 Task: open an excel sheet and write heading  Money ManagerAdd Descriptions in a column and its values below  'Salary, Rent, Groceries, Utilities, Dining out, Transportation & Entertainment. 'Add Categories in next column and its values below  Income, Expense, Expense, Expense, Expense, Expense & Expense. Add Amount in next column and its values below  $2,500, $800, $200, $100, $50, $30 & $100Add Dates in next column and its values below  2023-05-01, 2023-05-05, 2023-05-10, 2023-05-15, 2023-05-20, 2023-05-25 & 2023-05-31Save page FinDashboard
Action: Mouse moved to (57, 135)
Screenshot: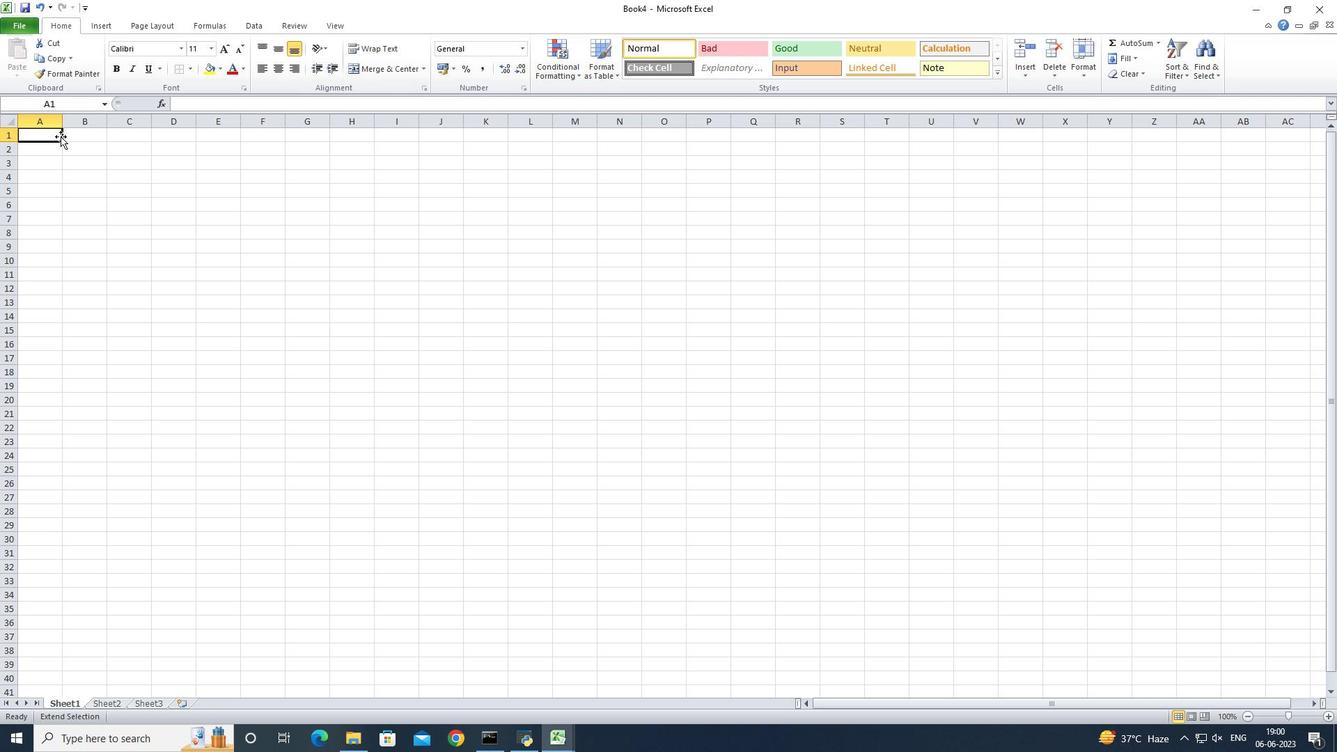
Action: Mouse pressed left at (57, 135)
Screenshot: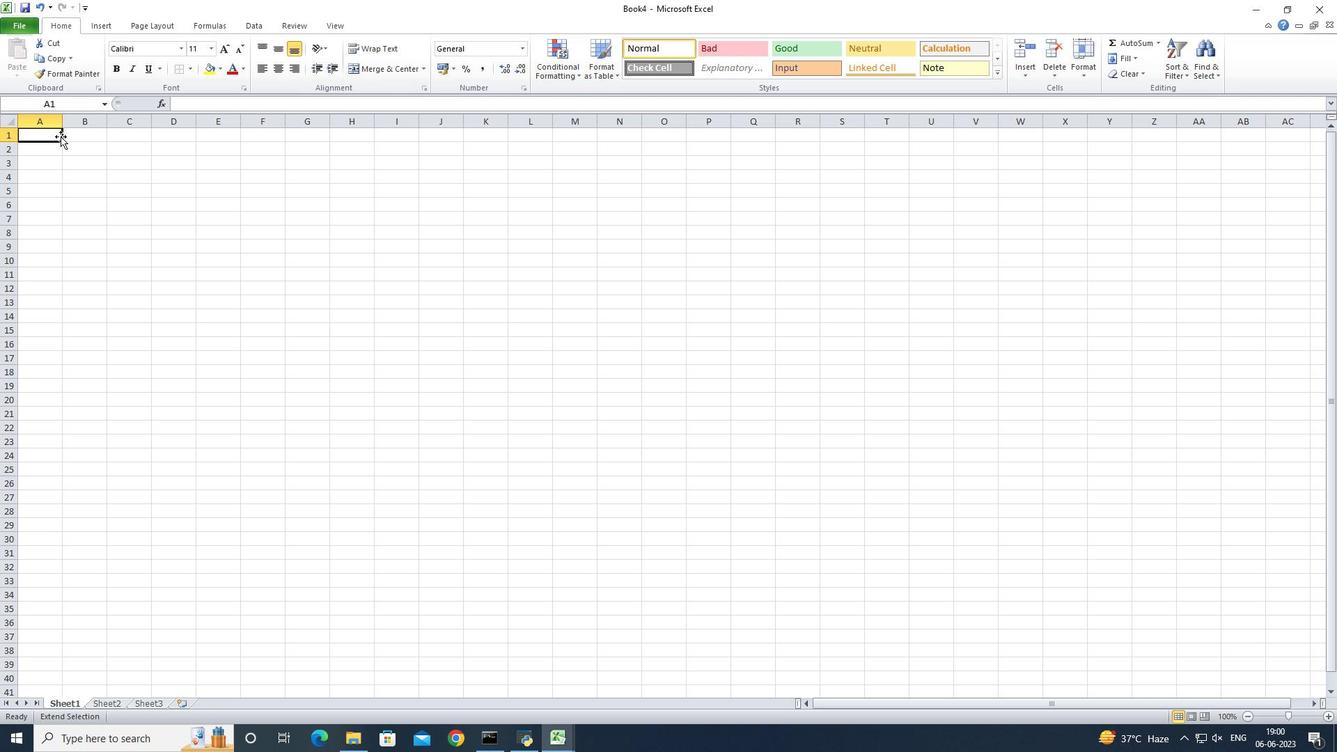 
Action: Key pressed <Key.shift>Money<Key.space><Key.shift>Manager<Key.enter><Key.shift>Descripto<Key.backspace>ions<Key.enter><Key.shift>Salary<Key.enter><Key.shift>Rent<Key.enter><Key.shift><Key.shift>Groceries<Key.enter><Key.shift><Key.shift><Key.shift><Key.shift><Key.shift><Key.shift><Key.shift>Utilities<Key.enter><Key.shift>Dining<Key.space>out<Key.enter><Key.shift>Transportation<Key.enter><Key.shift>Entertainment
Screenshot: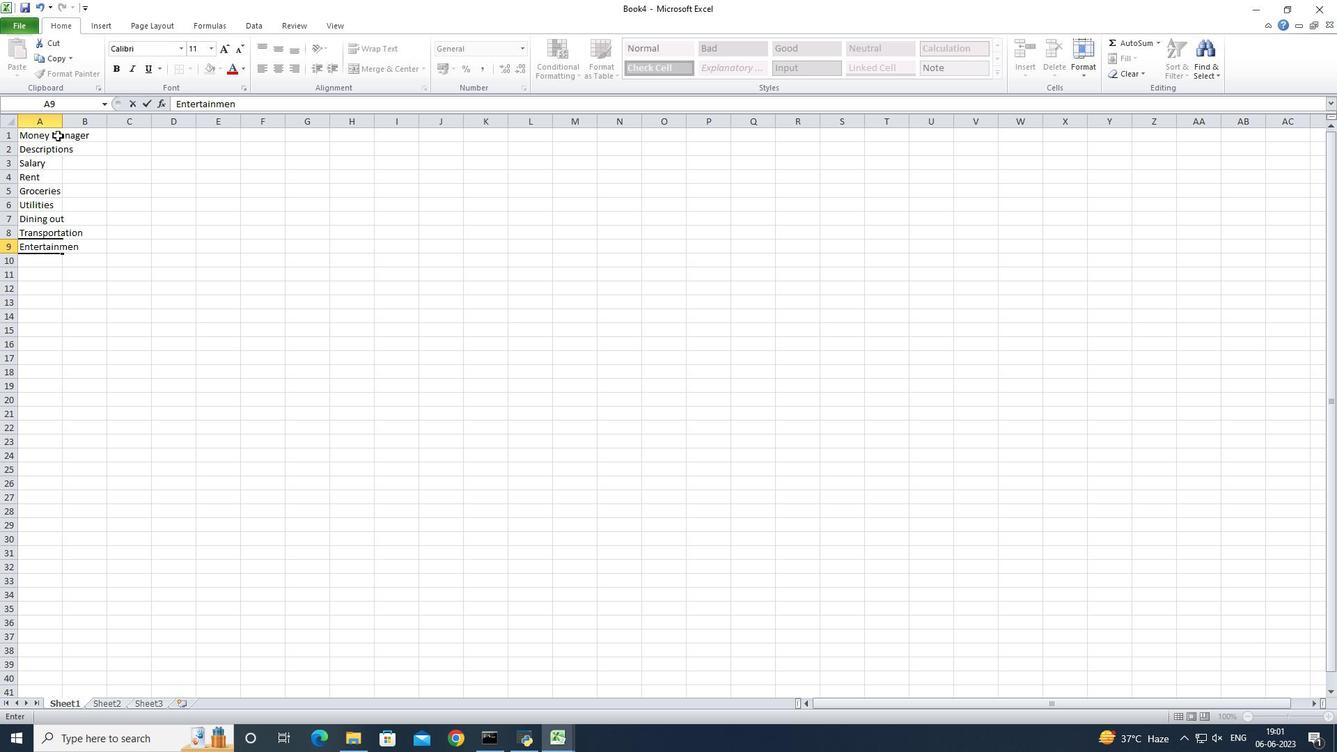 
Action: Mouse moved to (59, 115)
Screenshot: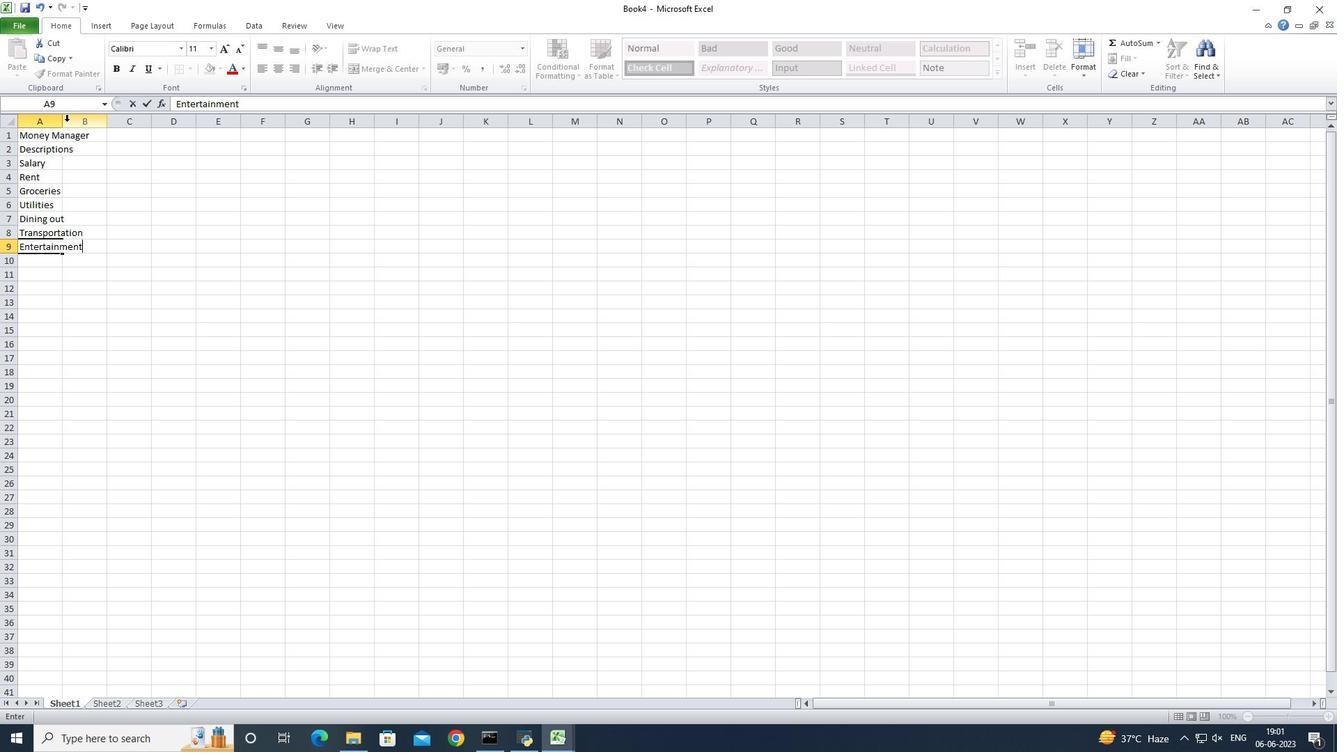 
Action: Mouse pressed left at (59, 115)
Screenshot: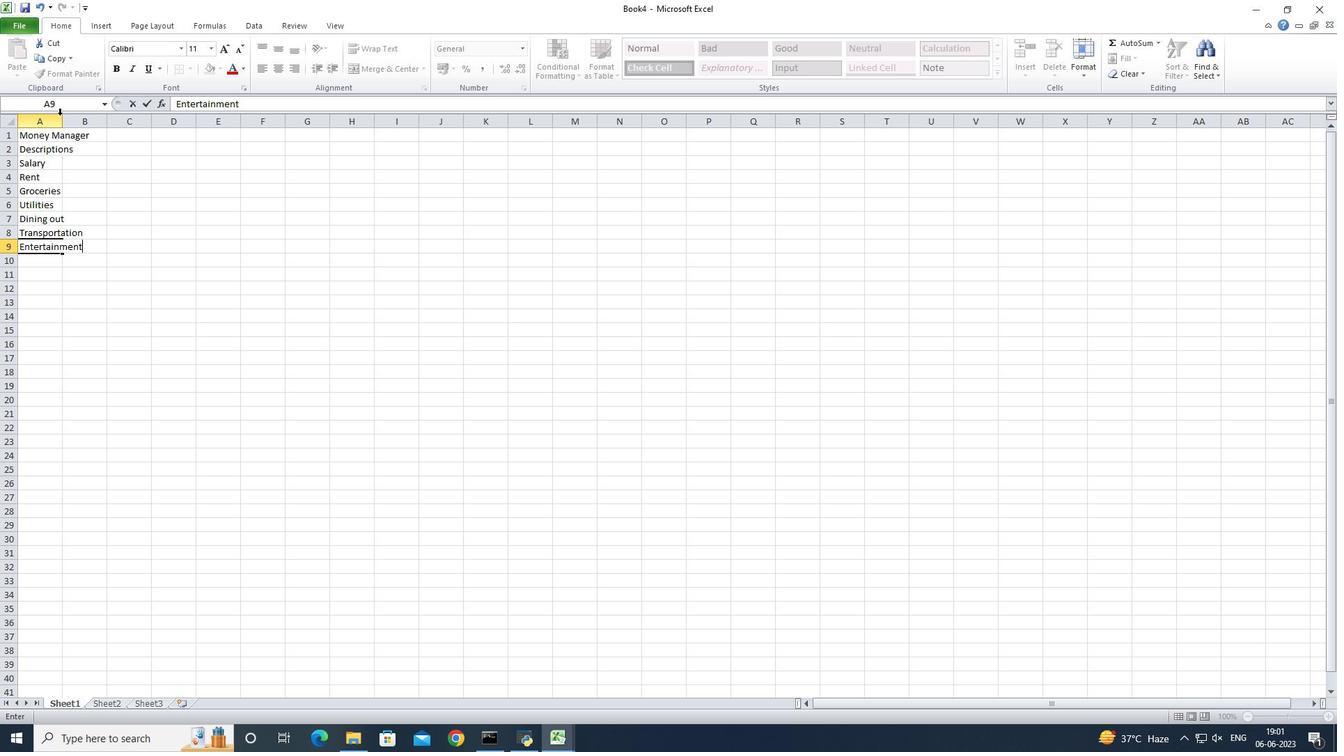 
Action: Mouse moved to (61, 119)
Screenshot: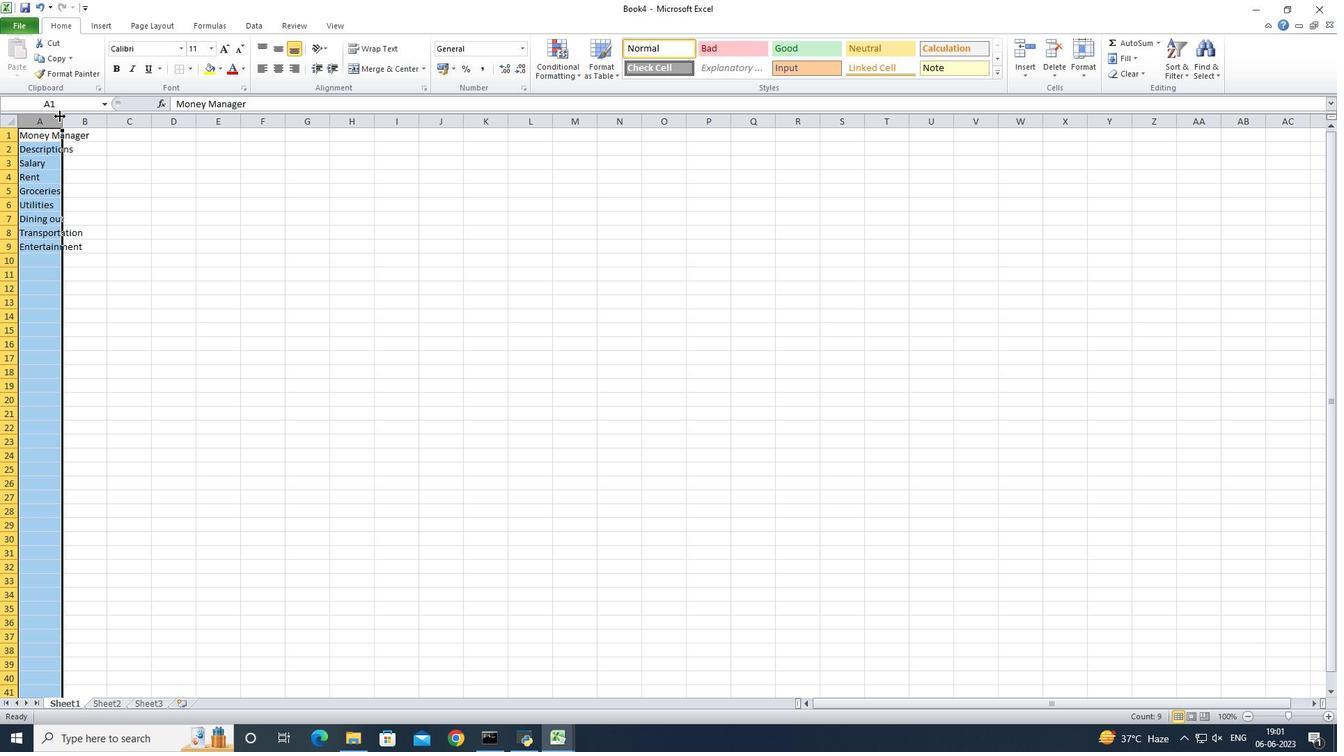 
Action: Mouse pressed left at (61, 119)
Screenshot: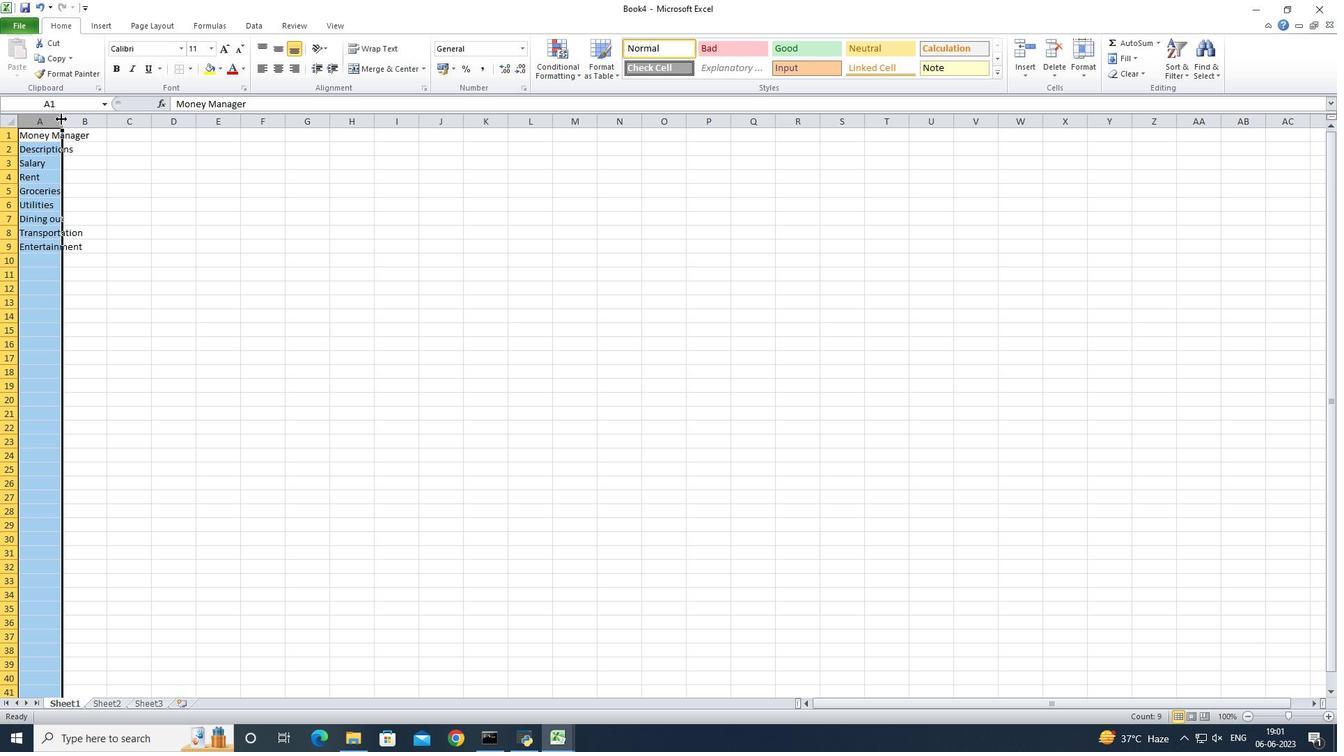 
Action: Mouse pressed left at (61, 119)
Screenshot: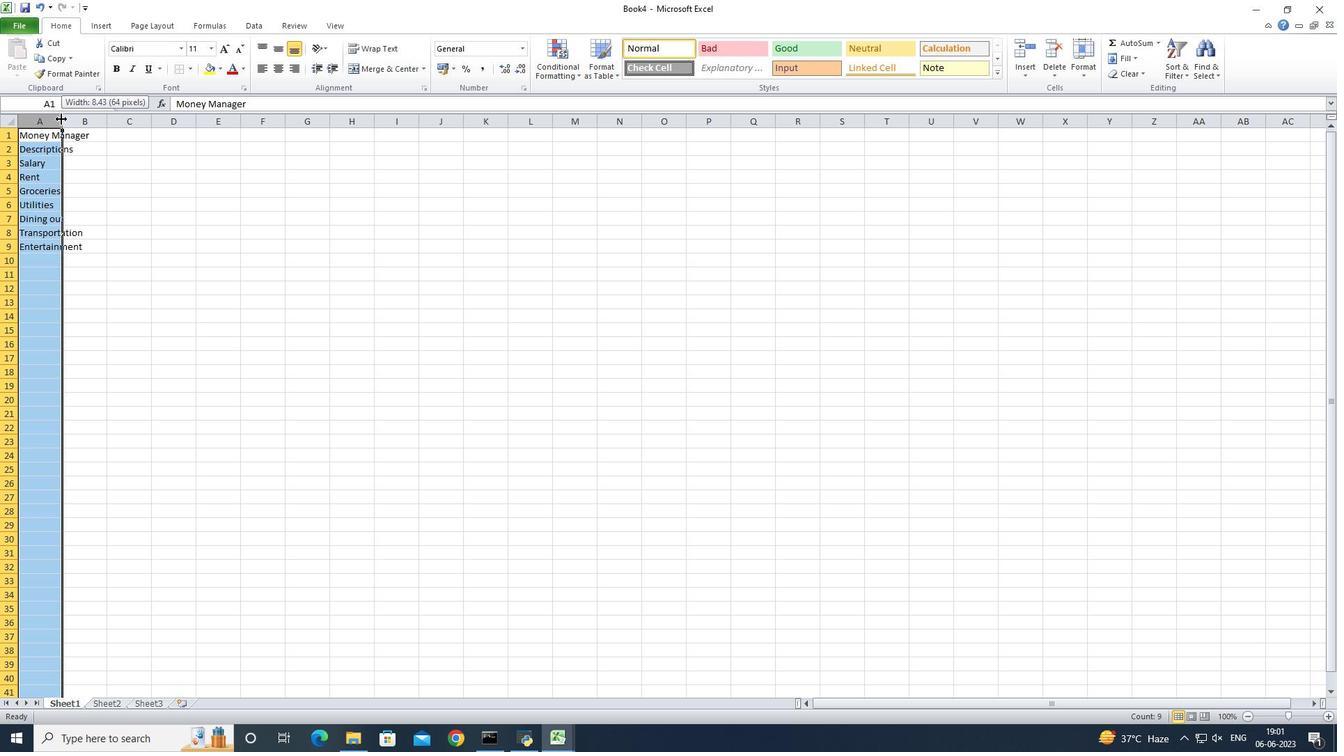 
Action: Mouse moved to (101, 150)
Screenshot: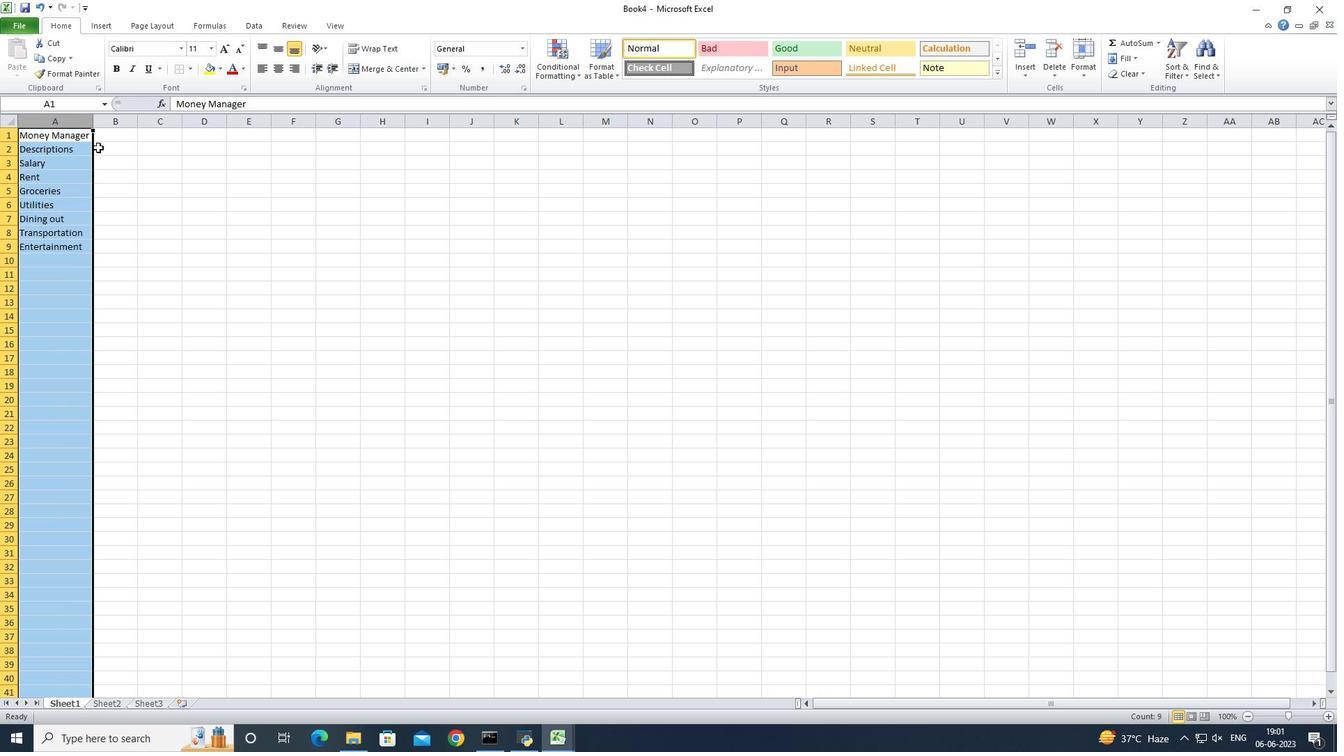 
Action: Mouse pressed left at (101, 150)
Screenshot: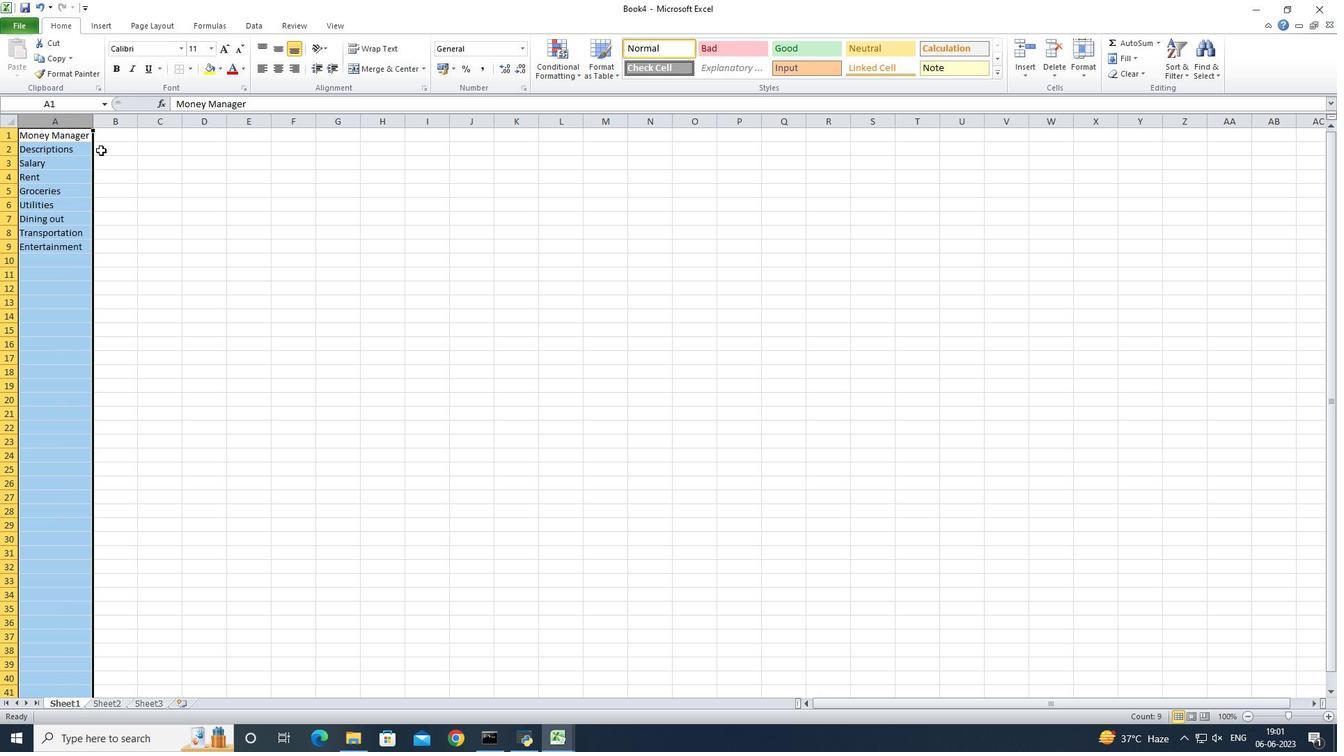 
Action: Mouse pressed left at (101, 150)
Screenshot: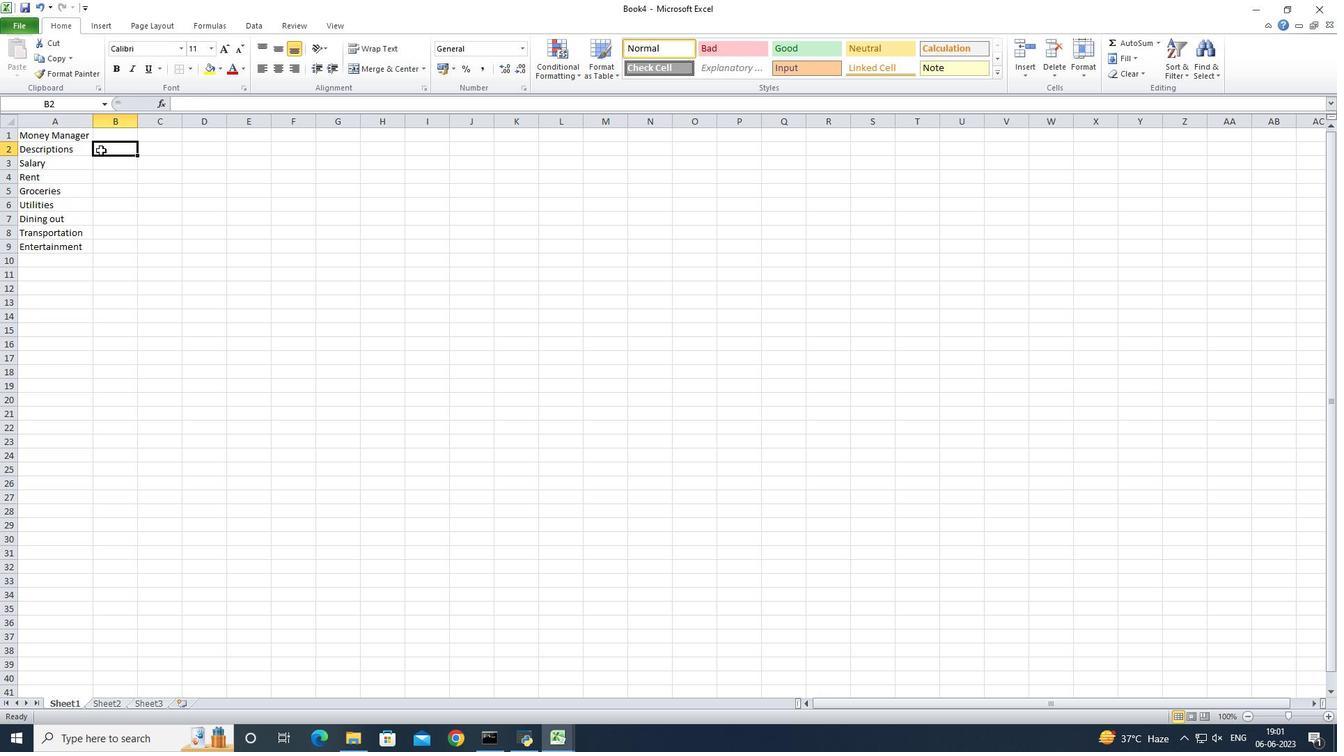 
Action: Key pressed <Key.shift><Key.shift><Key.shift><Key.shift><Key.shift><Key.shift><Key.shift><Key.shift><Key.shift><Key.shift><Key.shift><Key.shift><Key.shift><Key.shift><Key.shift><Key.shift><Key.shift><Key.shift><Key.shift><Key.shift><Key.shift><Key.shift><Key.shift><Key.shift><Key.shift><Key.shift><Key.shift><Key.shift><Key.shift><Key.shift><Key.shift><Key.shift><Key.shift><Key.shift><Key.shift><Key.shift><Key.shift><Key.shift><Key.shift><Key.shift><Key.shift>XC<Key.backspace><Key.backspace><Key.shift>Categories<Key.enter><Key.shift>Income<Key.enter><Key.shift><Key.shift><Key.shift><Key.shift><Key.shift><Key.shift><Key.shift><Key.shift>Expense<Key.enter><Key.shift>Expense<Key.enter><Key.shift>Expense<Key.enter><Key.shift>Expense<Key.enter><Key.shift>Expense<Key.enter><Key.shift>Expense<Key.enter><Key.right><Key.up><Key.up><Key.up><Key.up><Key.up><Key.up><Key.up><Key.up><Key.shift>Amount<Key.enter>2500<Key.enter>800<Key.enter>5<Key.backspace>200<Key.enter>100<Key.enter>50<Key.enter>30<Key.enter>100<Key.right><Key.up><Key.up><Key.up><Key.up><Key.up><Key.up><Key.up><Key.shift>Dar<Key.backspace>tes<Key.enter>2023-01<Key.backspace>5-01<Key.enter>2023-05-05<Key.enter>2023-05-10-<Key.backspace><Key.enter>2023-05-15<Key.enter>2023-05-20<Key.enter>2023-05-25<Key.enter>2023-05-13<Key.backspace><Key.backspace>31
Screenshot: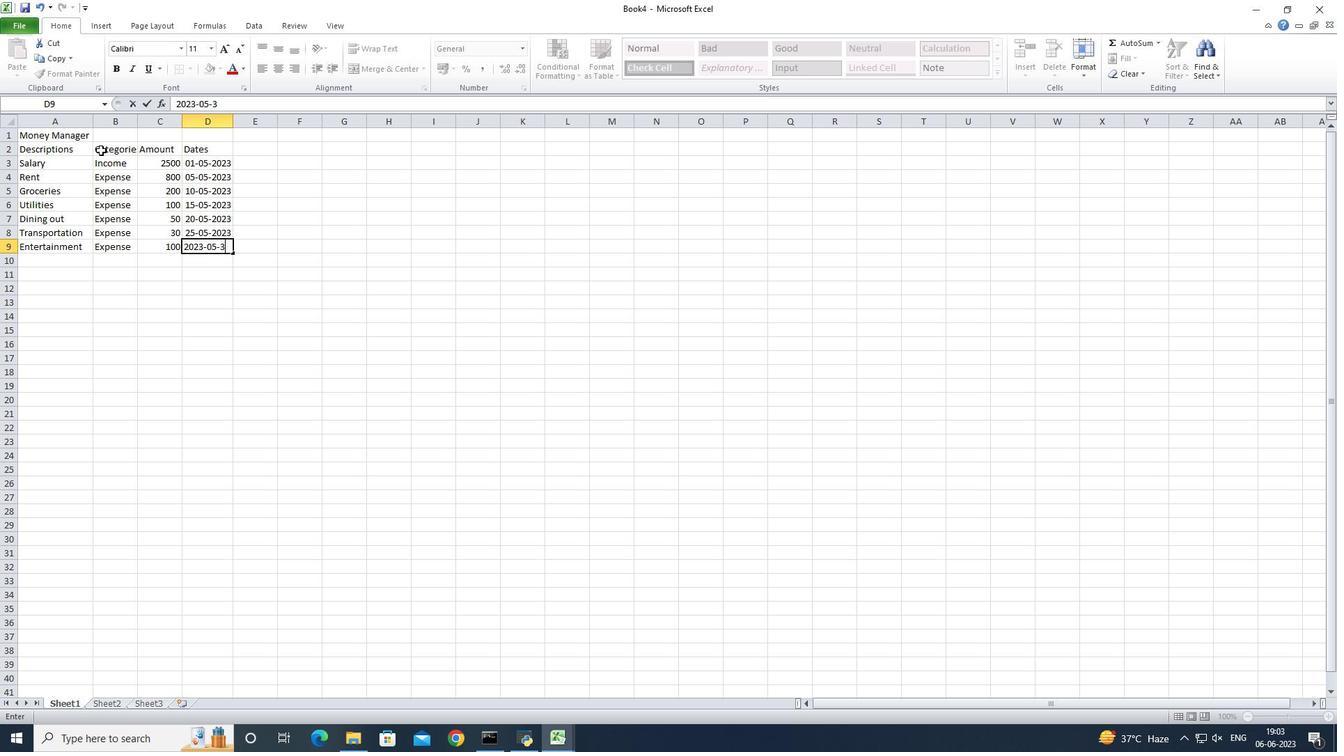 
Action: Mouse moved to (225, 158)
Screenshot: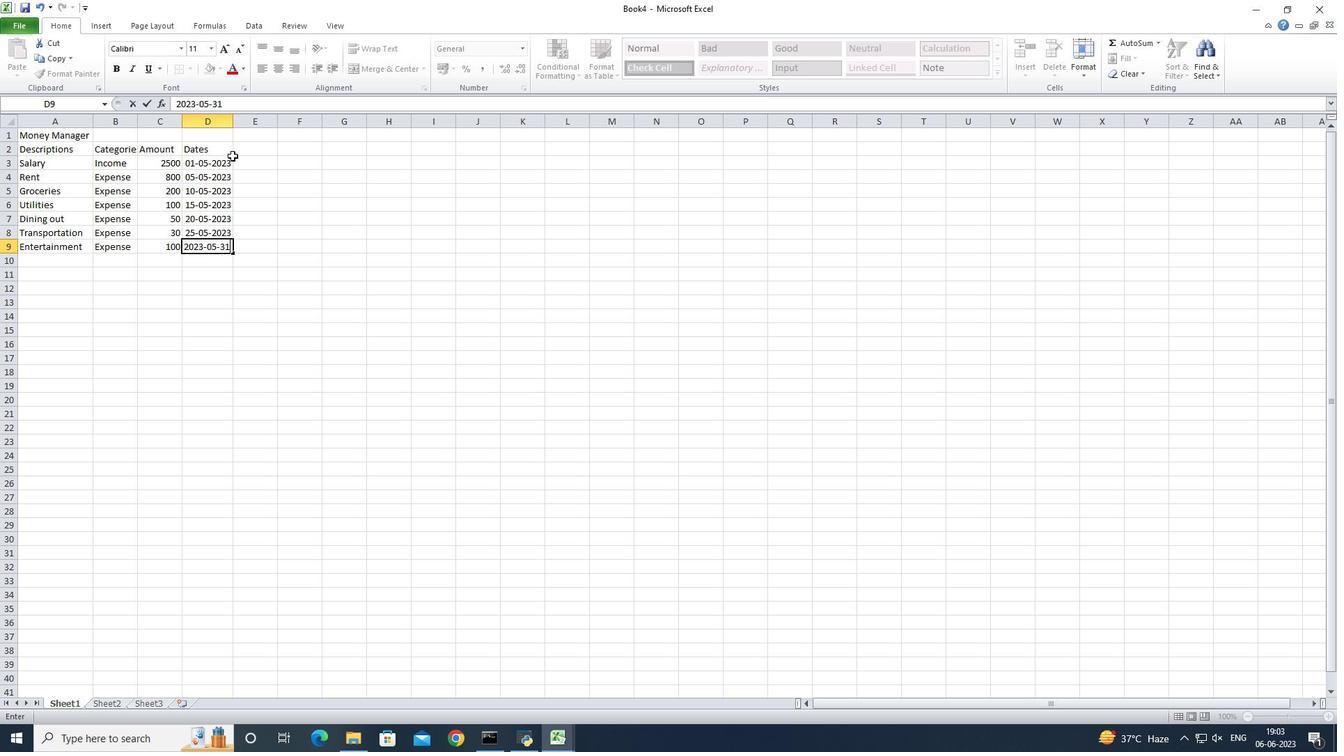 
Action: Mouse pressed left at (225, 158)
Screenshot: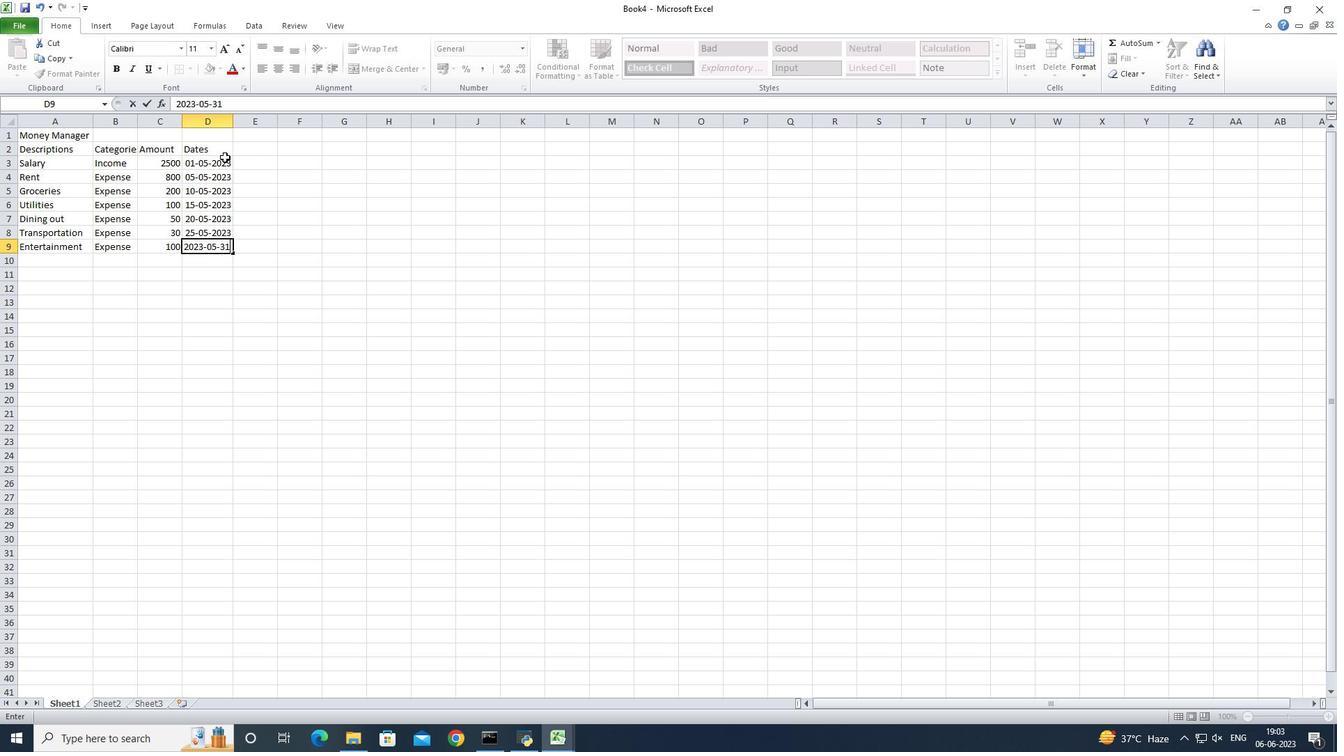 
Action: Mouse moved to (225, 162)
Screenshot: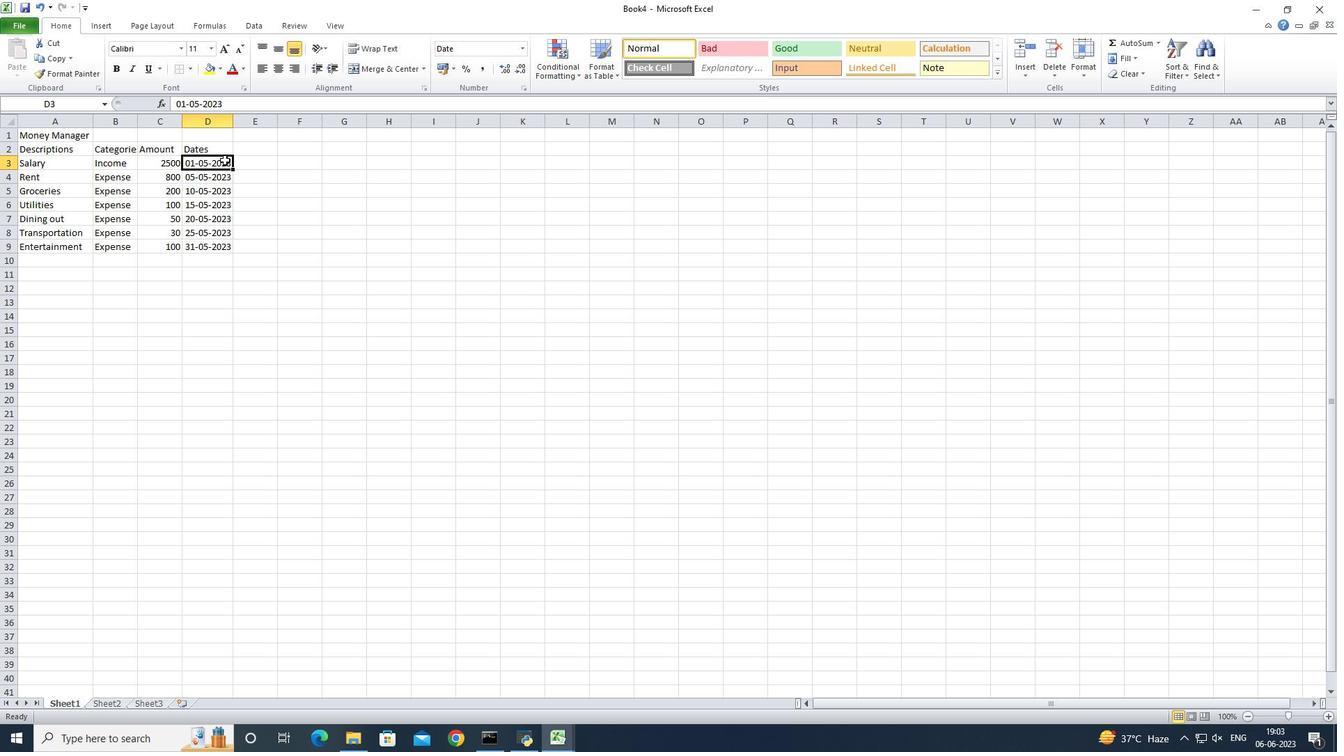 
Action: Mouse pressed left at (225, 162)
Screenshot: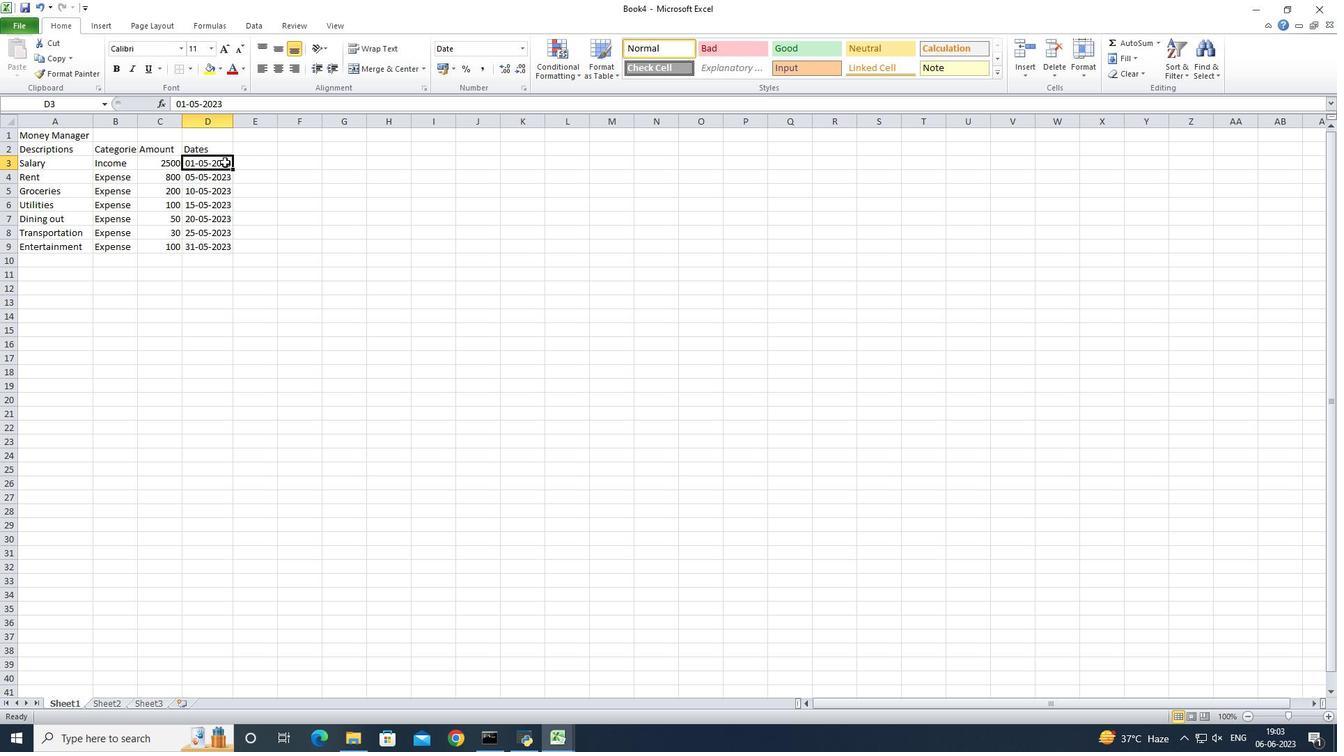 
Action: Mouse moved to (523, 52)
Screenshot: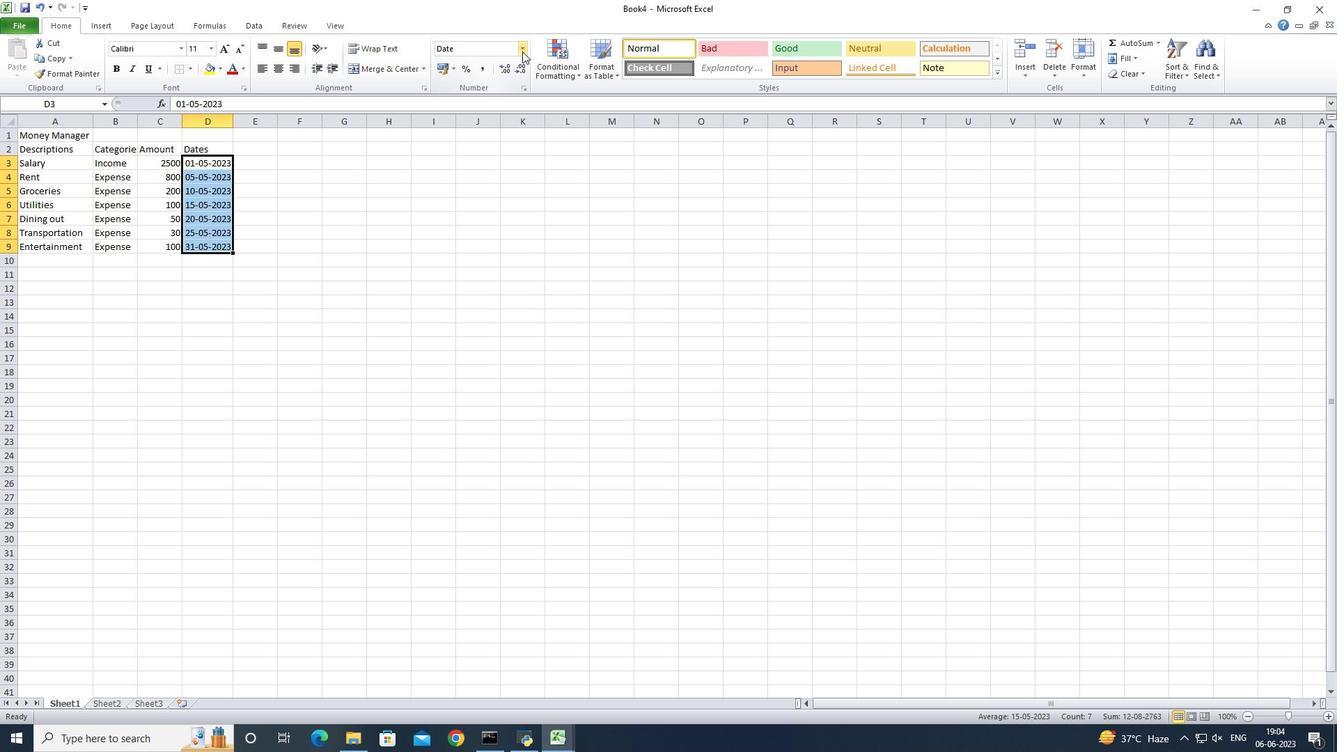 
Action: Mouse pressed left at (523, 52)
Screenshot: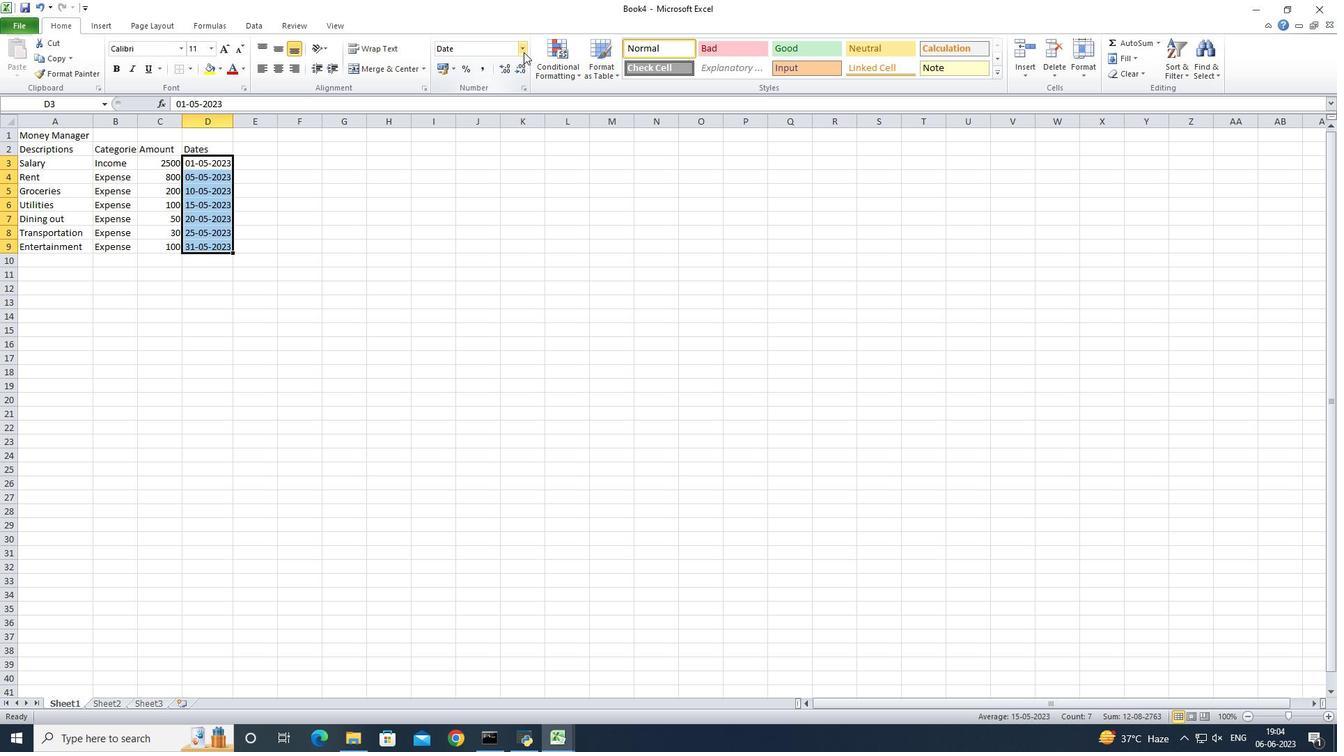 
Action: Mouse moved to (509, 403)
Screenshot: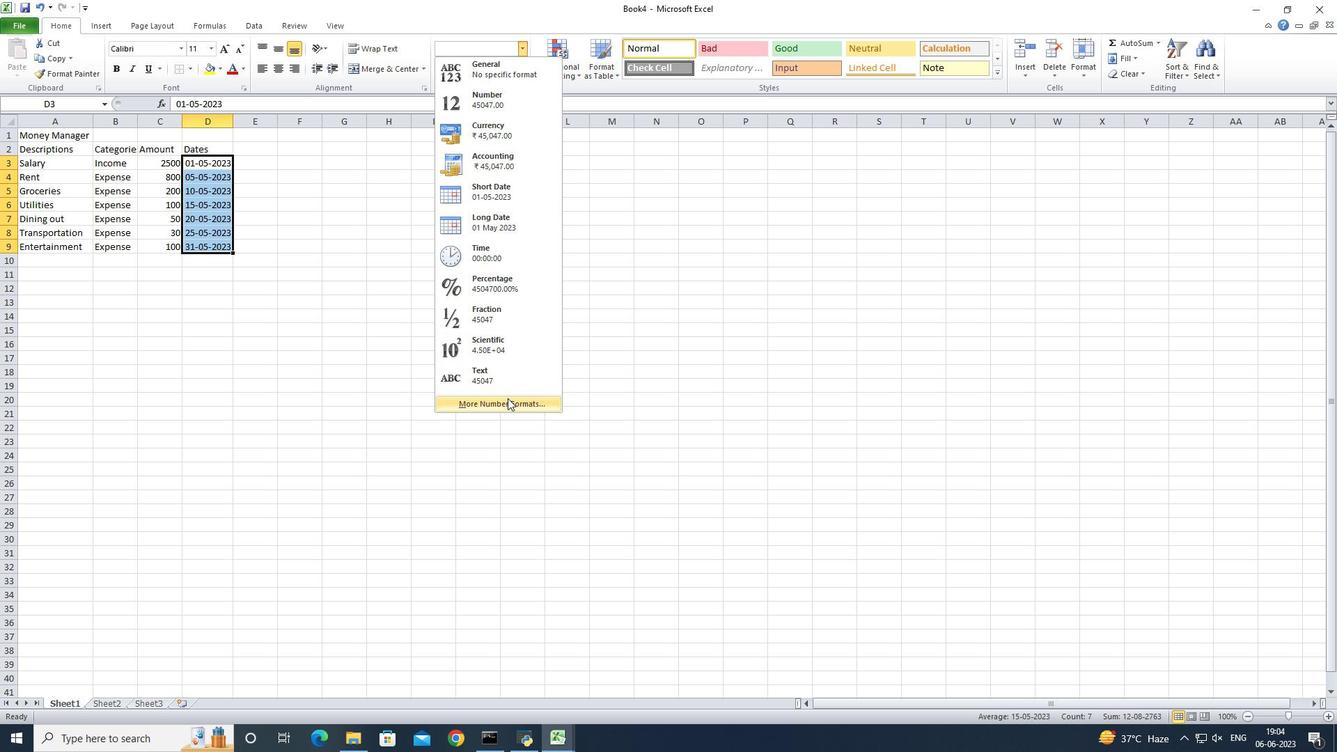 
Action: Mouse pressed left at (509, 403)
Screenshot: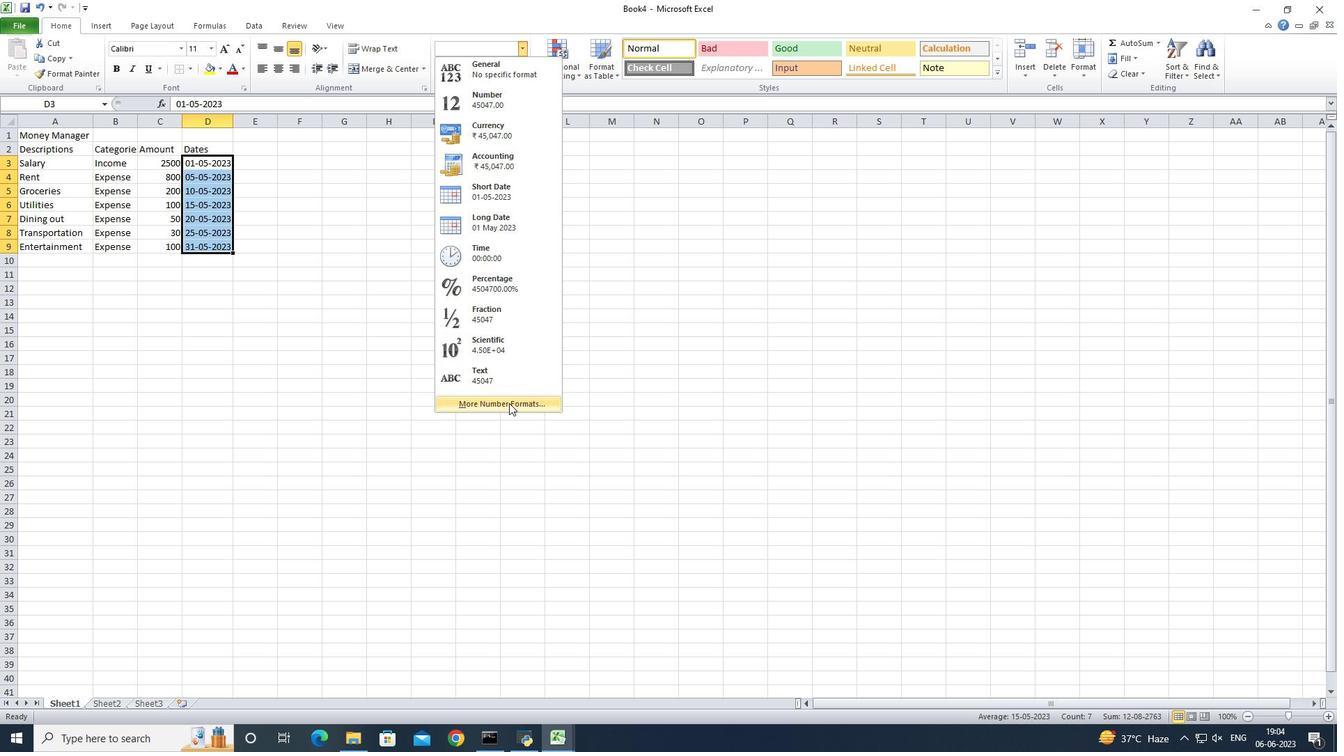 
Action: Mouse moved to (298, 336)
Screenshot: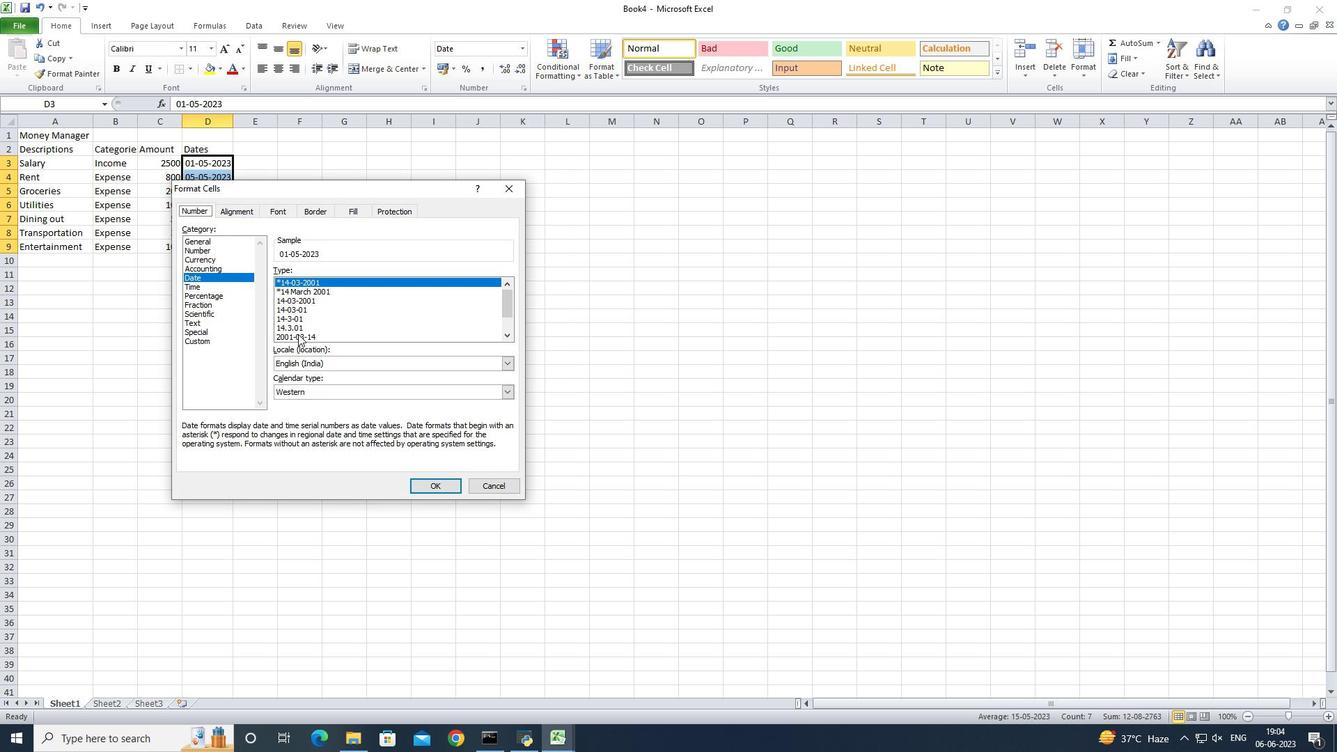 
Action: Mouse pressed left at (298, 336)
Screenshot: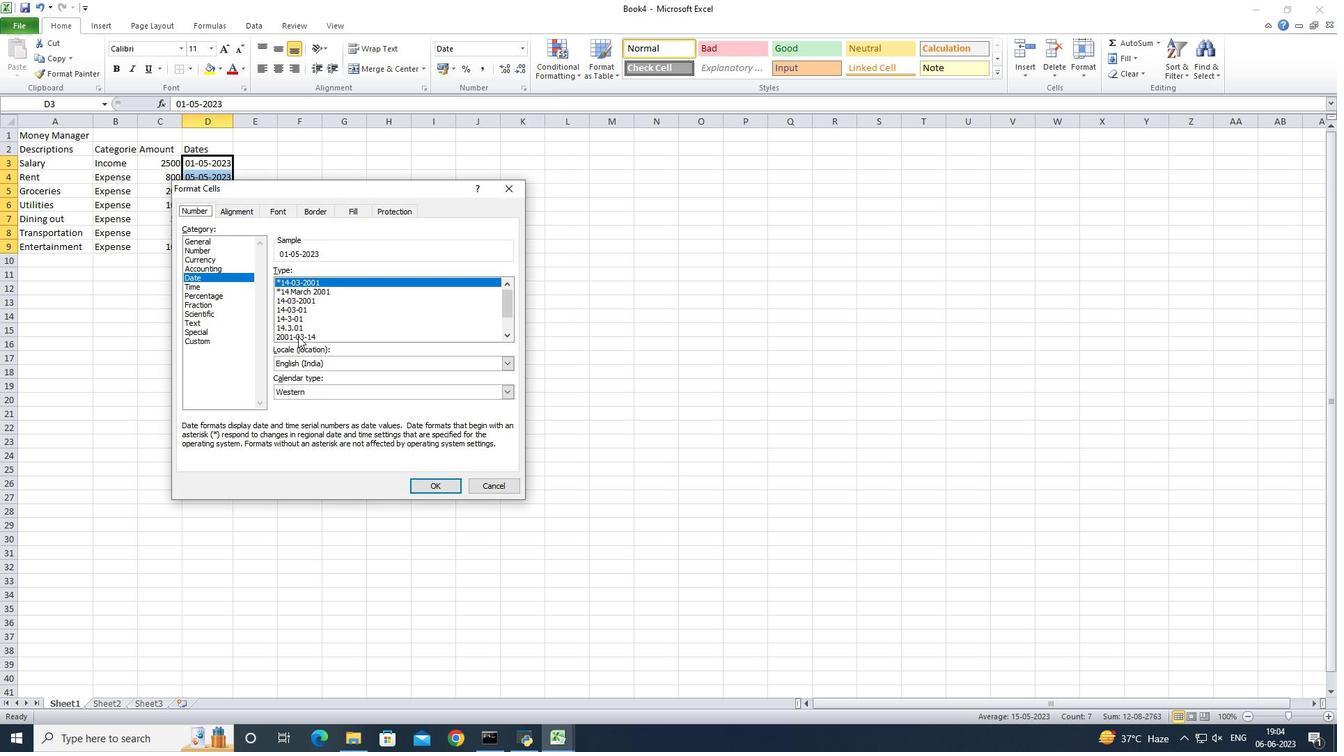 
Action: Mouse moved to (427, 480)
Screenshot: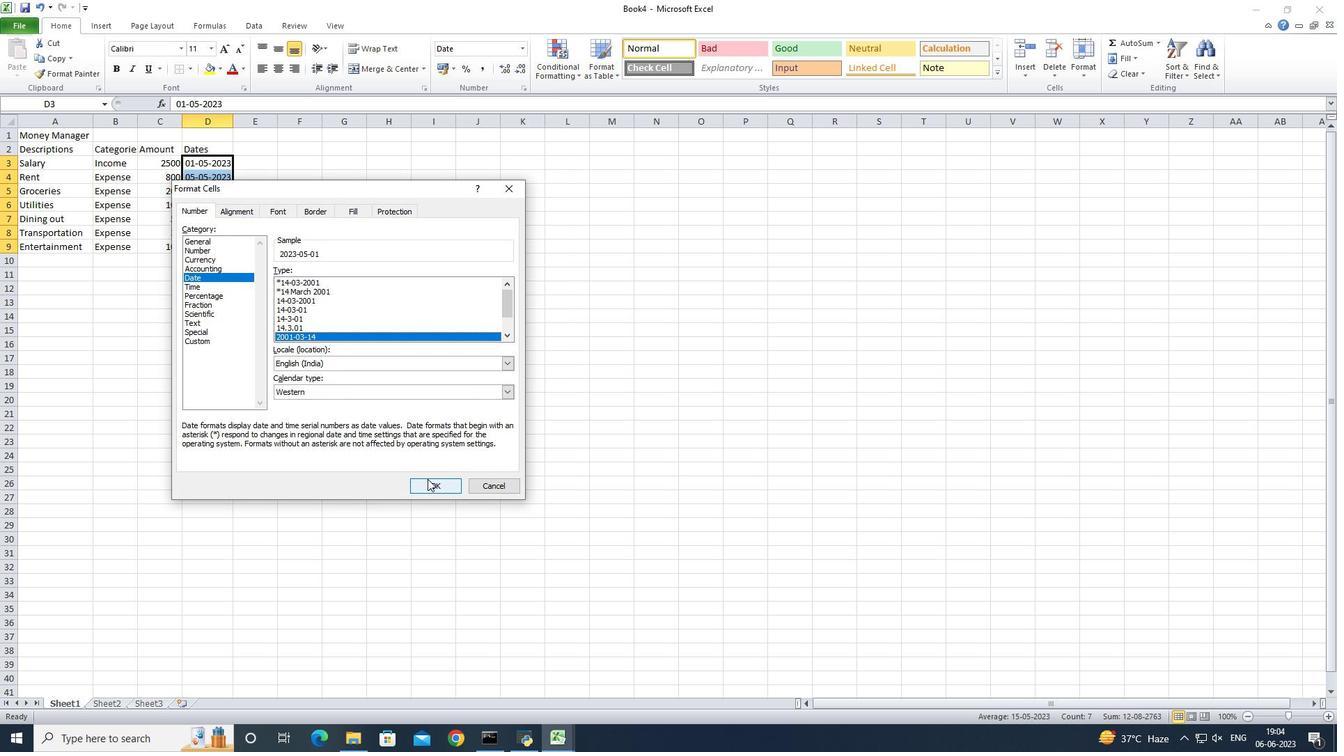 
Action: Mouse pressed left at (427, 480)
Screenshot: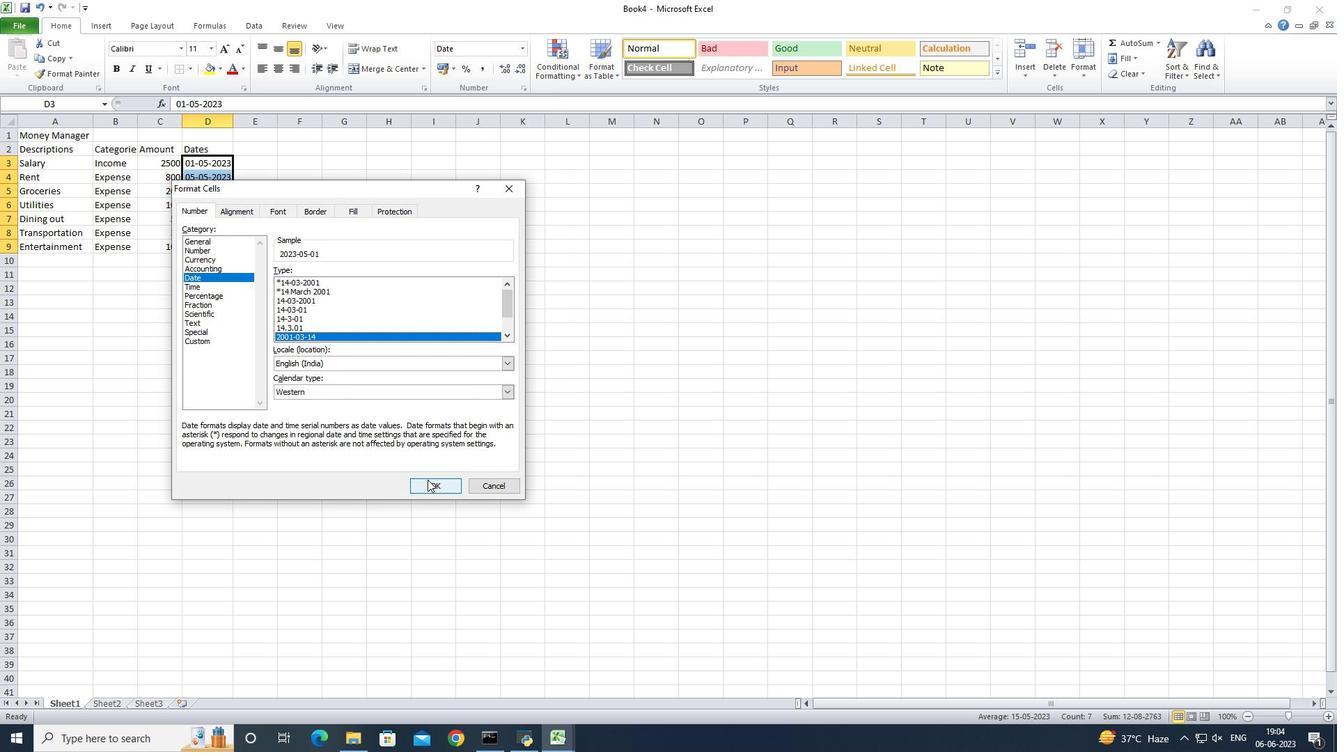 
Action: Mouse moved to (158, 166)
Screenshot: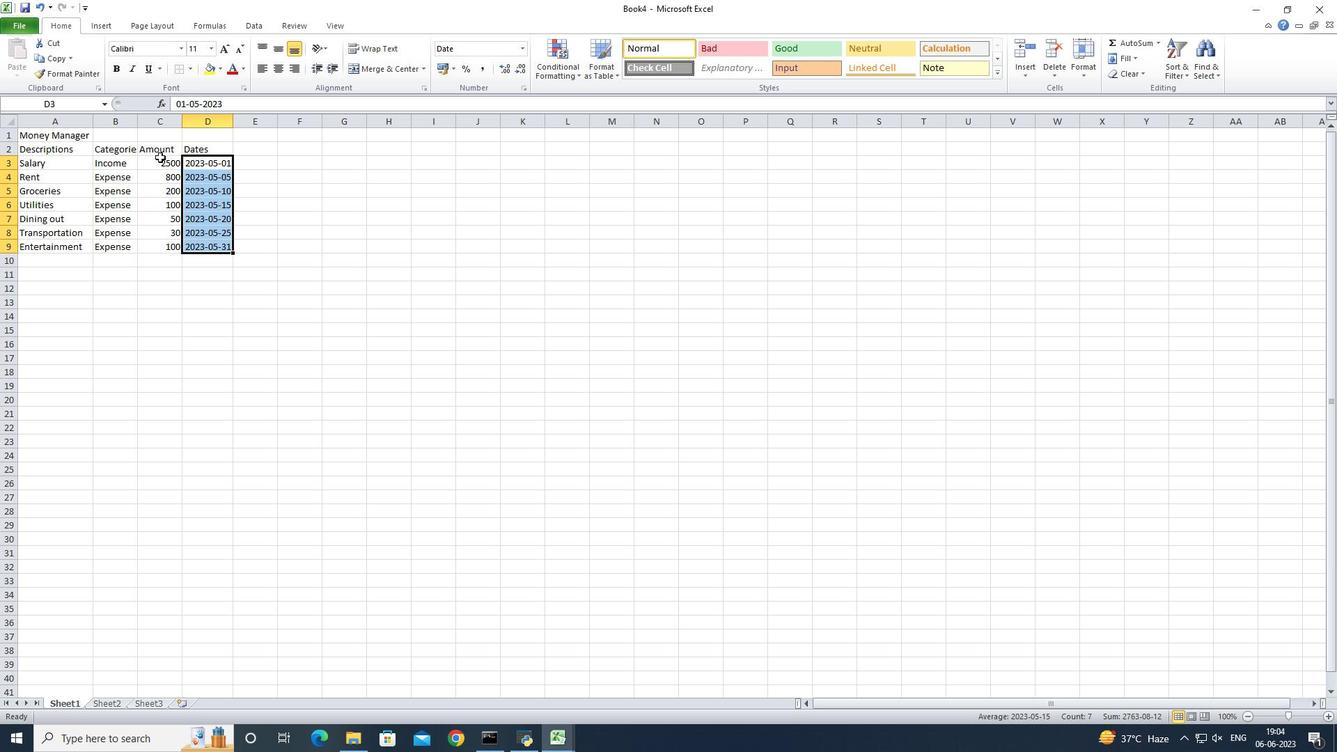 
Action: Mouse pressed left at (158, 166)
Screenshot: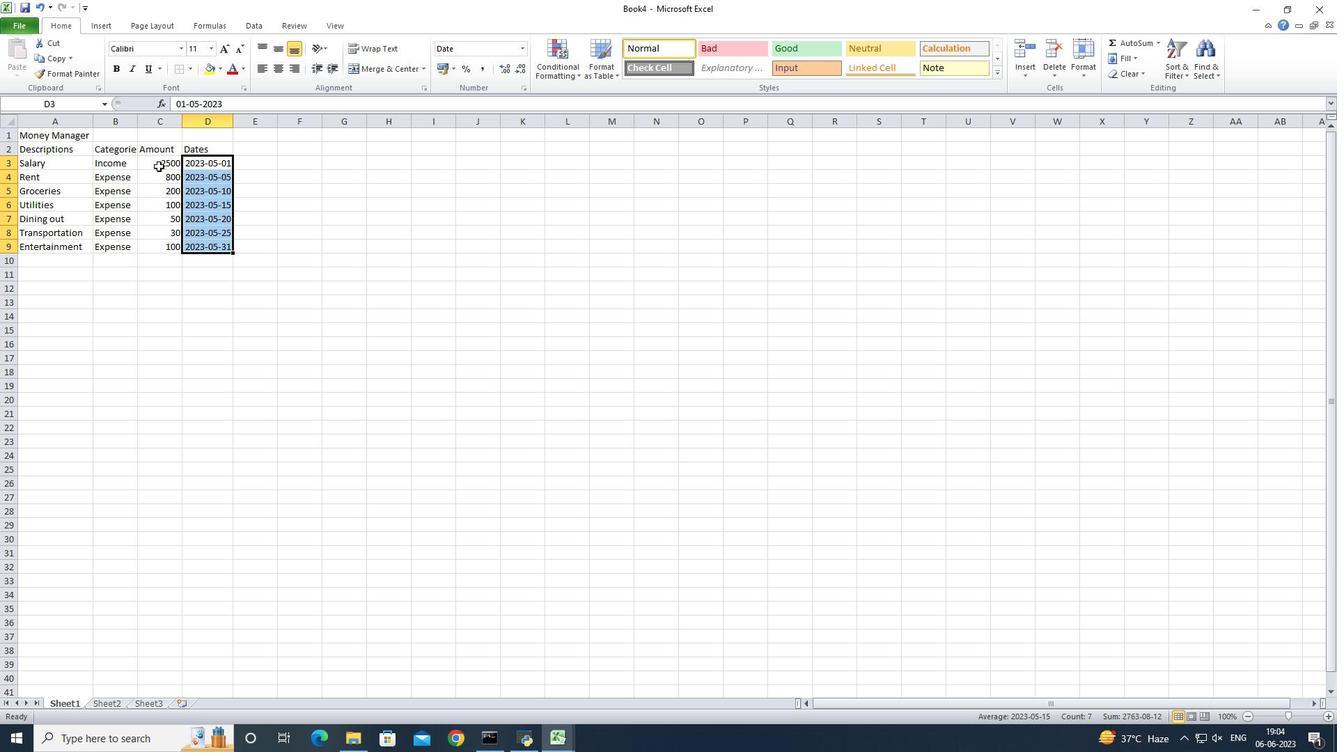 
Action: Mouse moved to (523, 52)
Screenshot: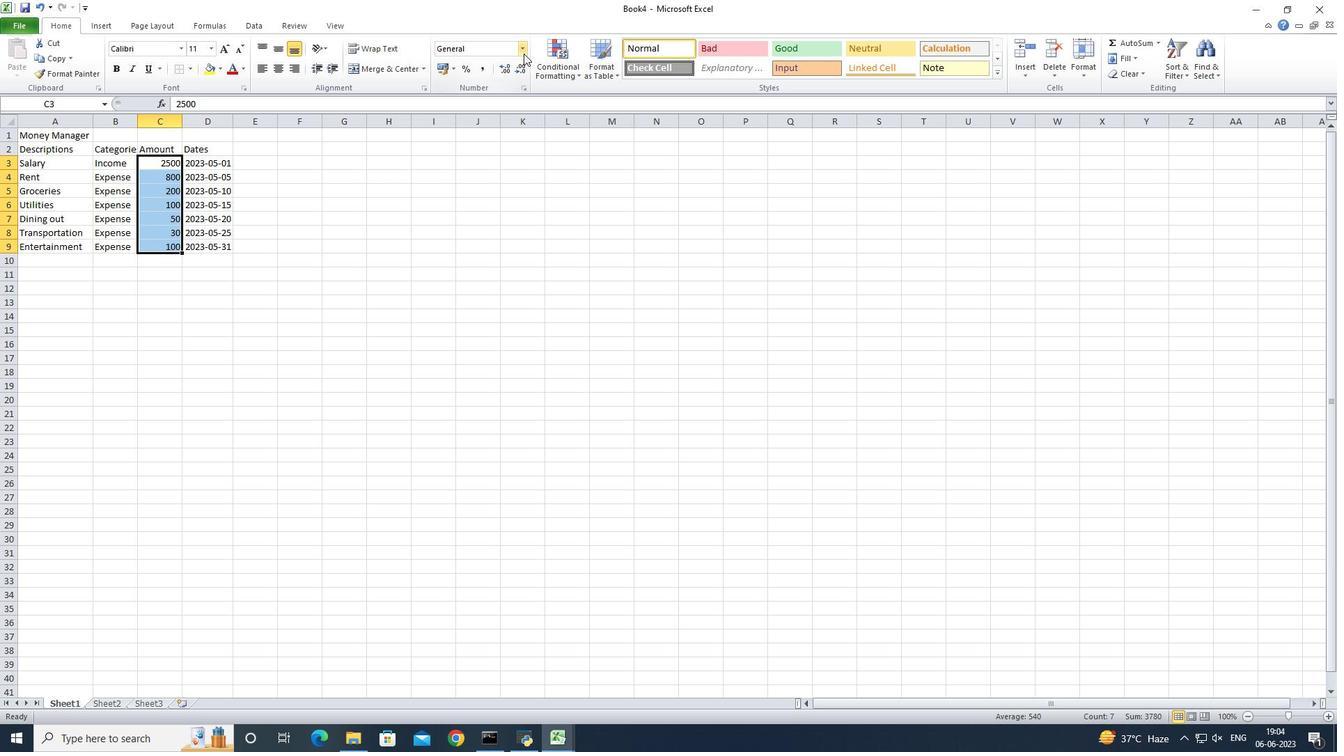 
Action: Mouse pressed left at (523, 52)
Screenshot: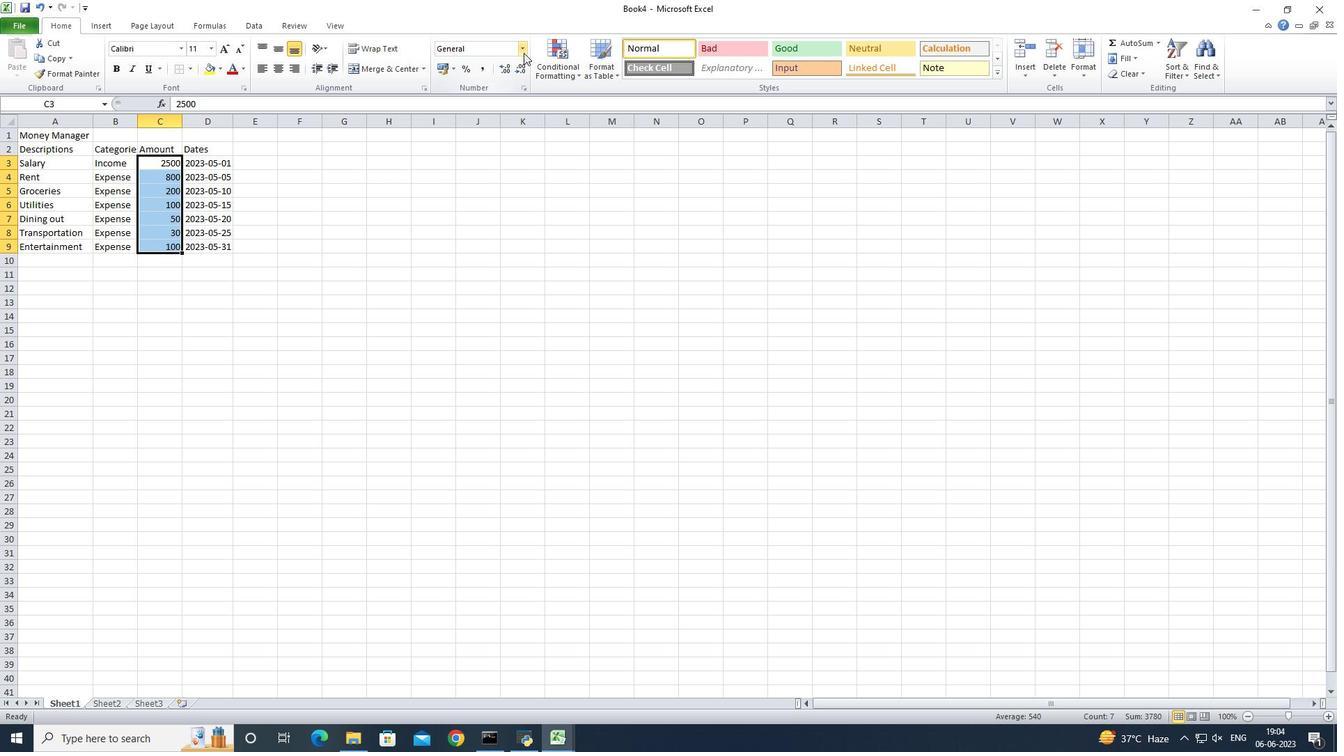 
Action: Mouse moved to (514, 401)
Screenshot: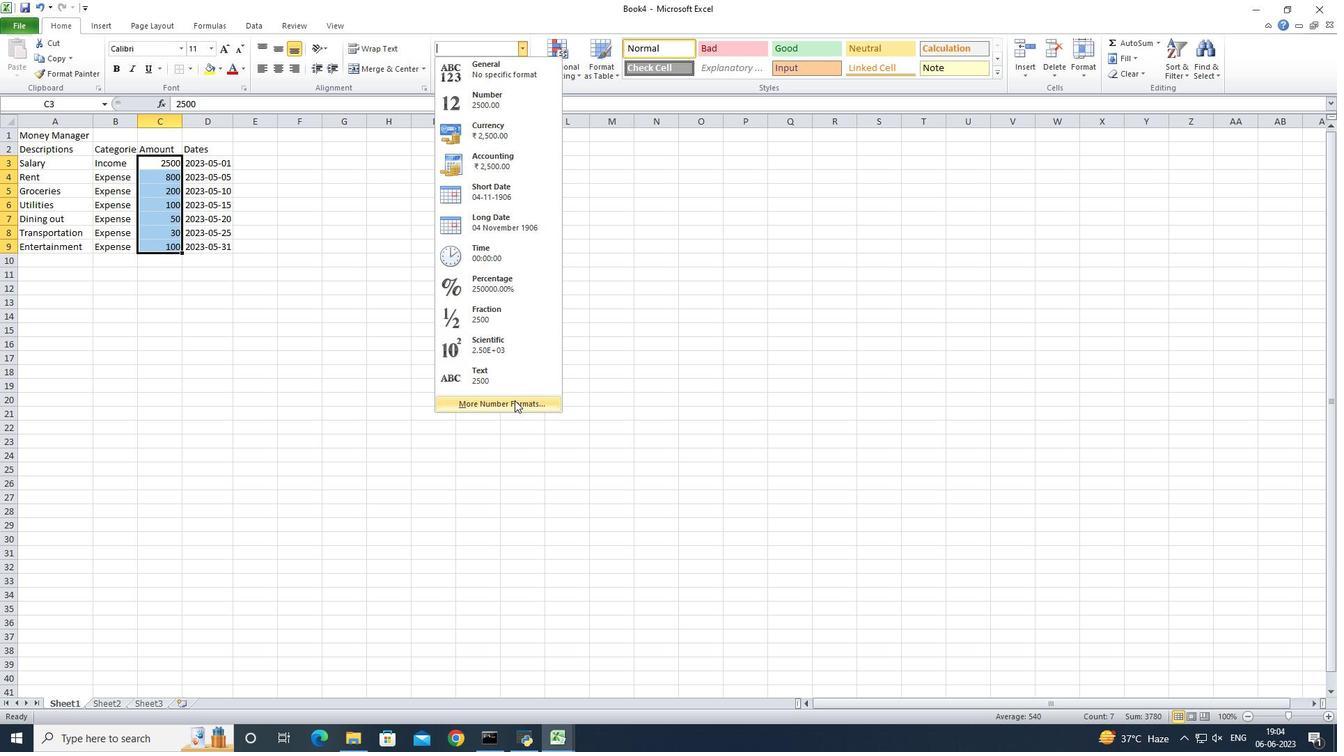 
Action: Mouse pressed left at (514, 401)
Screenshot: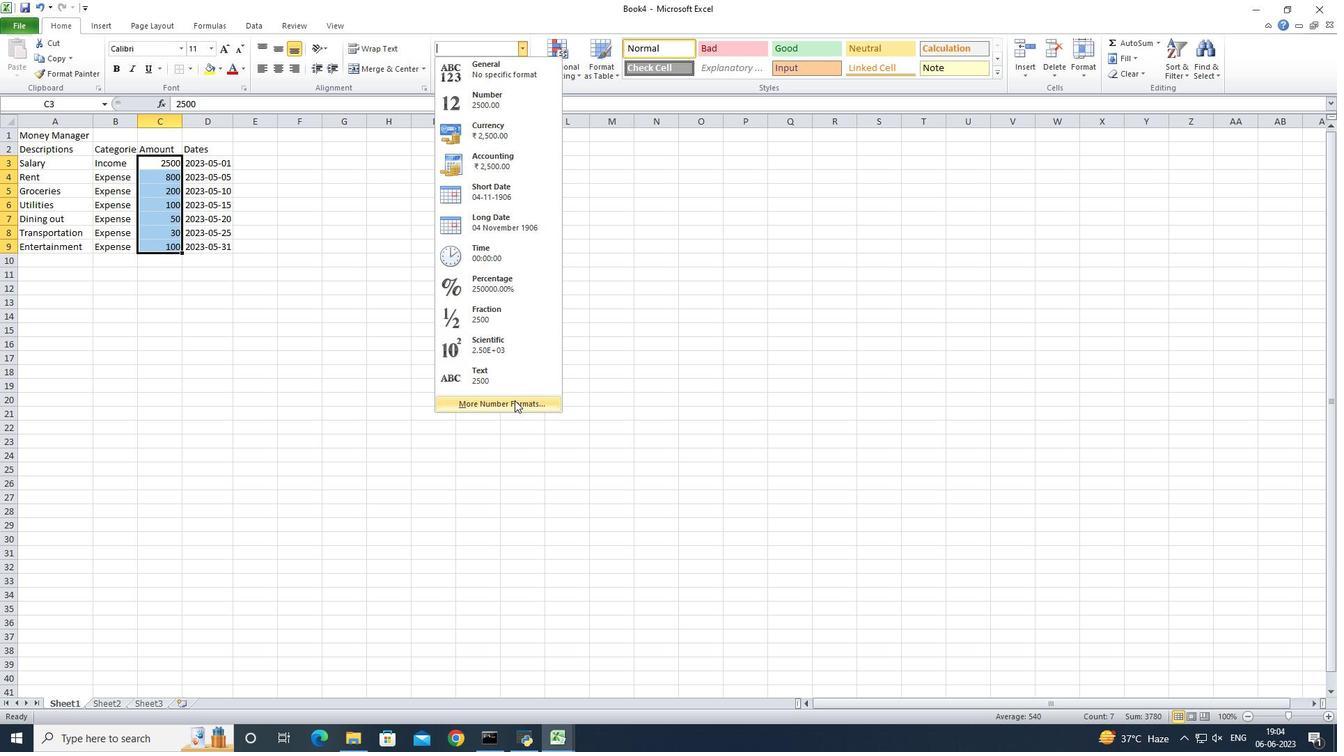 
Action: Mouse moved to (206, 262)
Screenshot: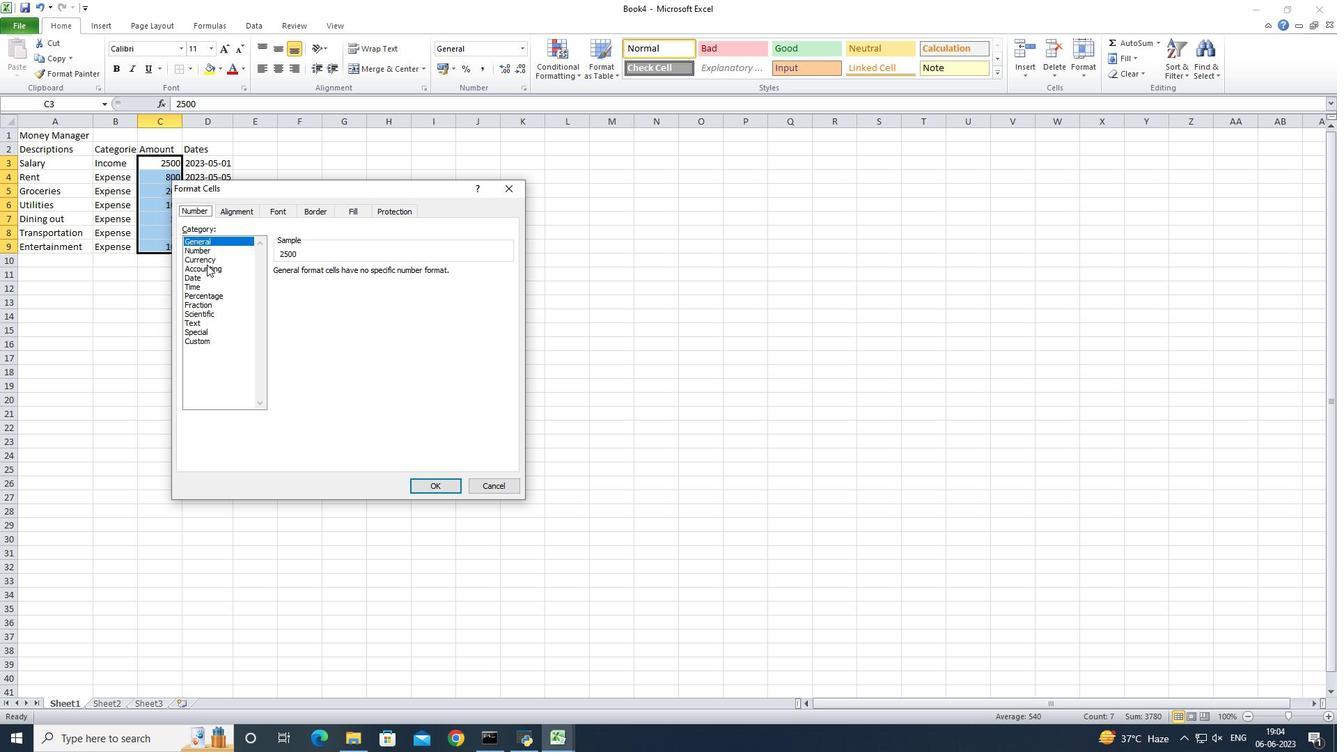 
Action: Mouse pressed left at (206, 262)
Screenshot: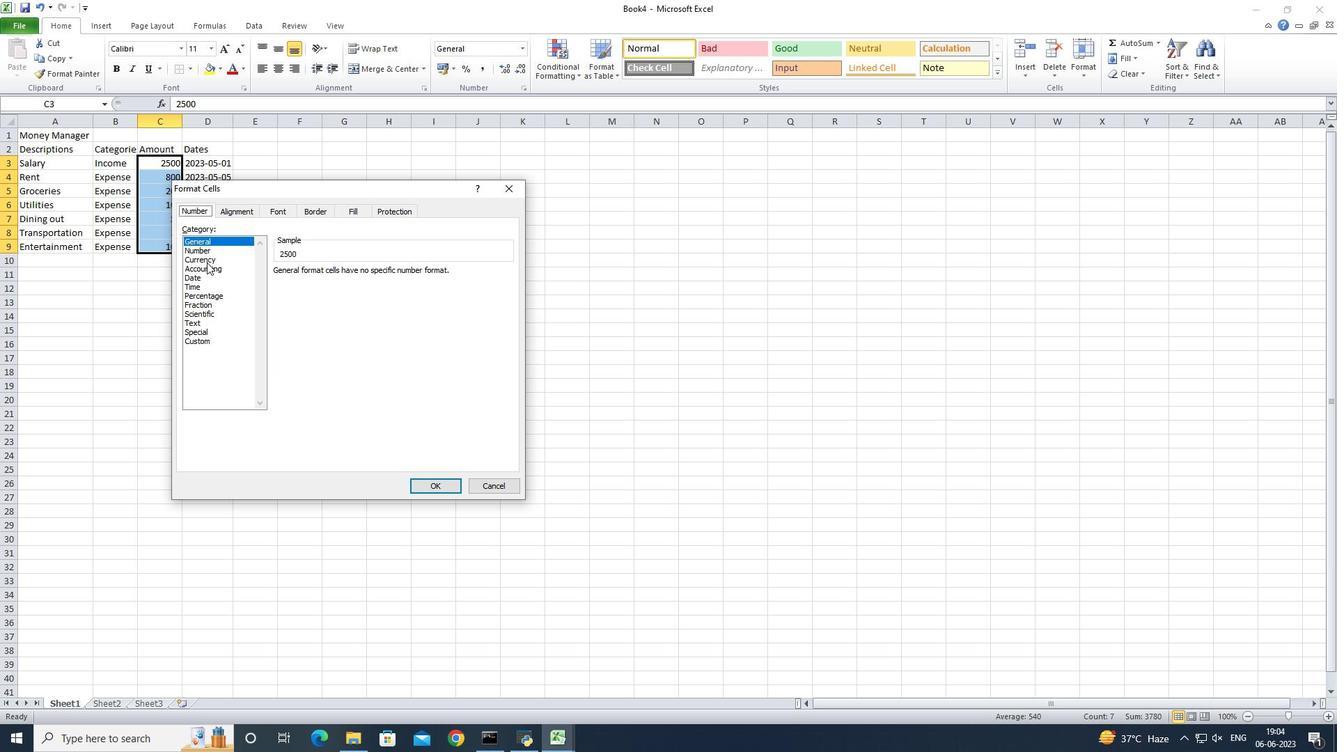 
Action: Mouse moved to (323, 293)
Screenshot: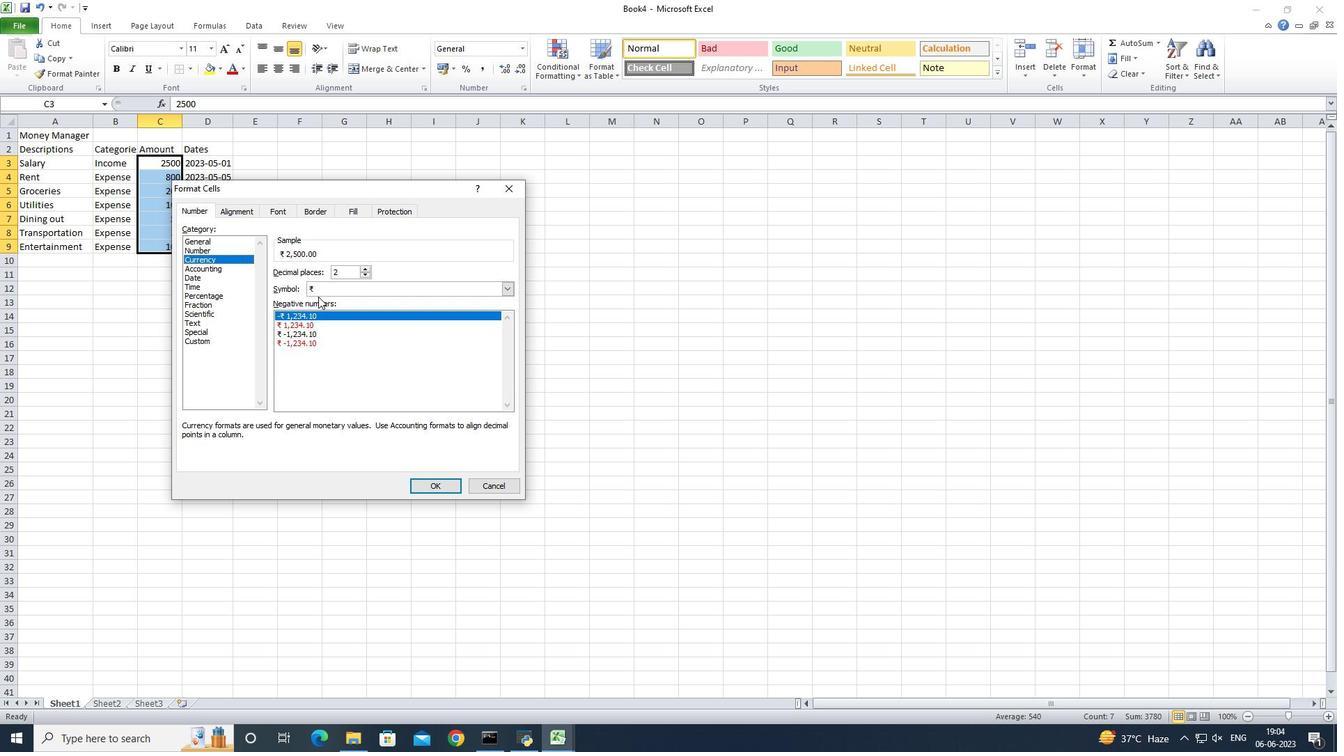 
Action: Mouse pressed left at (323, 293)
Screenshot: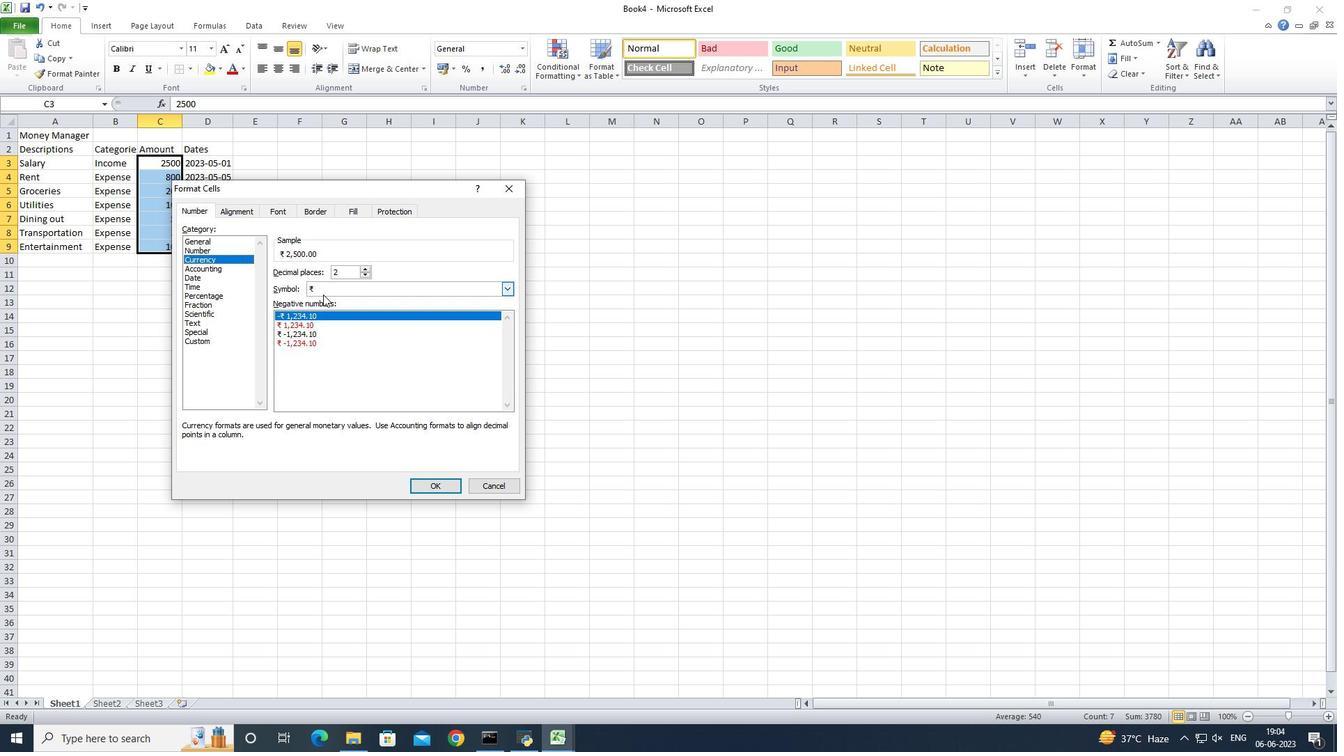 
Action: Mouse moved to (323, 313)
Screenshot: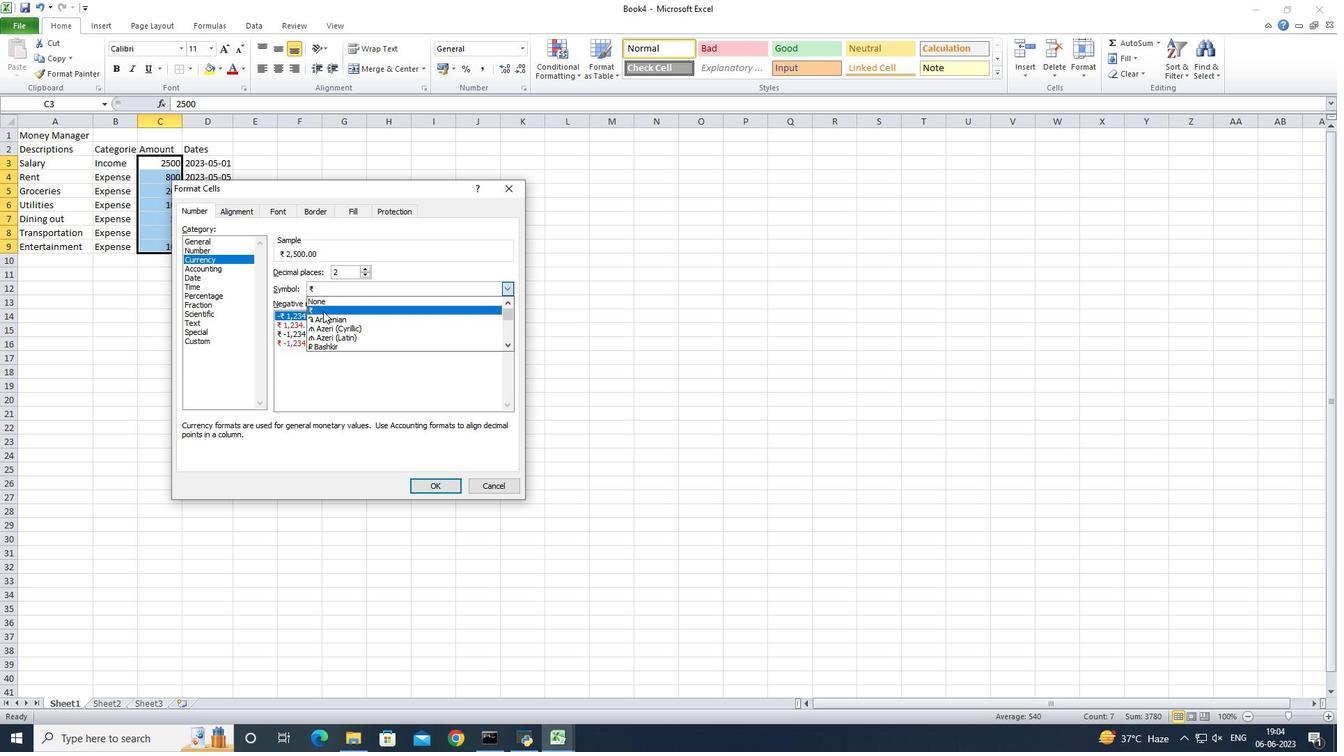 
Action: Mouse scrolled (323, 312) with delta (0, 0)
Screenshot: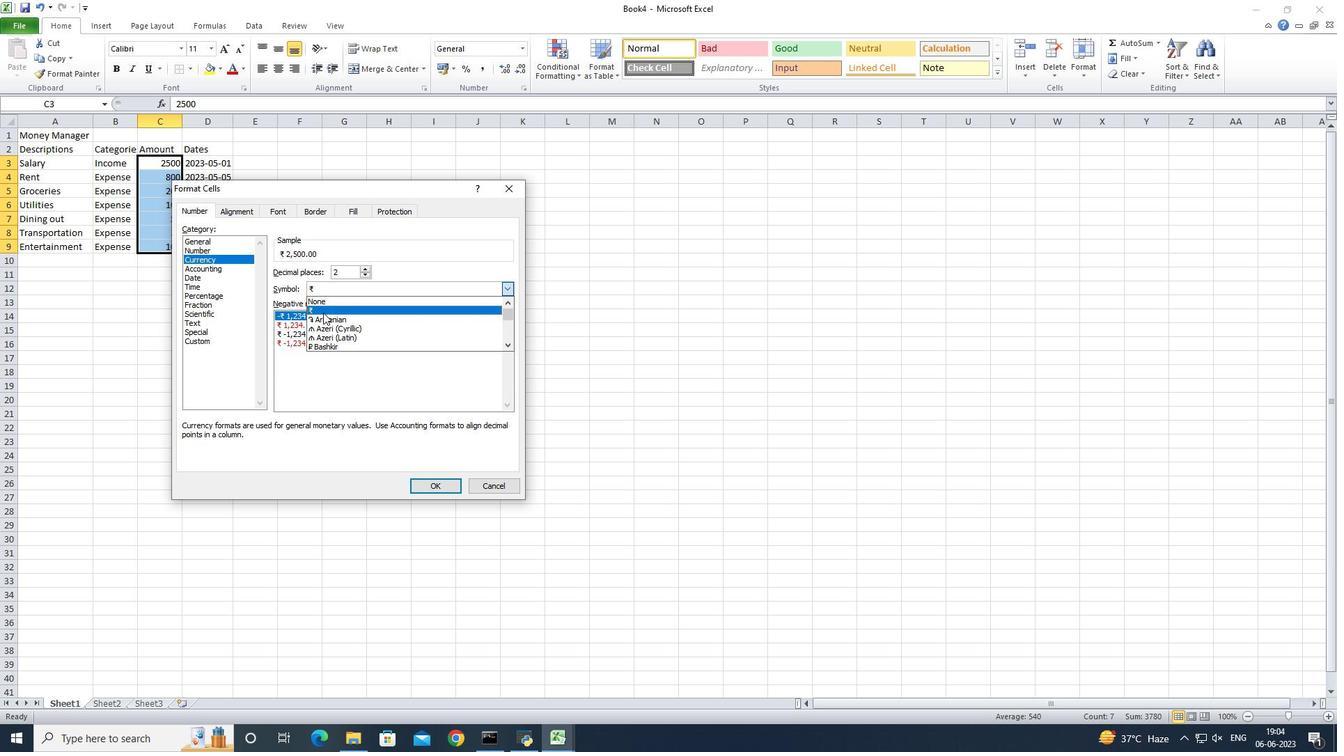 
Action: Mouse scrolled (323, 312) with delta (0, 0)
Screenshot: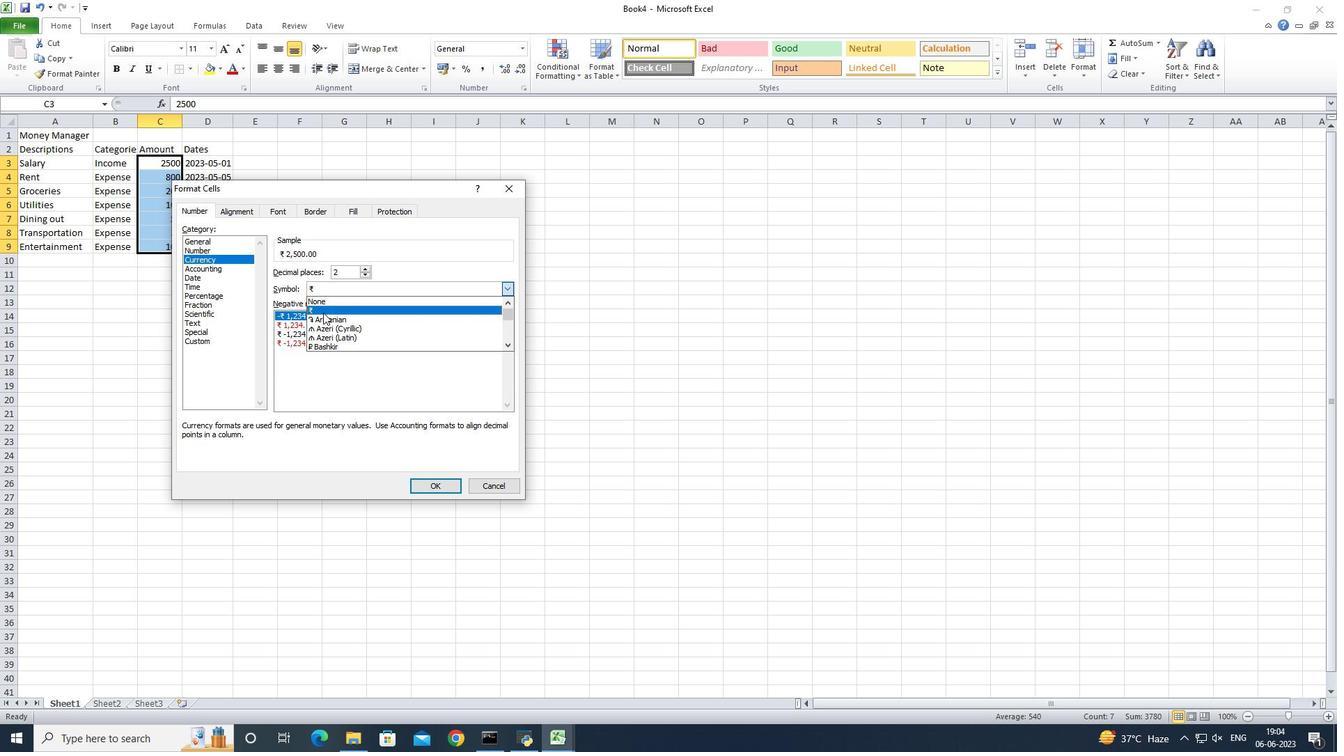 
Action: Mouse scrolled (323, 312) with delta (0, 0)
Screenshot: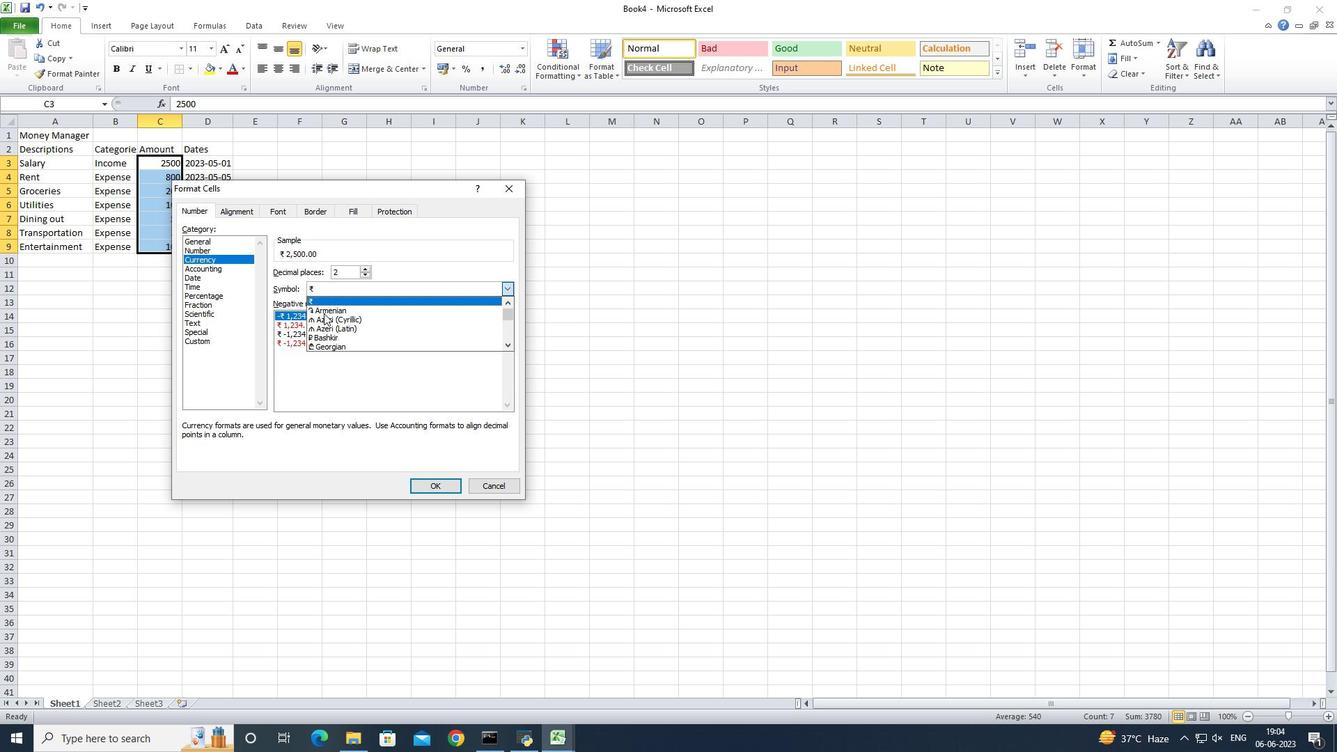 
Action: Mouse scrolled (323, 312) with delta (0, 0)
Screenshot: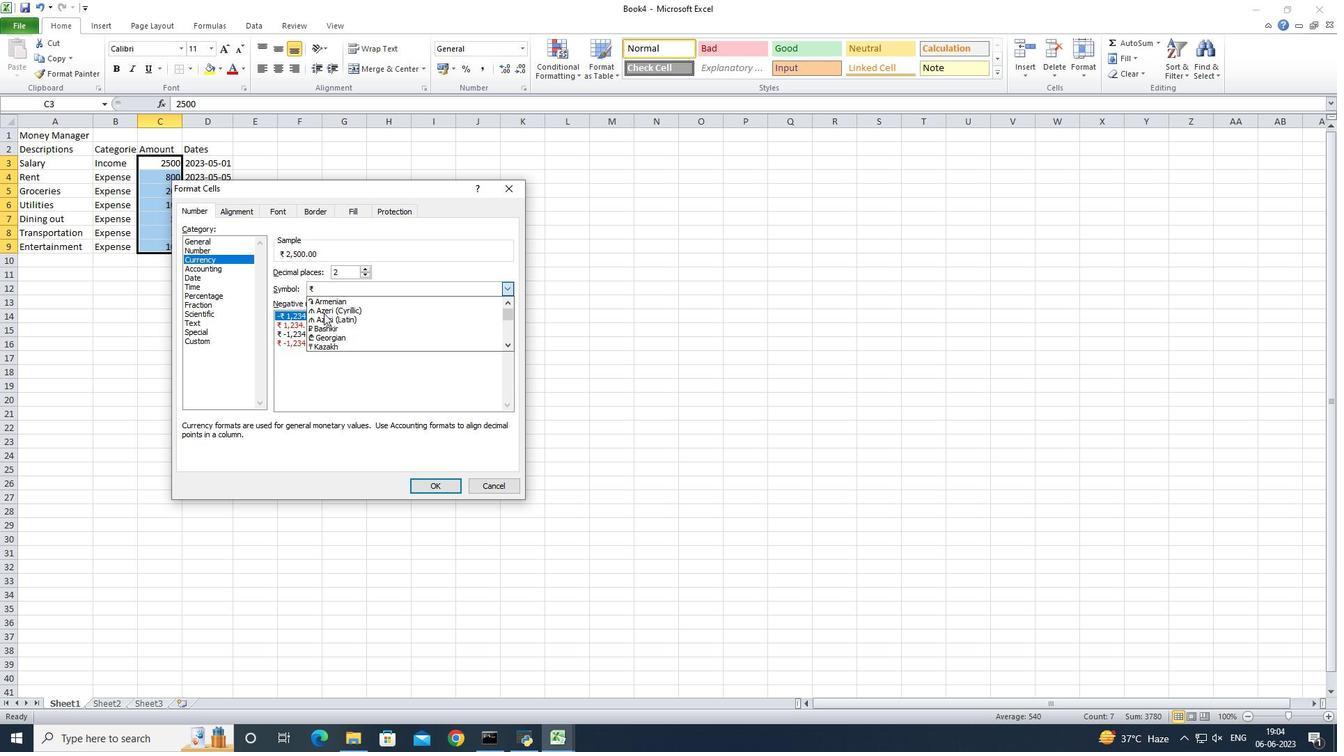 
Action: Mouse scrolled (323, 312) with delta (0, 0)
Screenshot: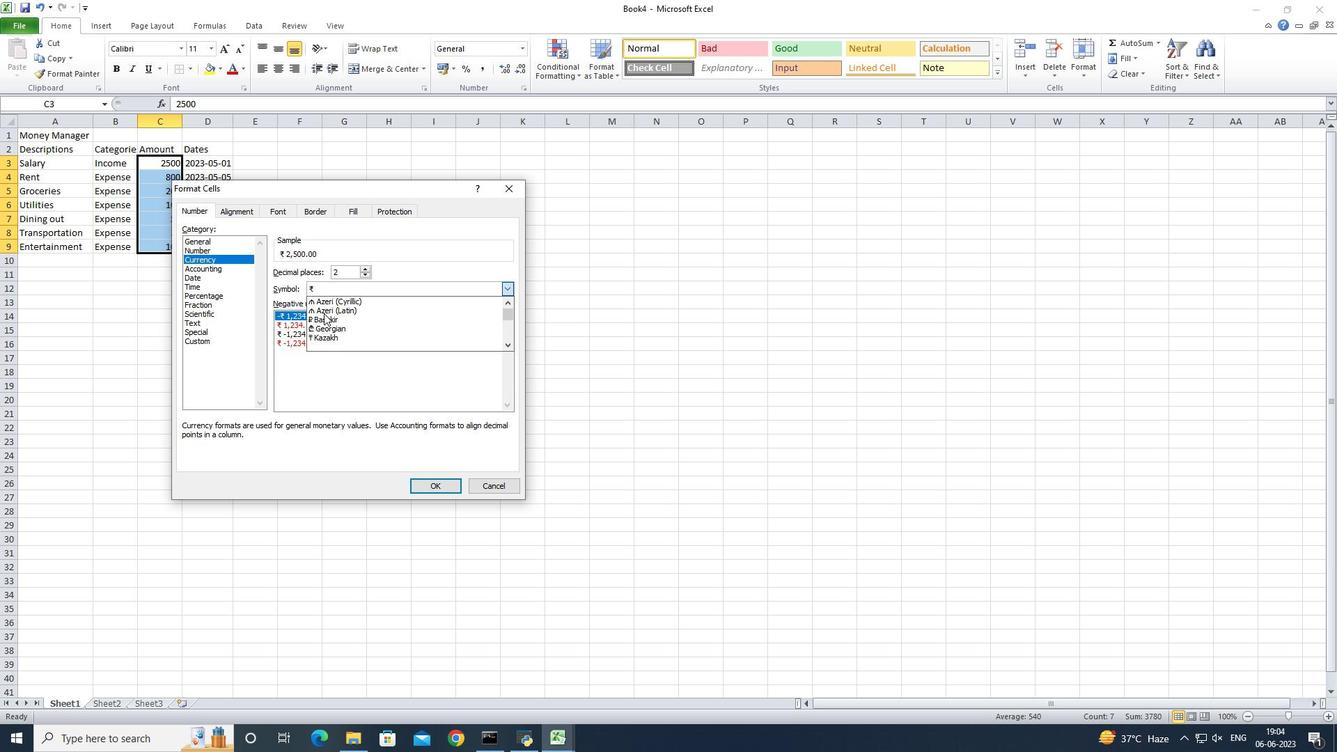 
Action: Mouse scrolled (323, 312) with delta (0, 0)
Screenshot: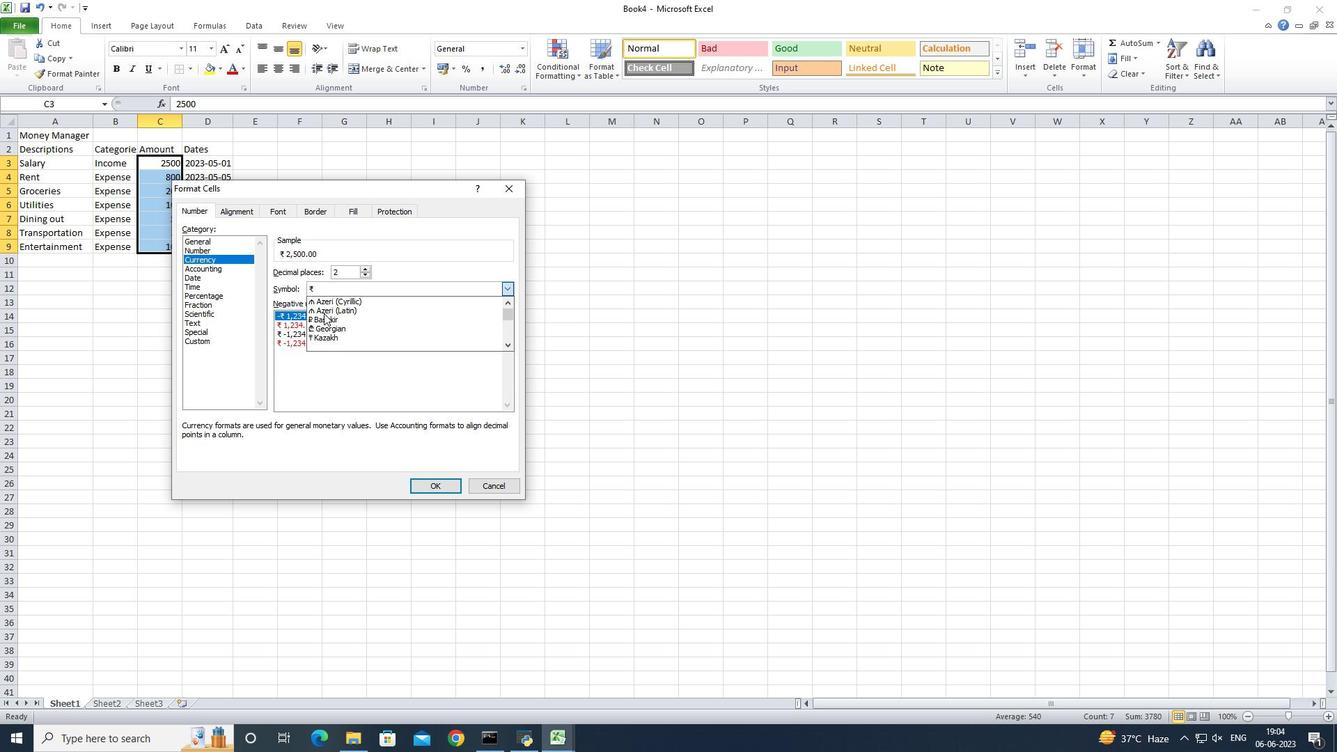 
Action: Mouse moved to (324, 313)
Screenshot: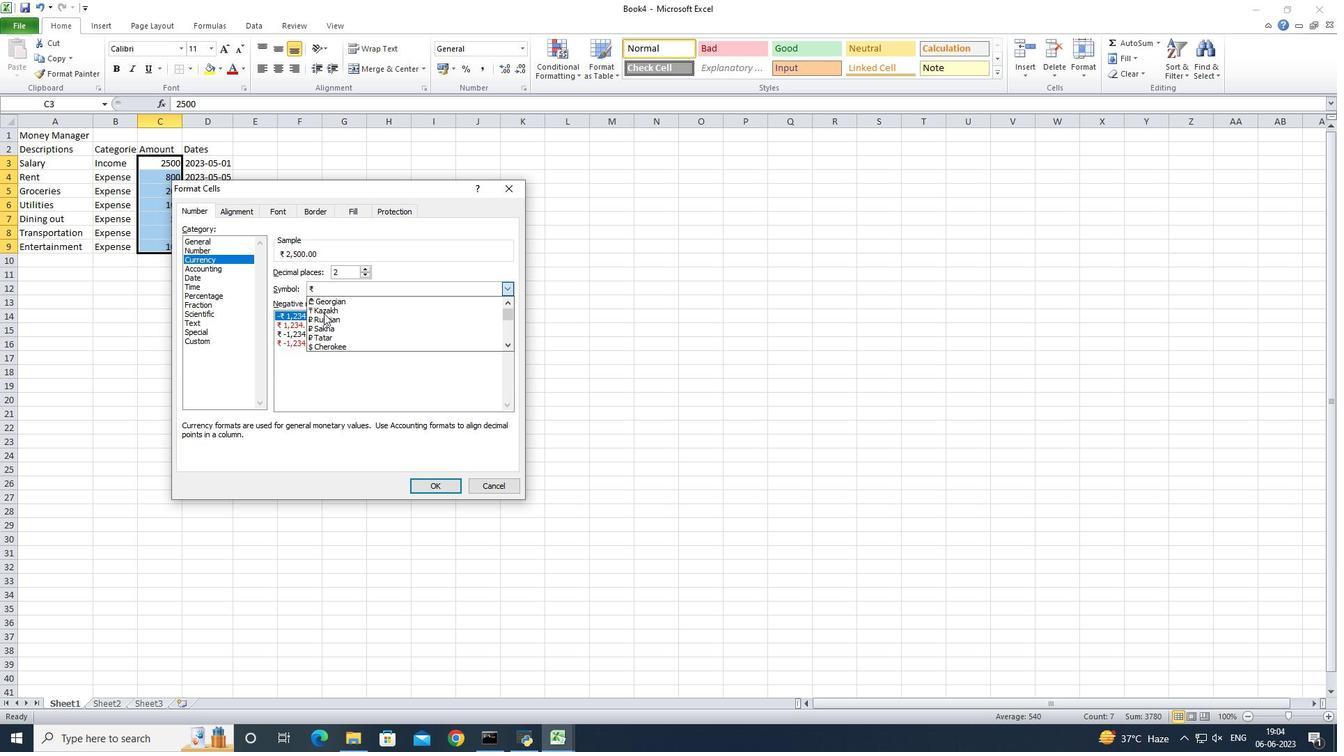 
Action: Mouse scrolled (324, 312) with delta (0, 0)
Screenshot: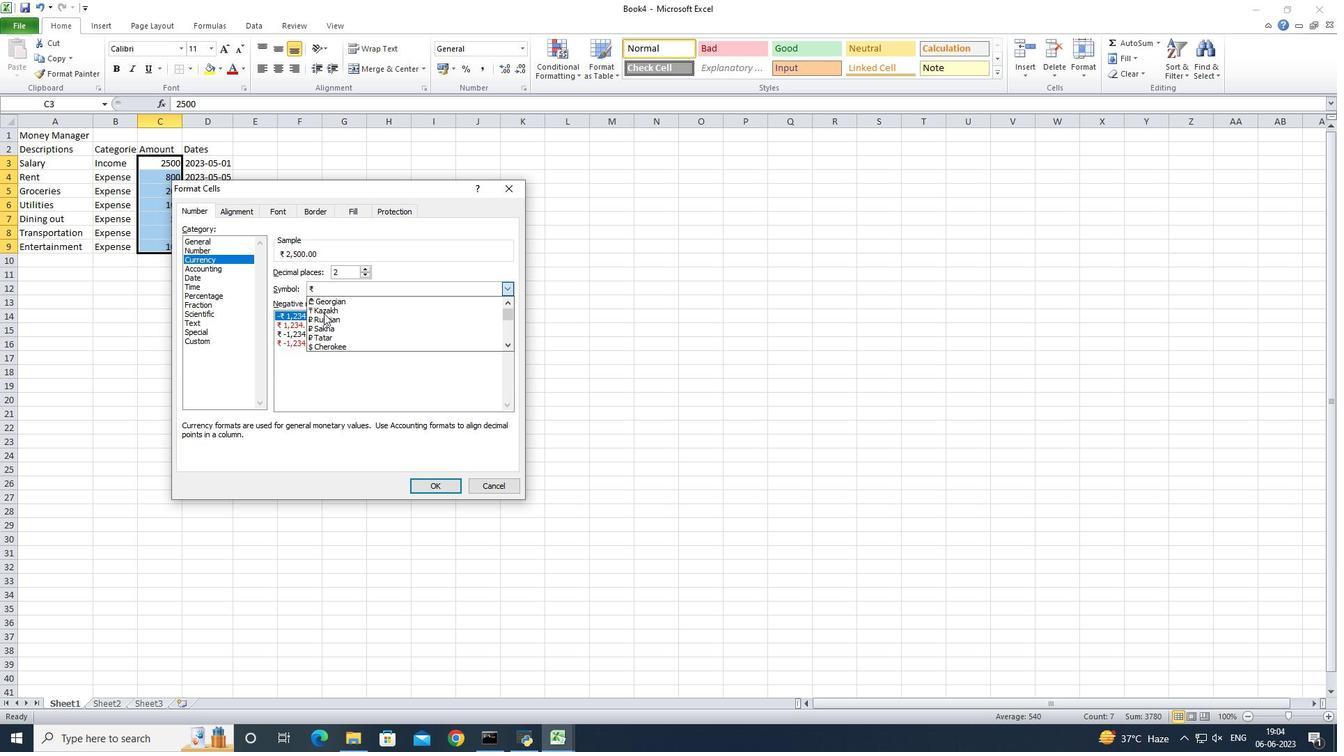 
Action: Mouse moved to (326, 313)
Screenshot: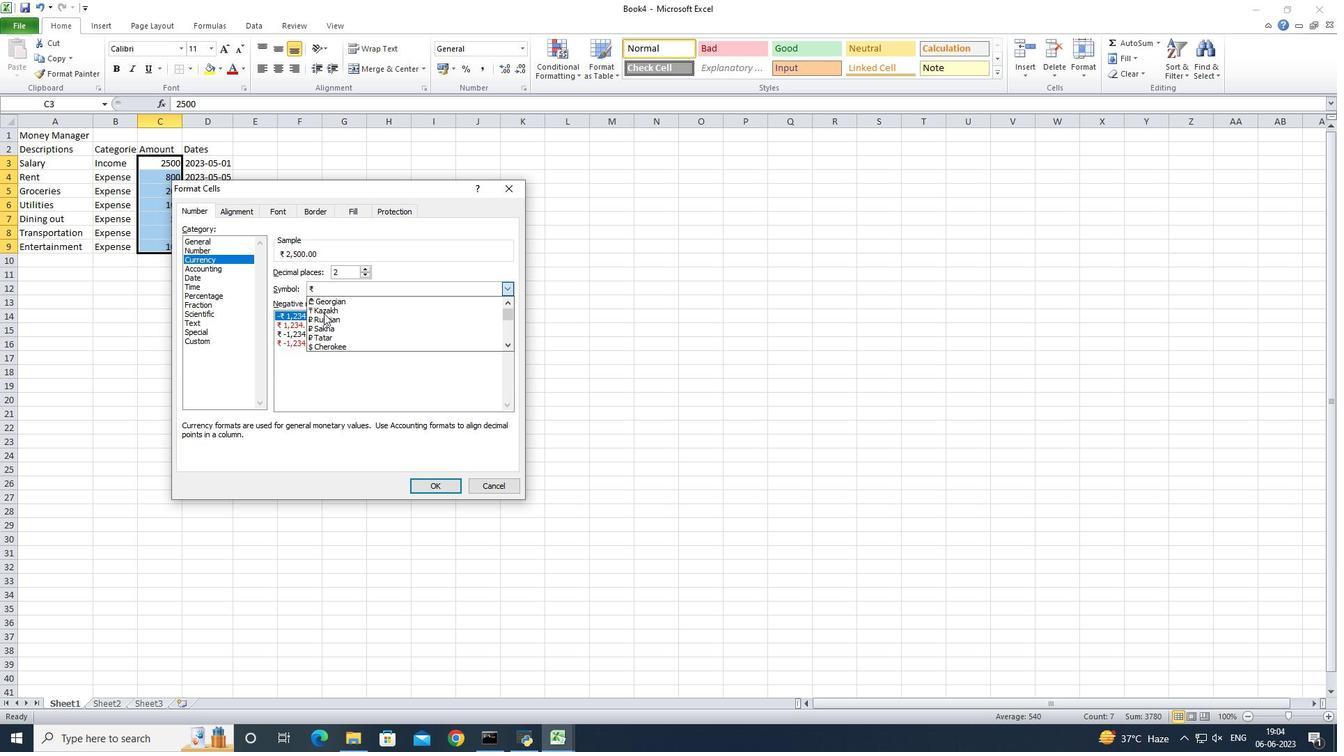 
Action: Mouse scrolled (326, 312) with delta (0, 0)
Screenshot: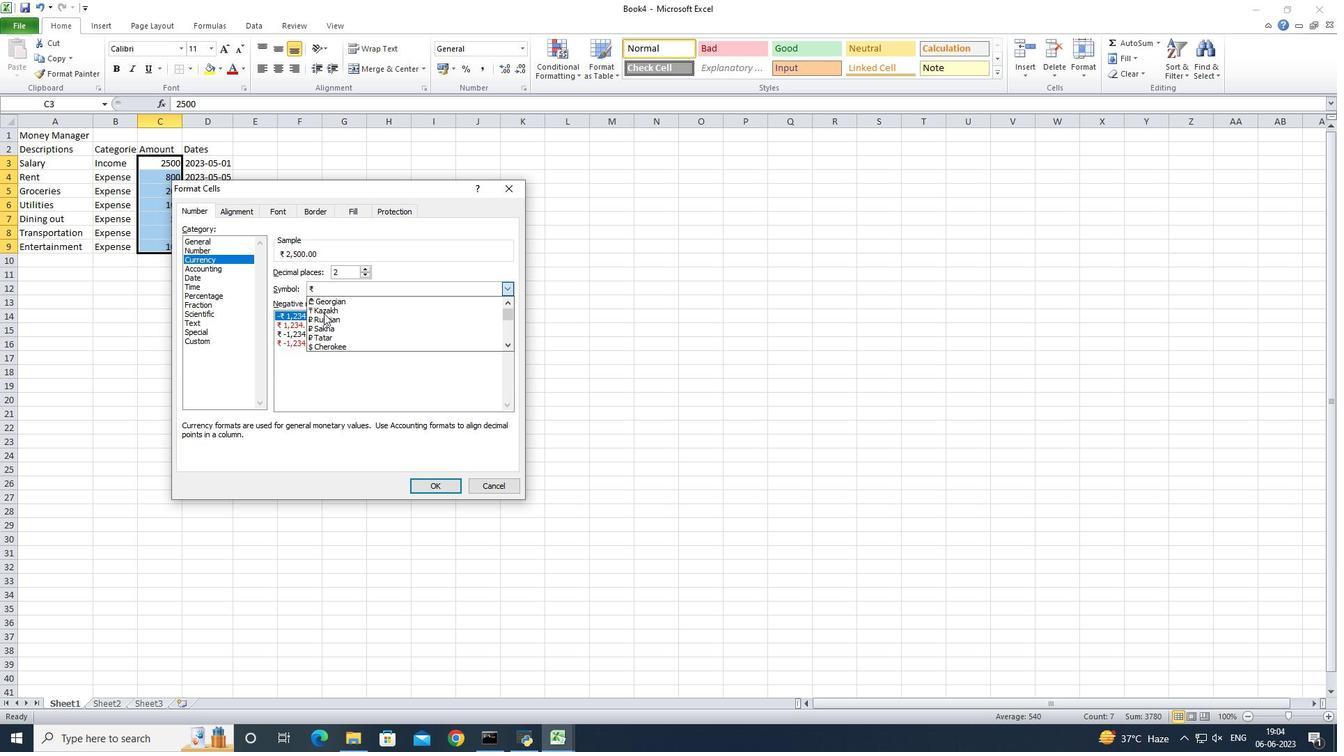 
Action: Mouse scrolled (326, 312) with delta (0, 0)
Screenshot: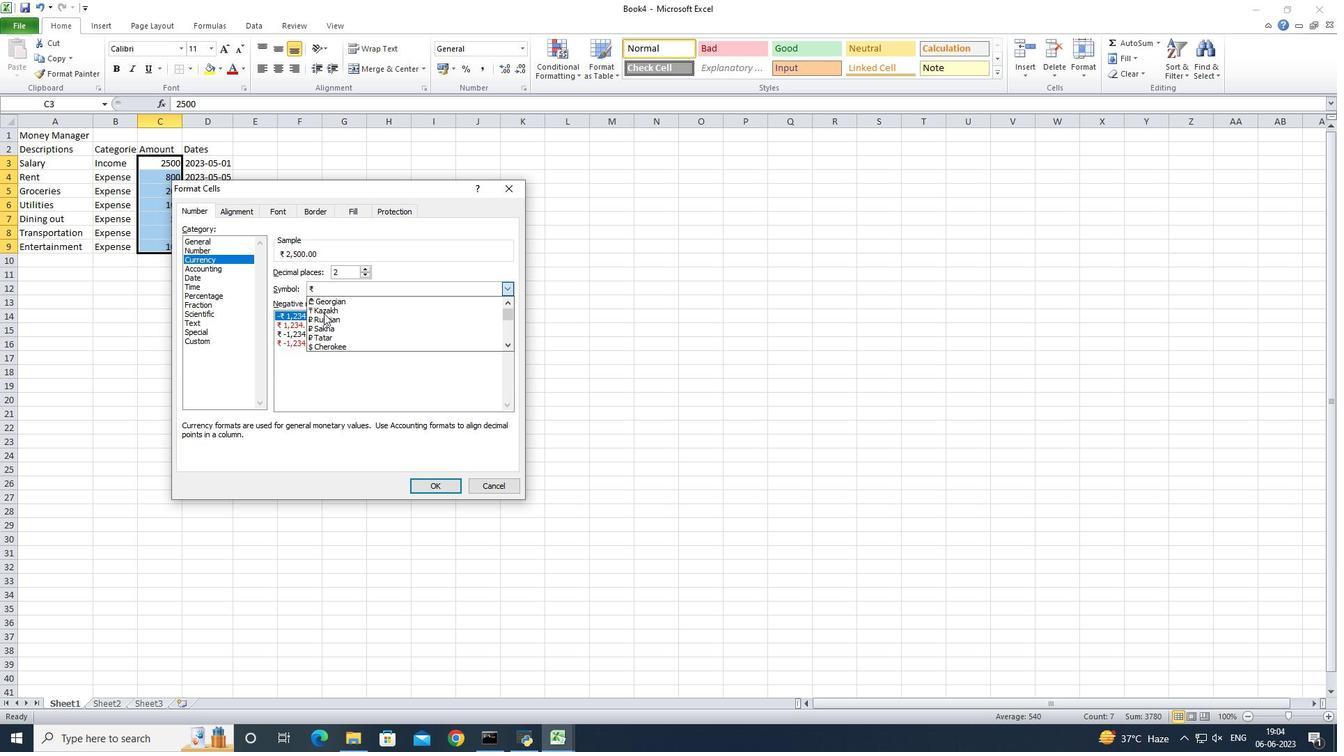 
Action: Mouse scrolled (326, 312) with delta (0, 0)
Screenshot: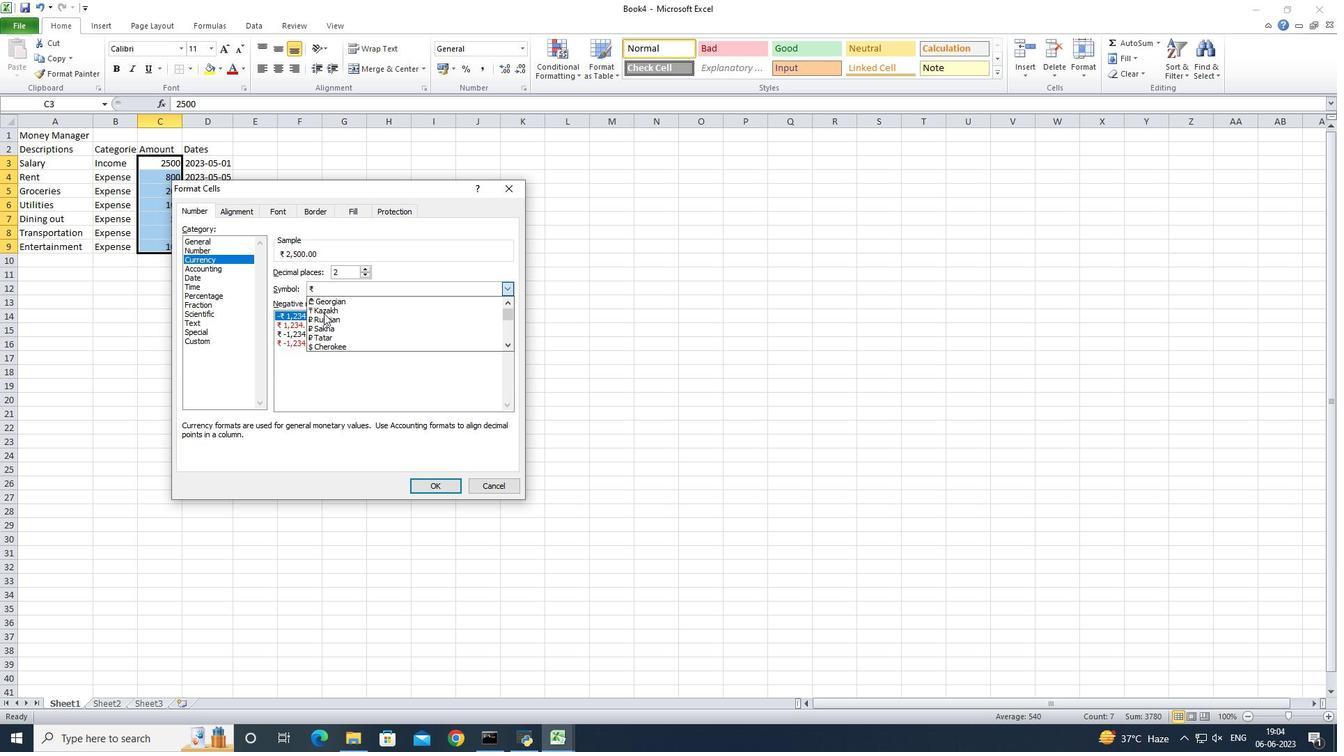 
Action: Mouse scrolled (326, 312) with delta (0, 0)
Screenshot: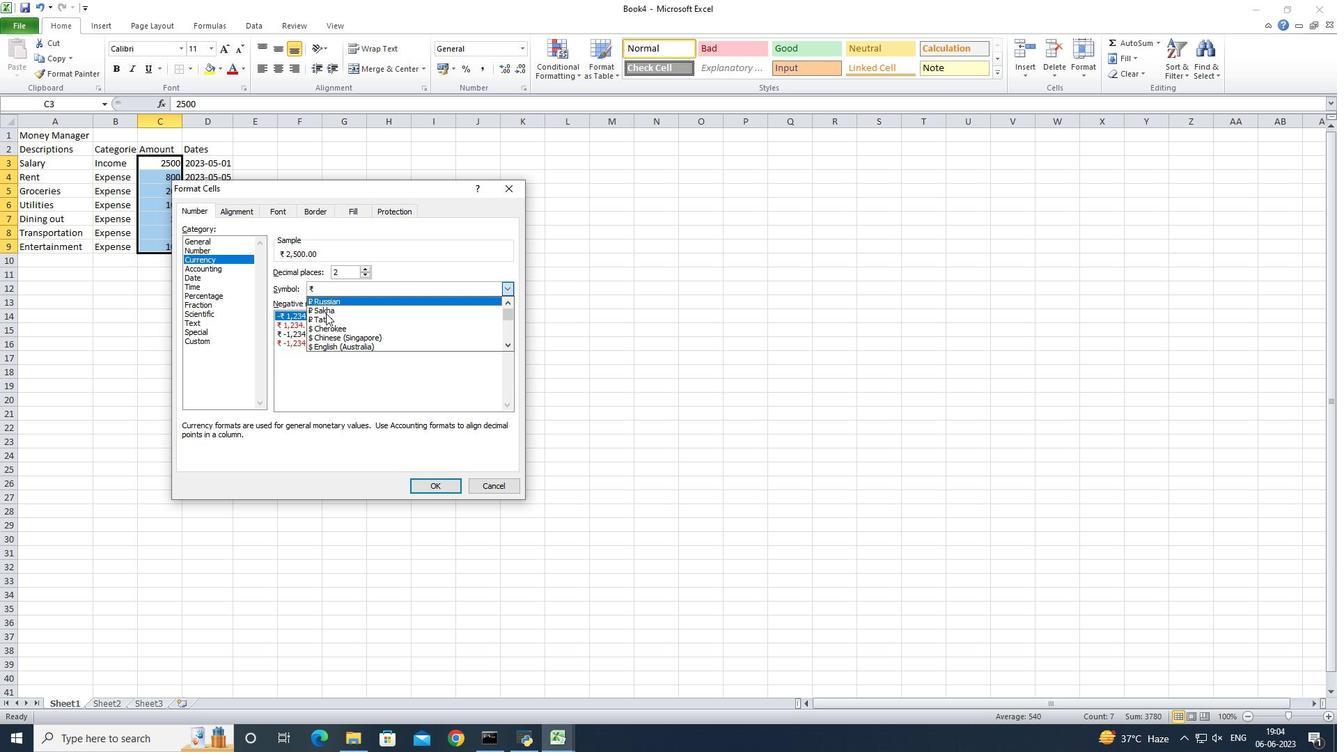 
Action: Mouse scrolled (326, 312) with delta (0, 0)
Screenshot: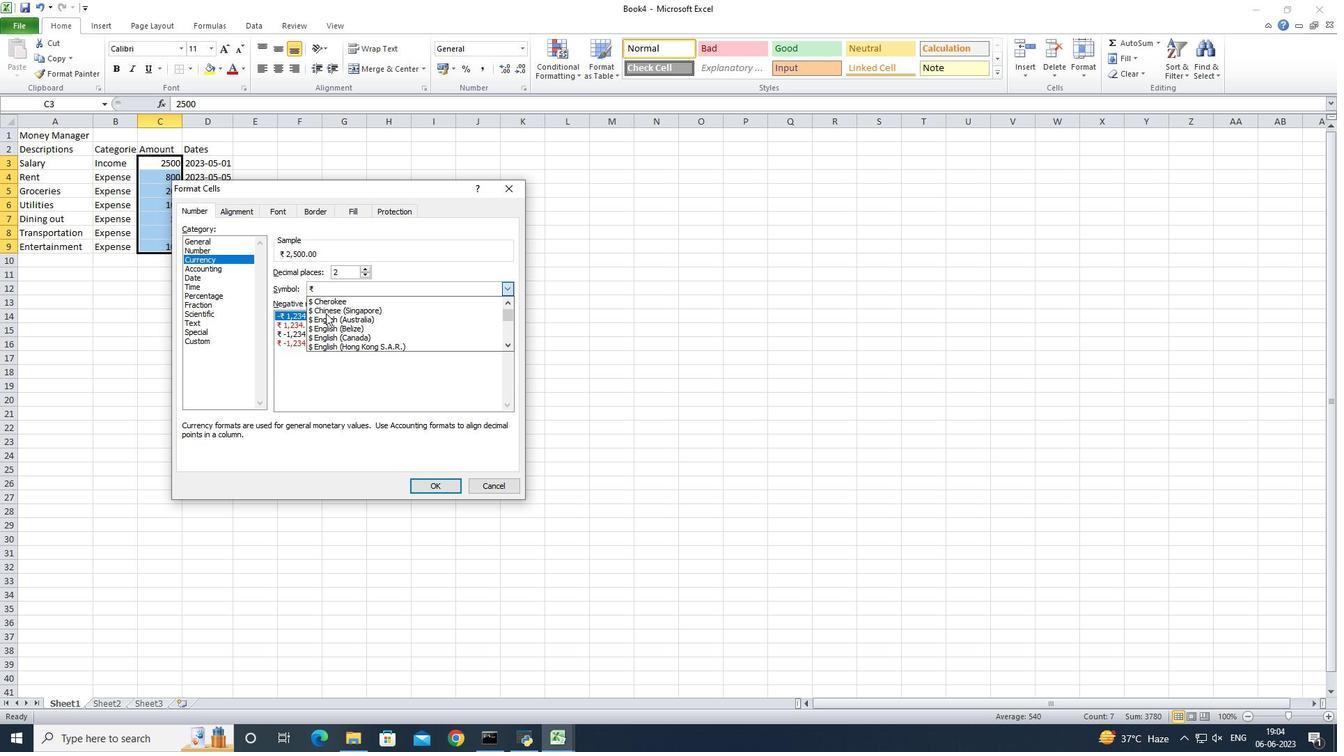 
Action: Mouse scrolled (326, 312) with delta (0, 0)
Screenshot: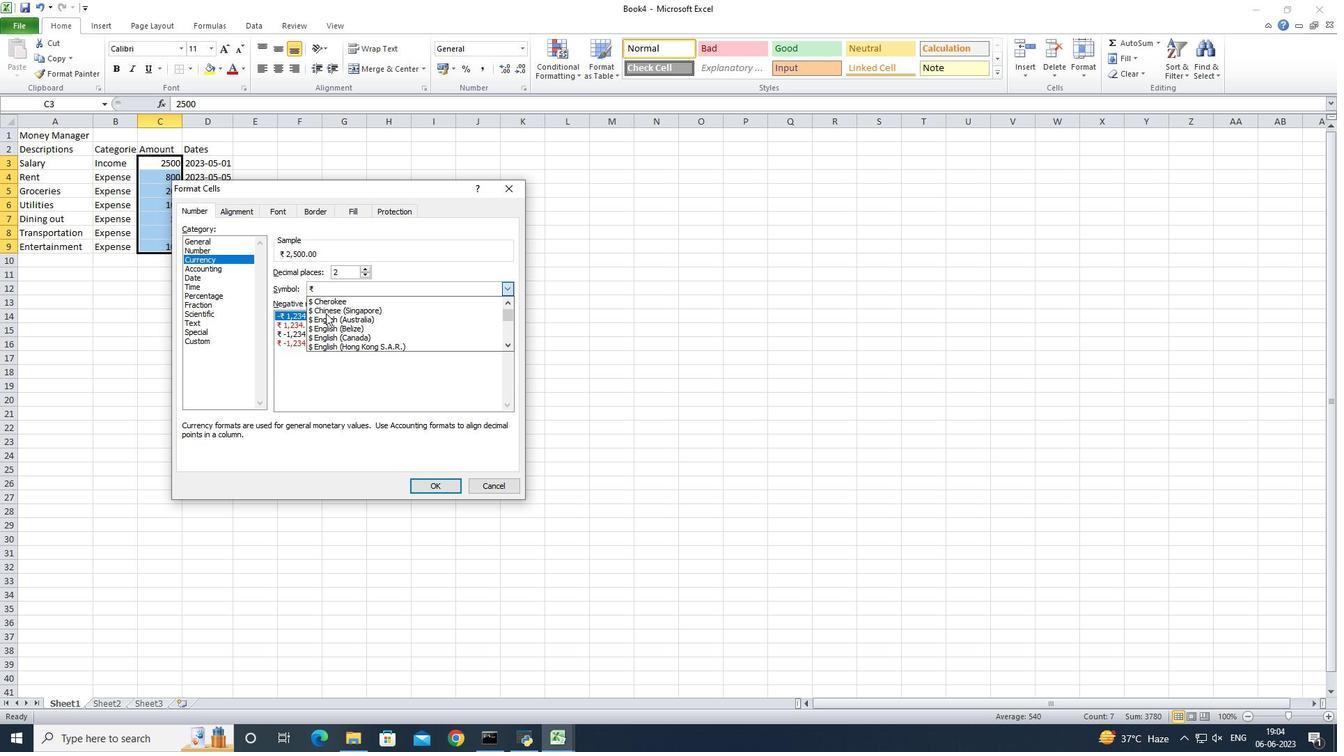 
Action: Mouse scrolled (326, 312) with delta (0, 0)
Screenshot: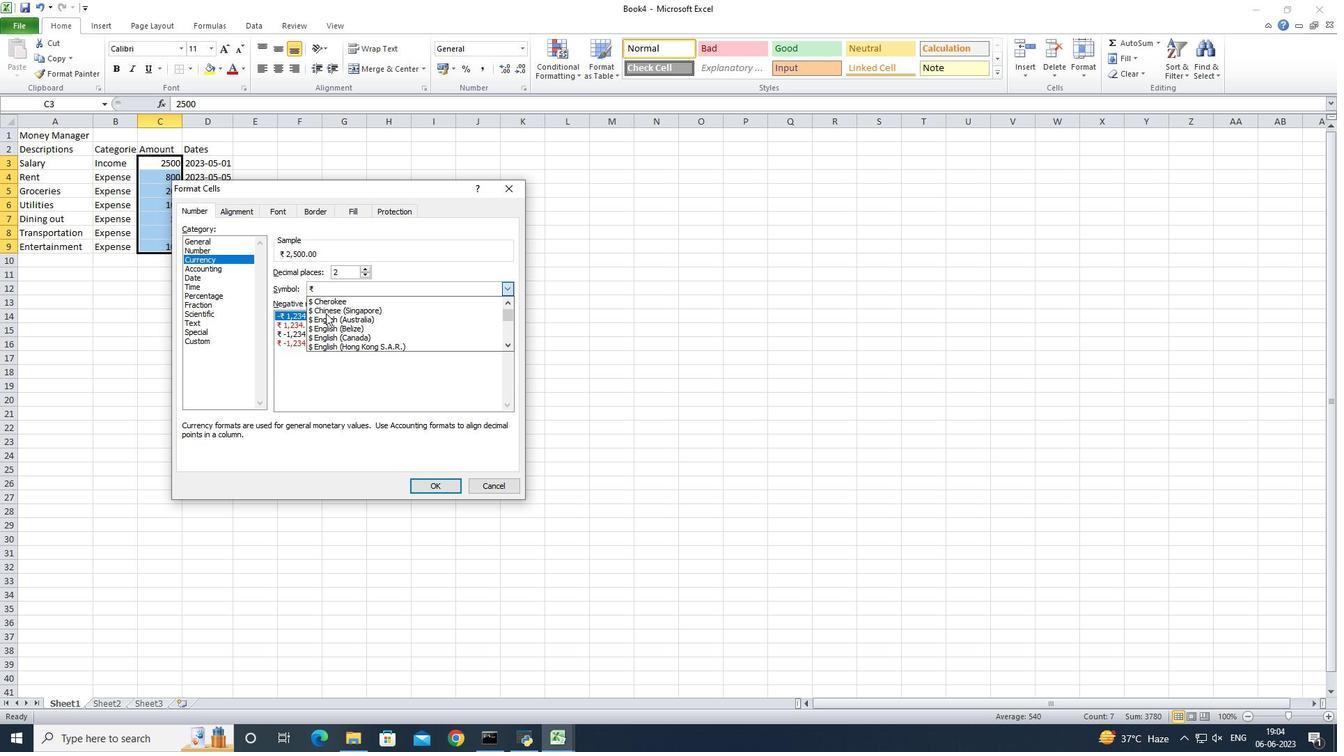 
Action: Mouse scrolled (326, 312) with delta (0, 0)
Screenshot: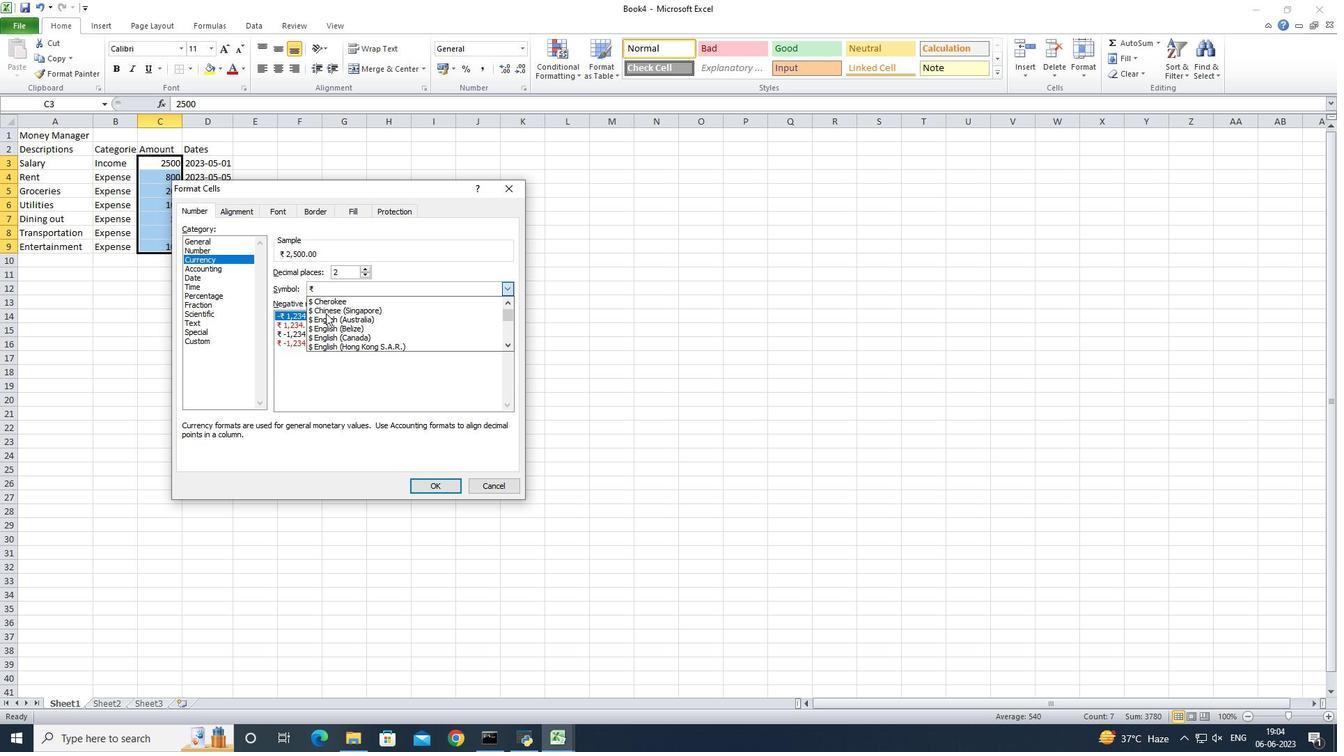 
Action: Mouse scrolled (326, 312) with delta (0, 0)
Screenshot: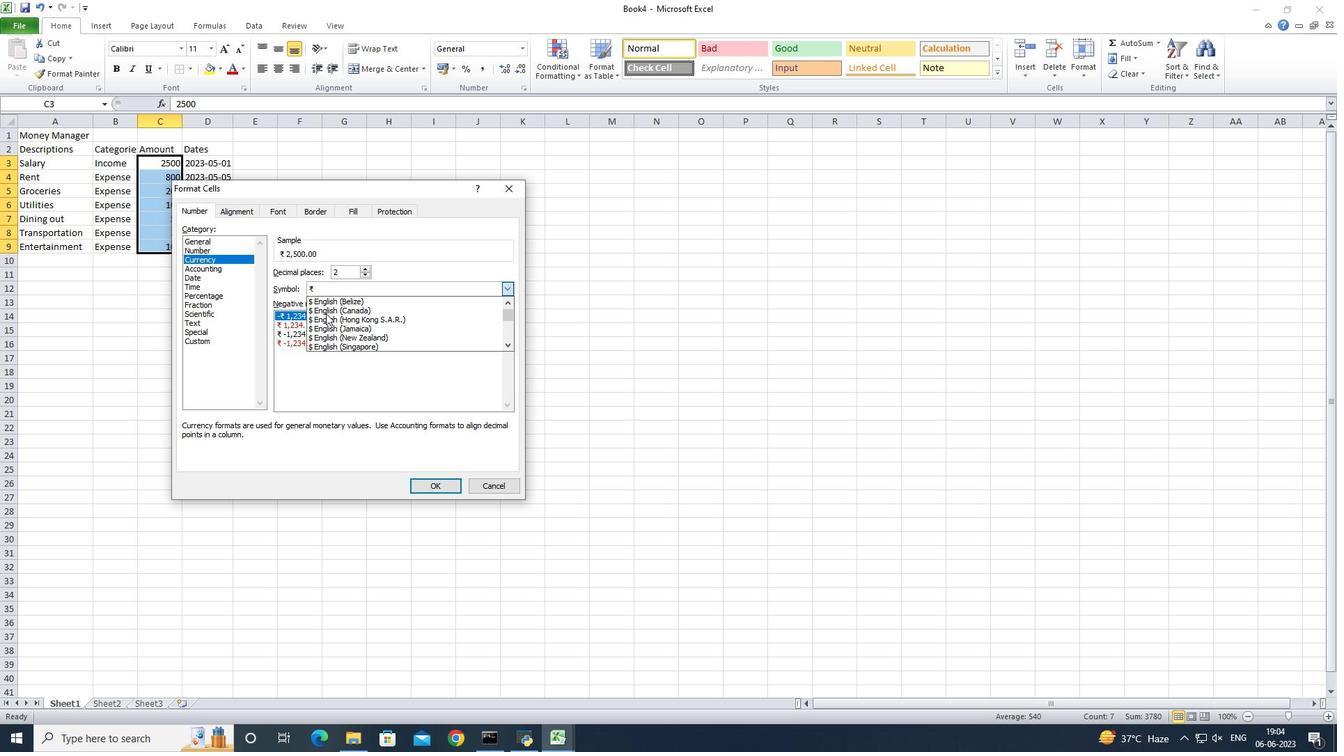 
Action: Mouse scrolled (326, 312) with delta (0, 0)
Screenshot: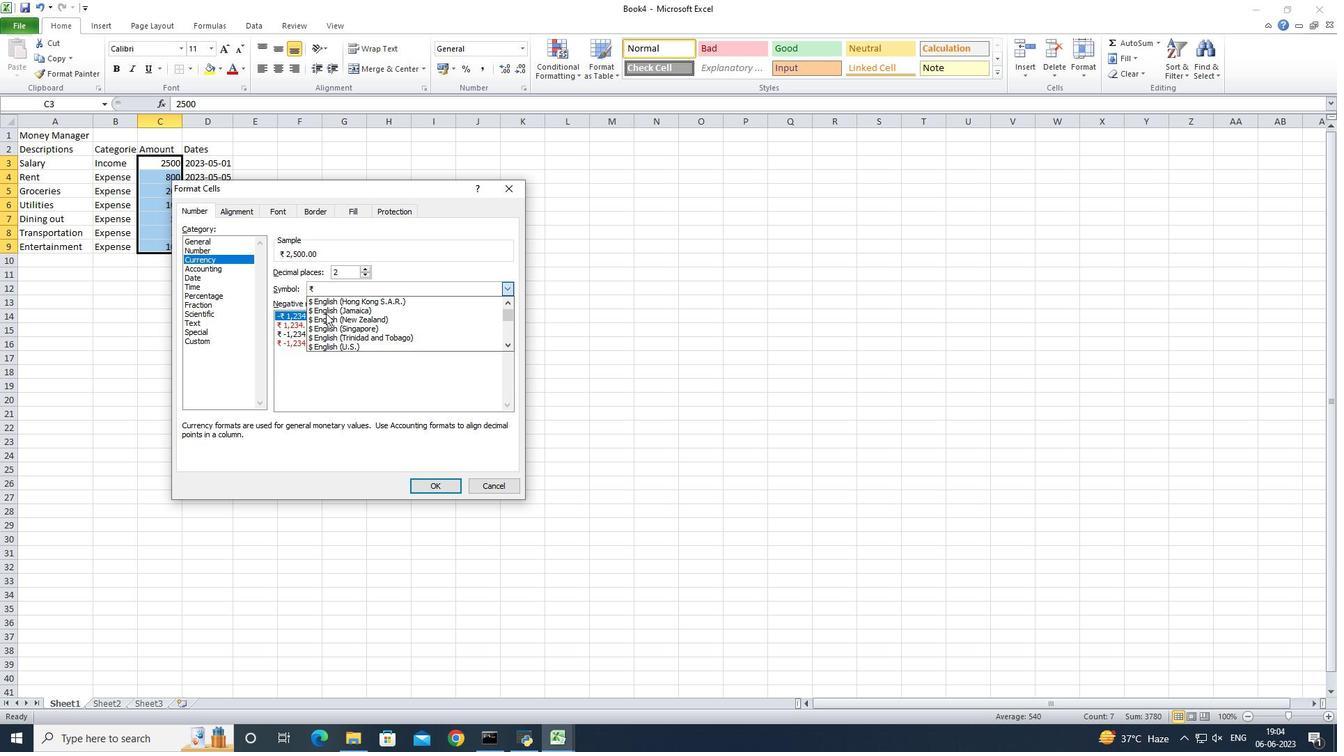 
Action: Mouse scrolled (326, 312) with delta (0, 0)
Screenshot: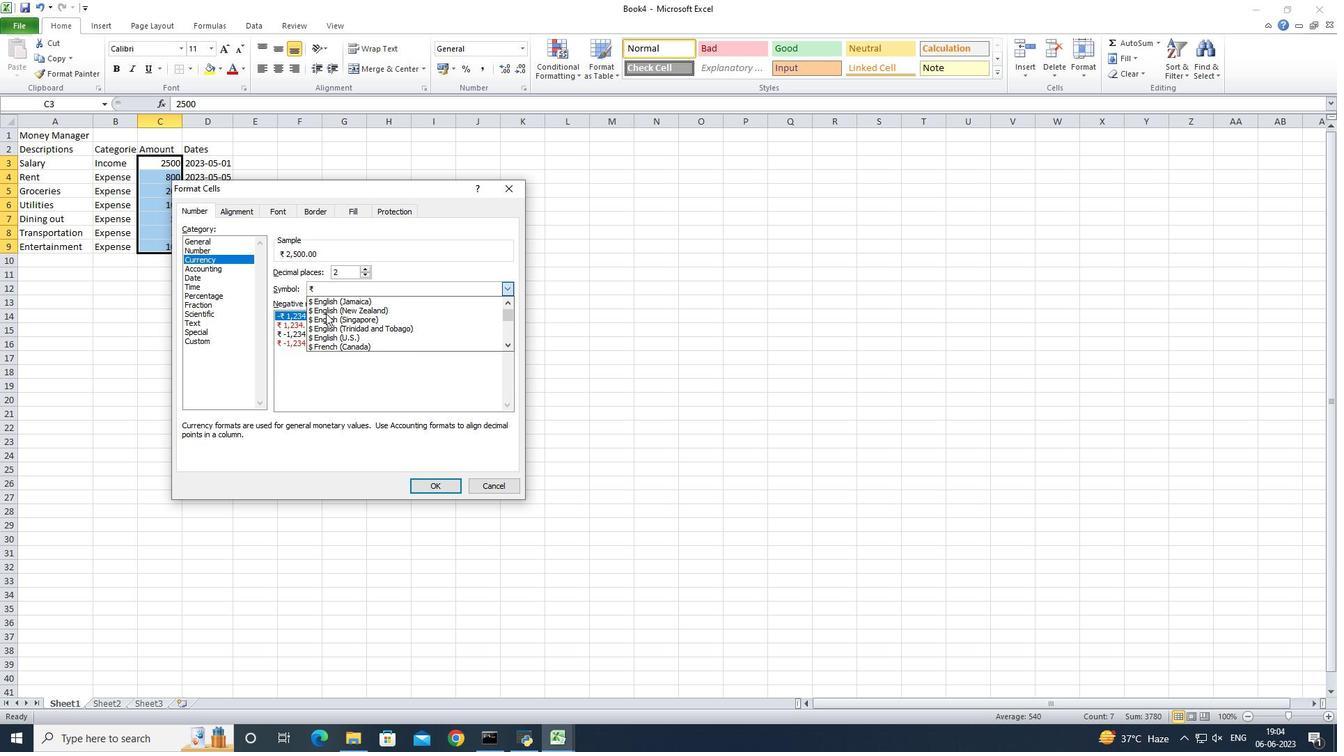 
Action: Mouse scrolled (326, 312) with delta (0, 0)
Screenshot: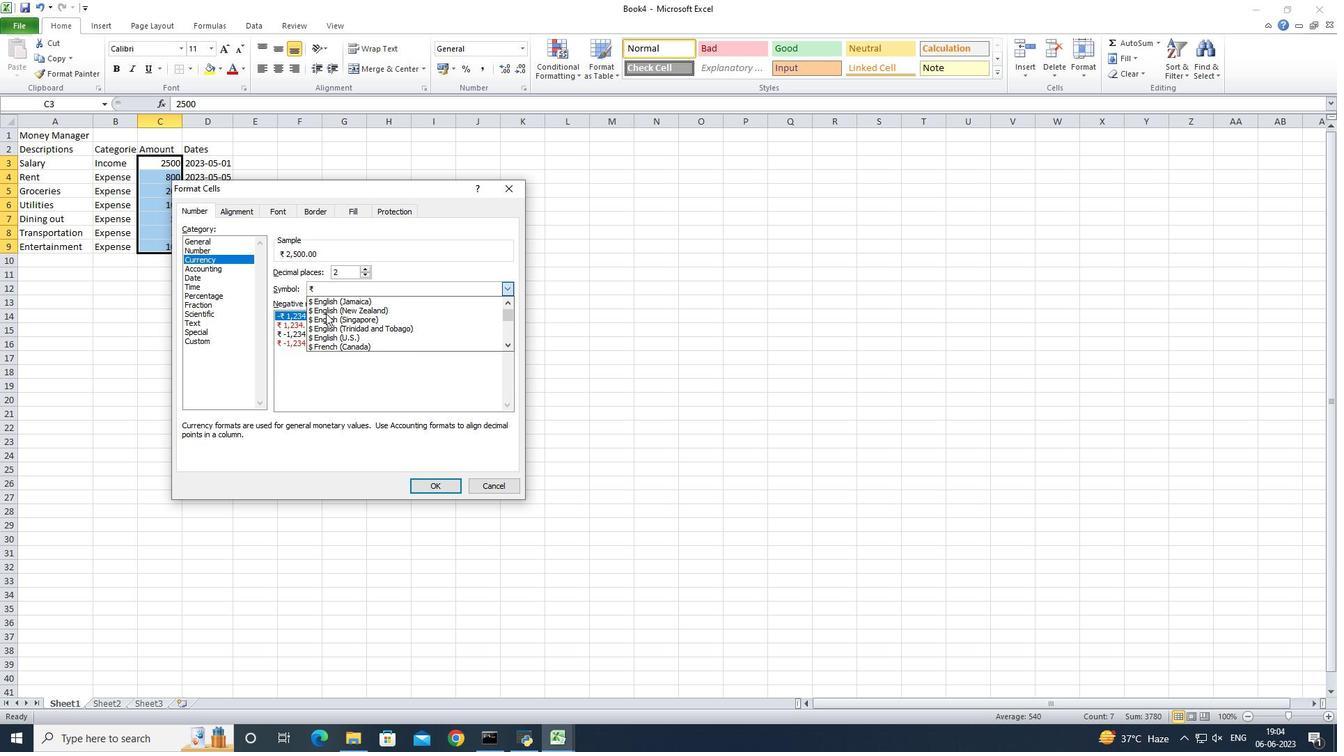 
Action: Mouse moved to (328, 321)
Screenshot: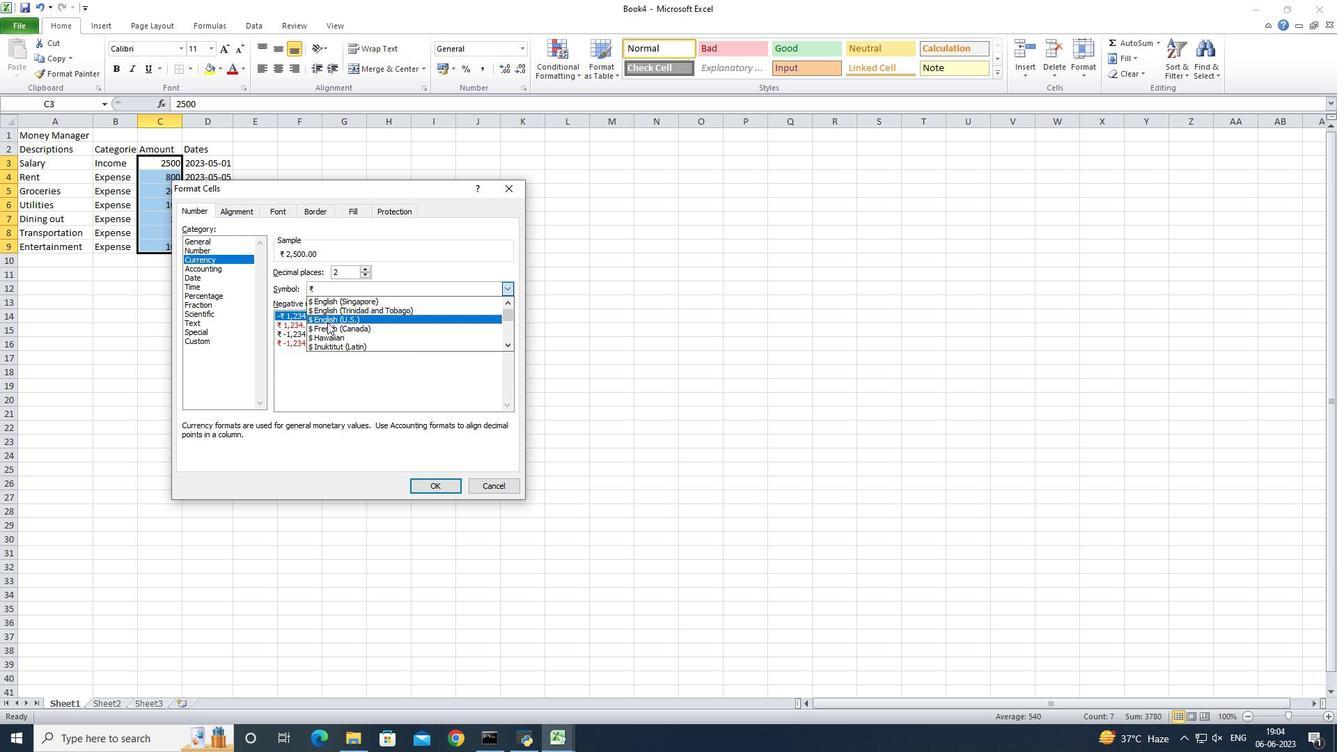 
Action: Mouse pressed left at (328, 321)
Screenshot: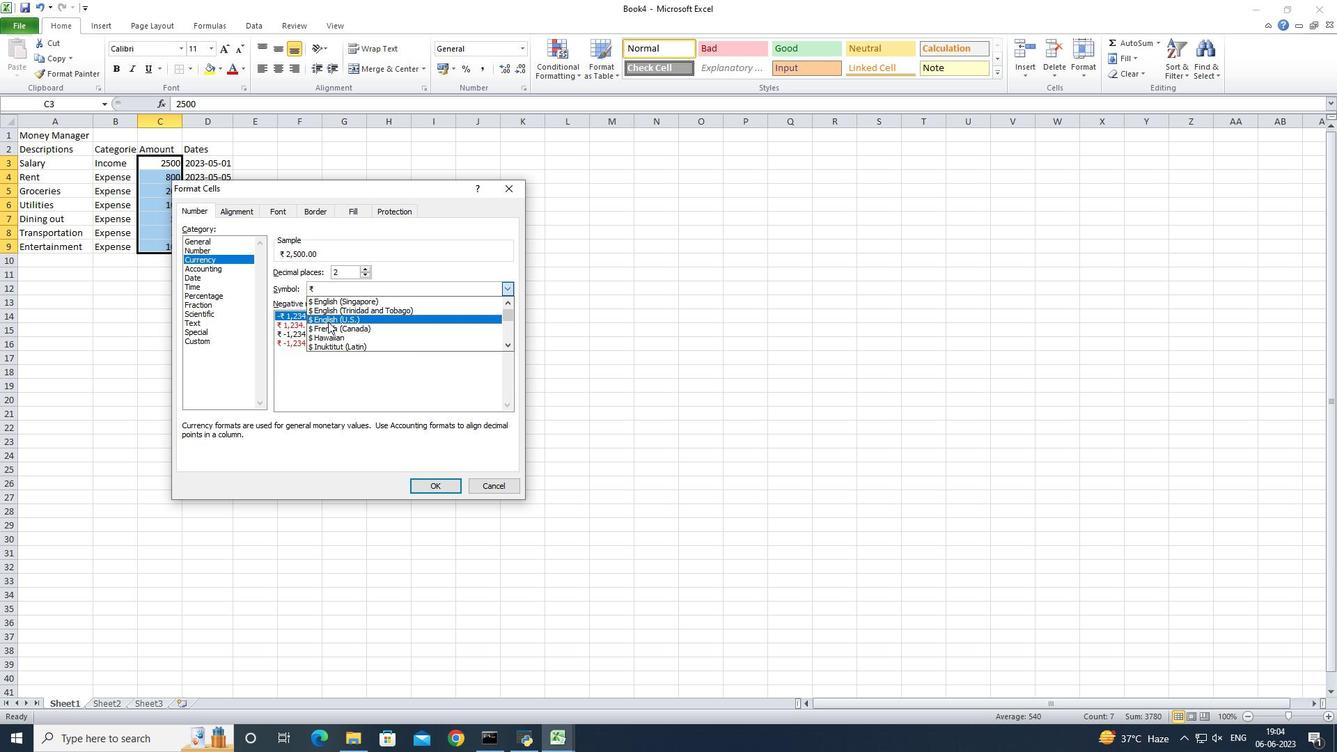 
Action: Mouse moved to (442, 486)
Screenshot: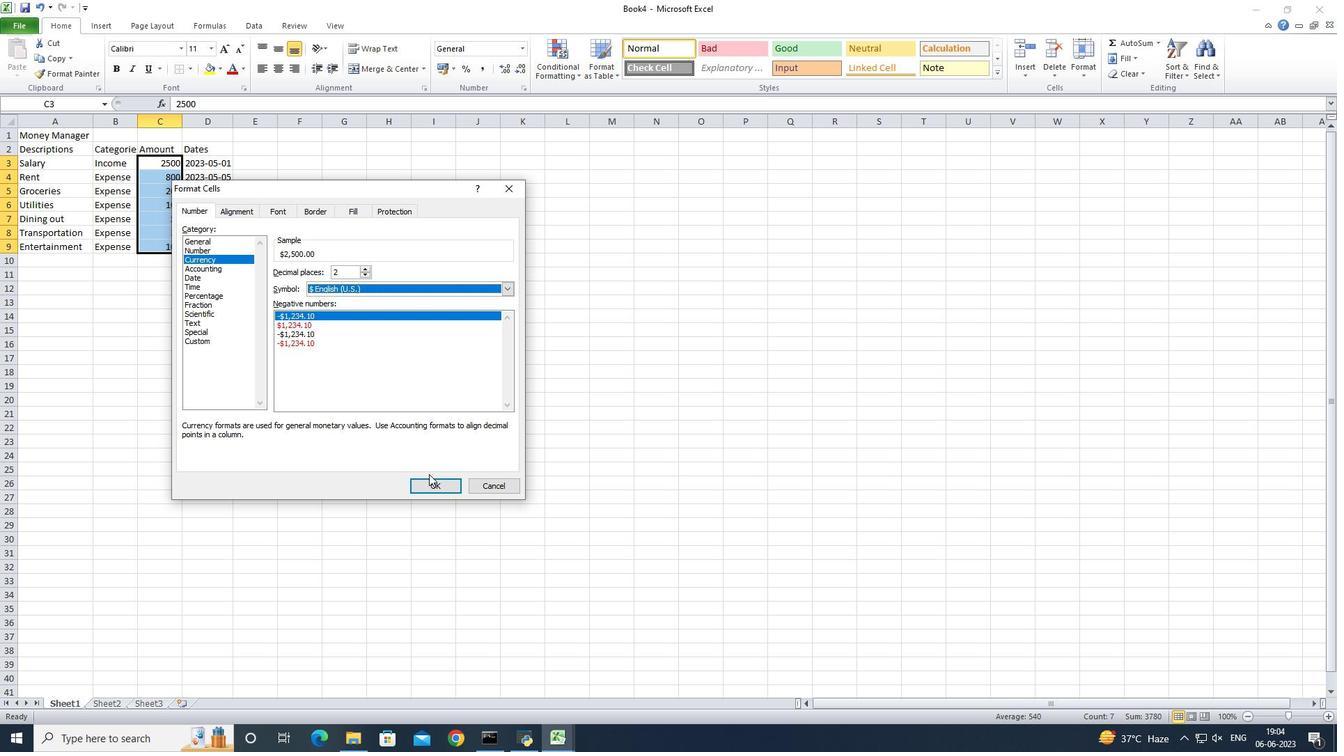 
Action: Mouse pressed left at (442, 486)
Screenshot: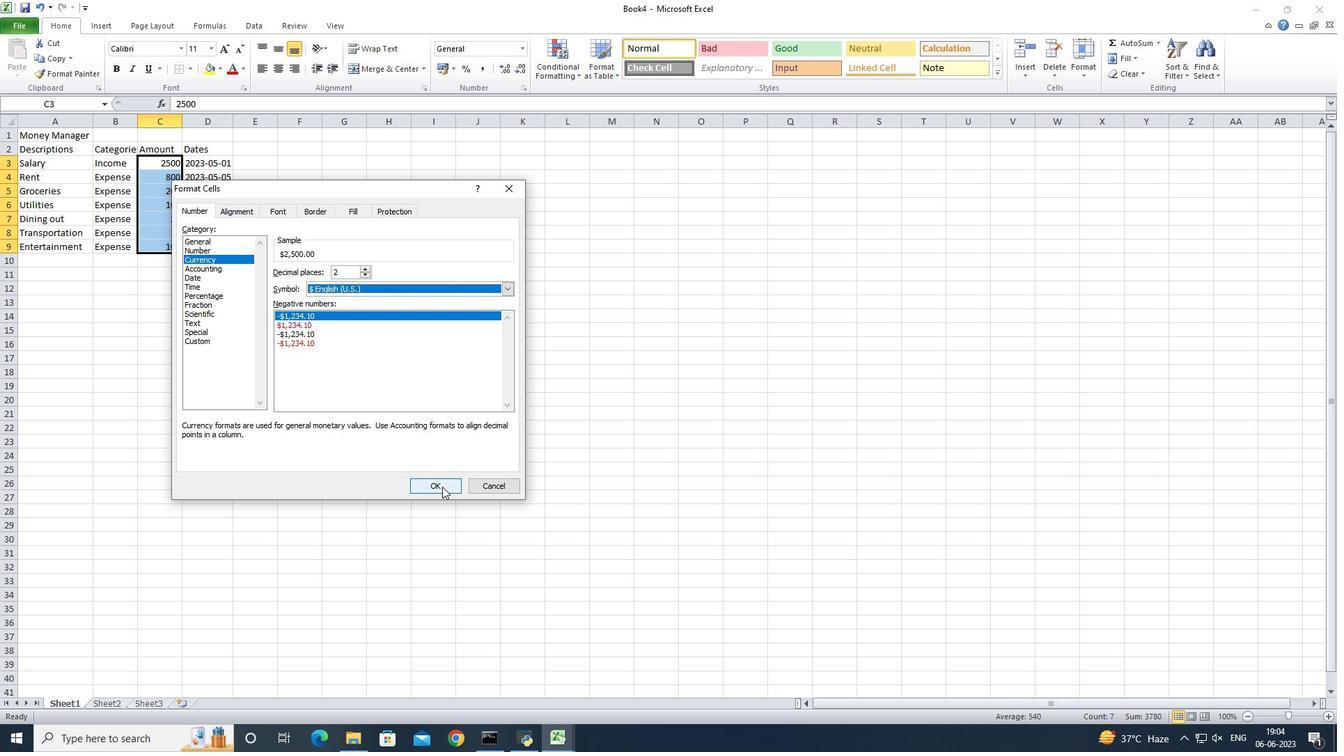 
Action: Mouse moved to (136, 125)
Screenshot: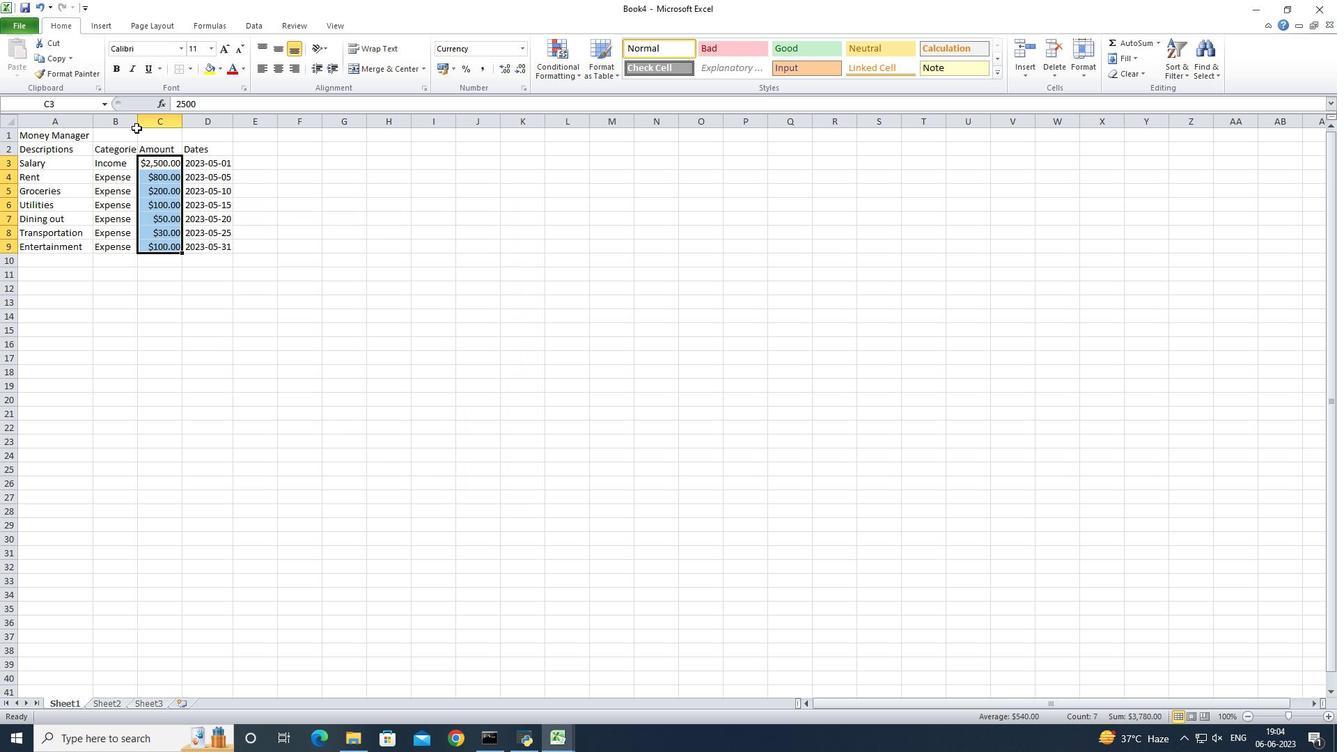 
Action: Mouse pressed left at (136, 125)
Screenshot: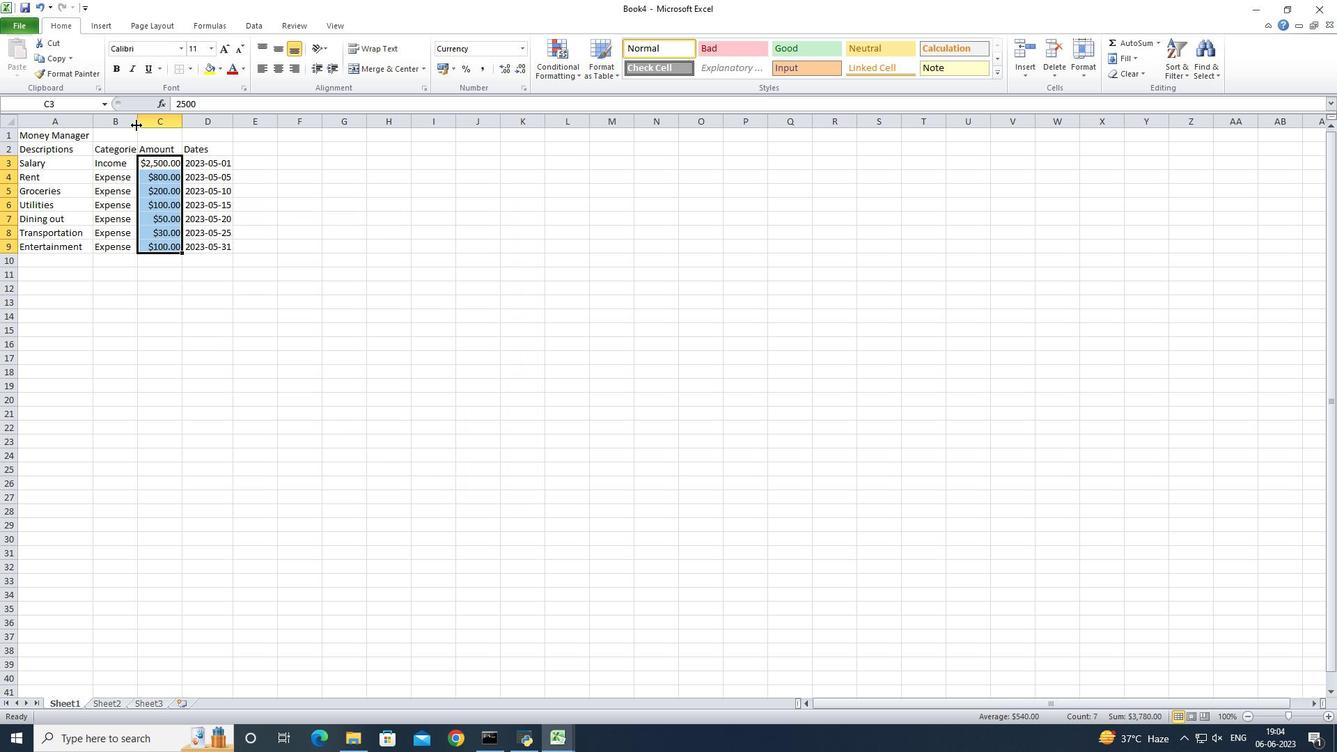 
Action: Mouse pressed left at (136, 125)
Screenshot: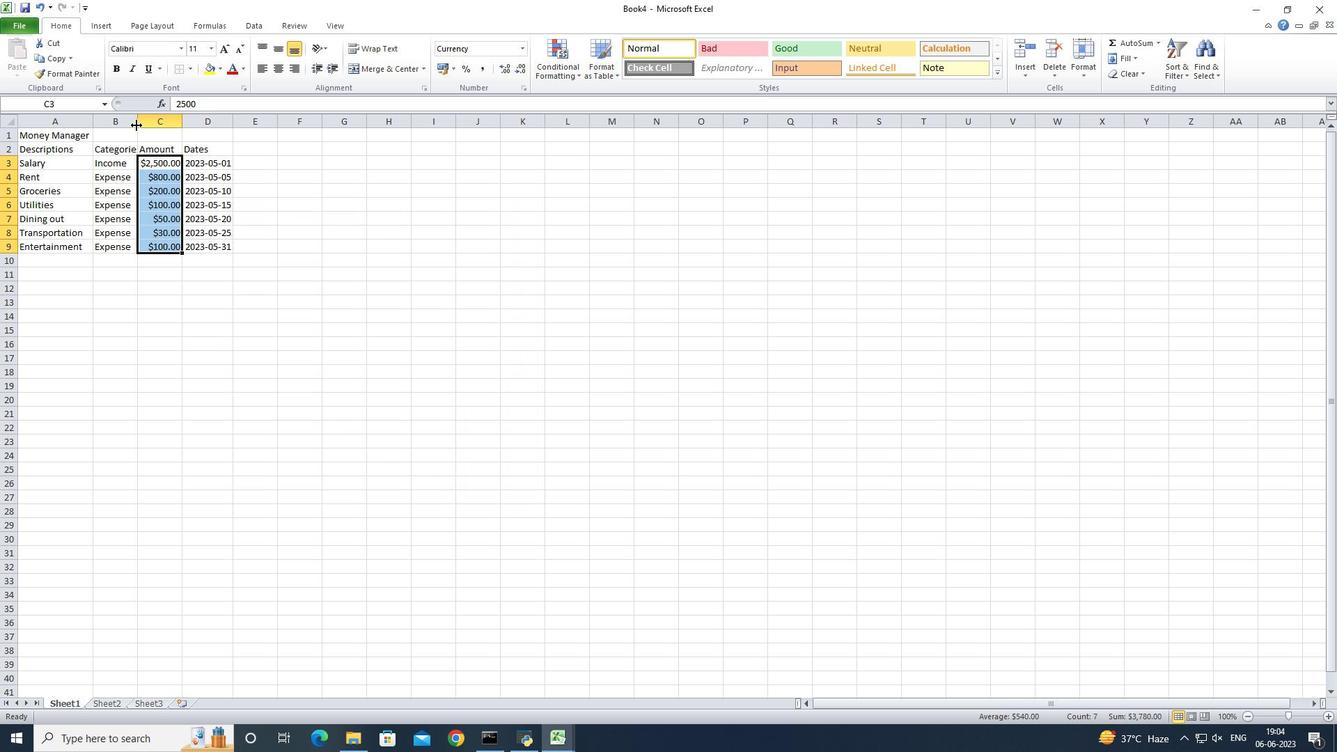 
Action: Mouse moved to (189, 121)
Screenshot: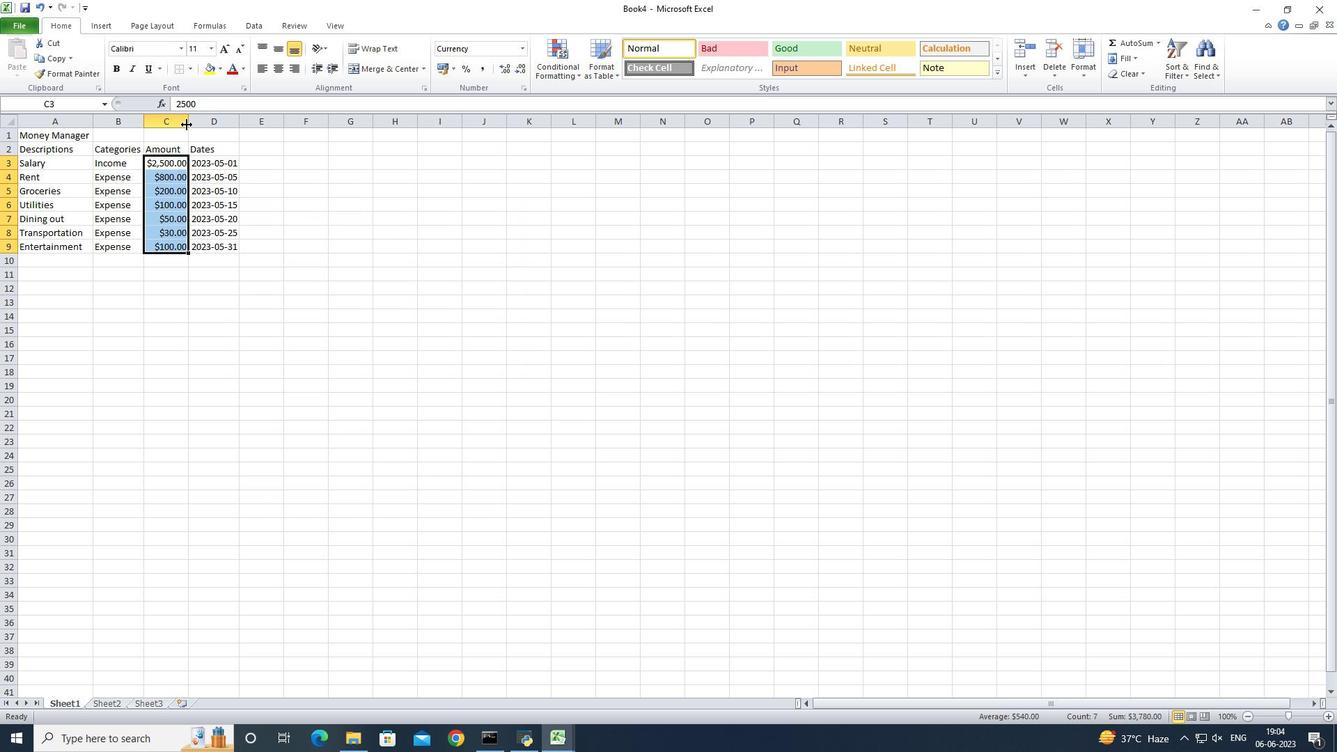 
Action: Mouse pressed left at (189, 121)
Screenshot: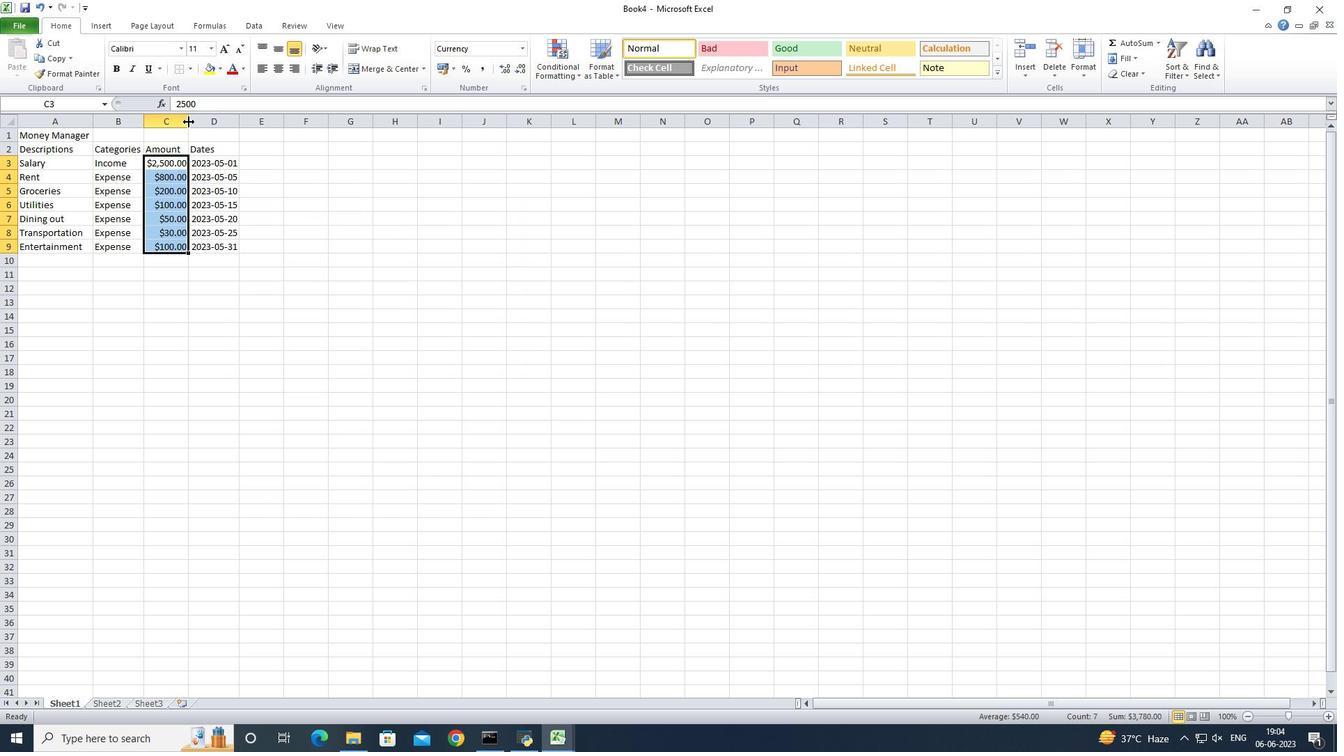 
Action: Mouse pressed left at (189, 121)
Screenshot: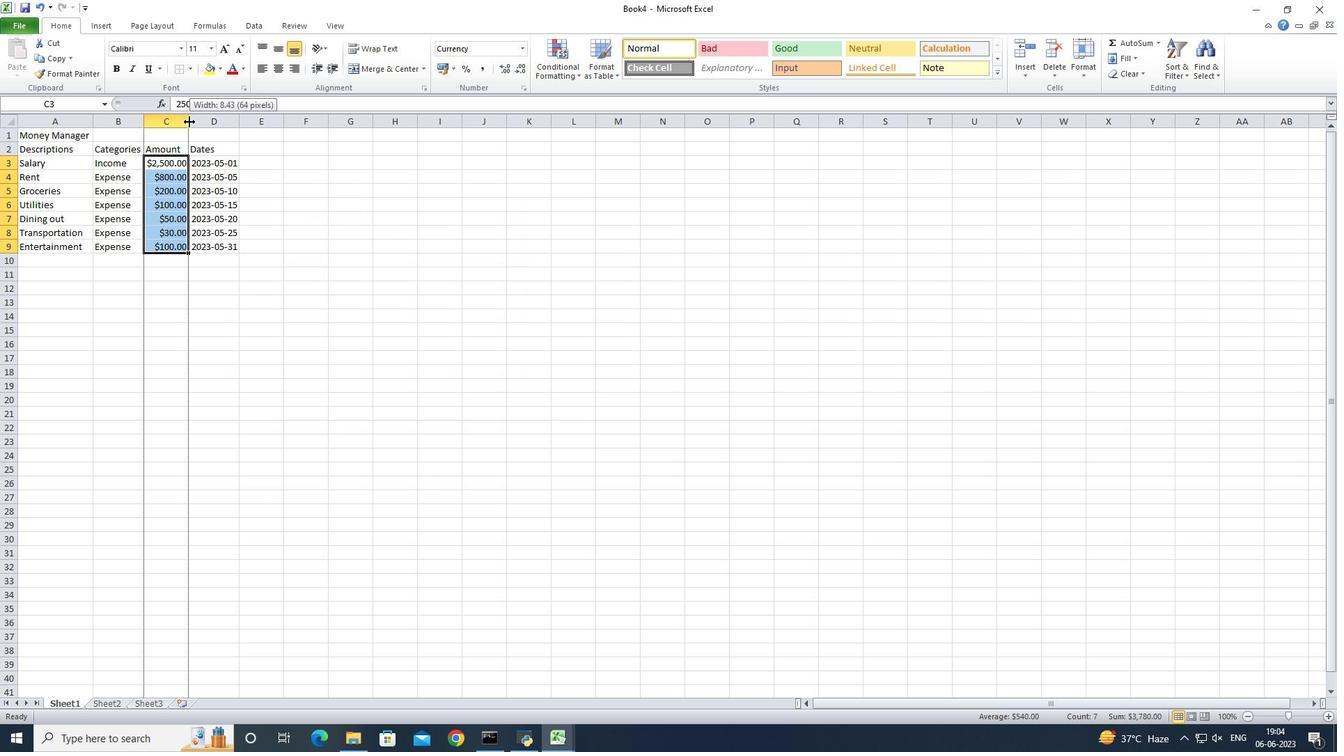 
Action: Mouse moved to (237, 118)
Screenshot: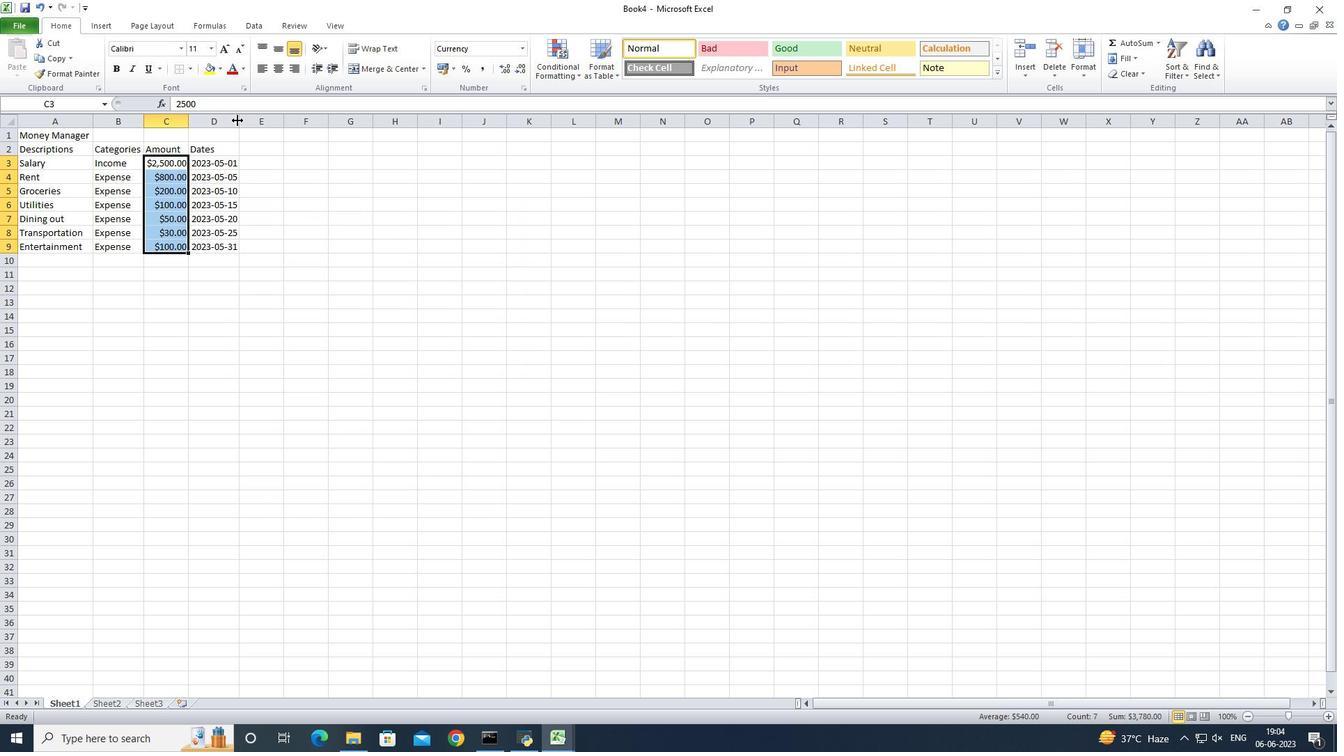 
Action: Mouse pressed left at (237, 118)
Screenshot: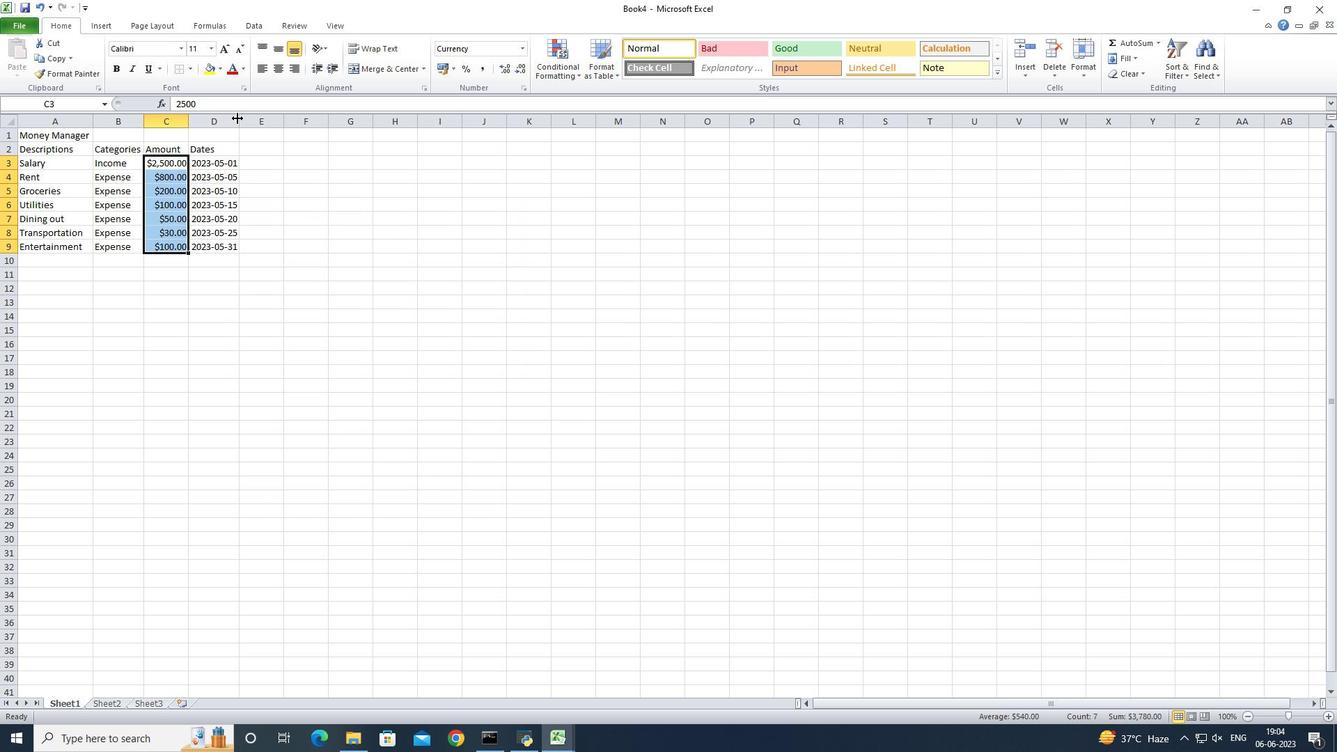 
Action: Mouse pressed left at (237, 118)
Screenshot: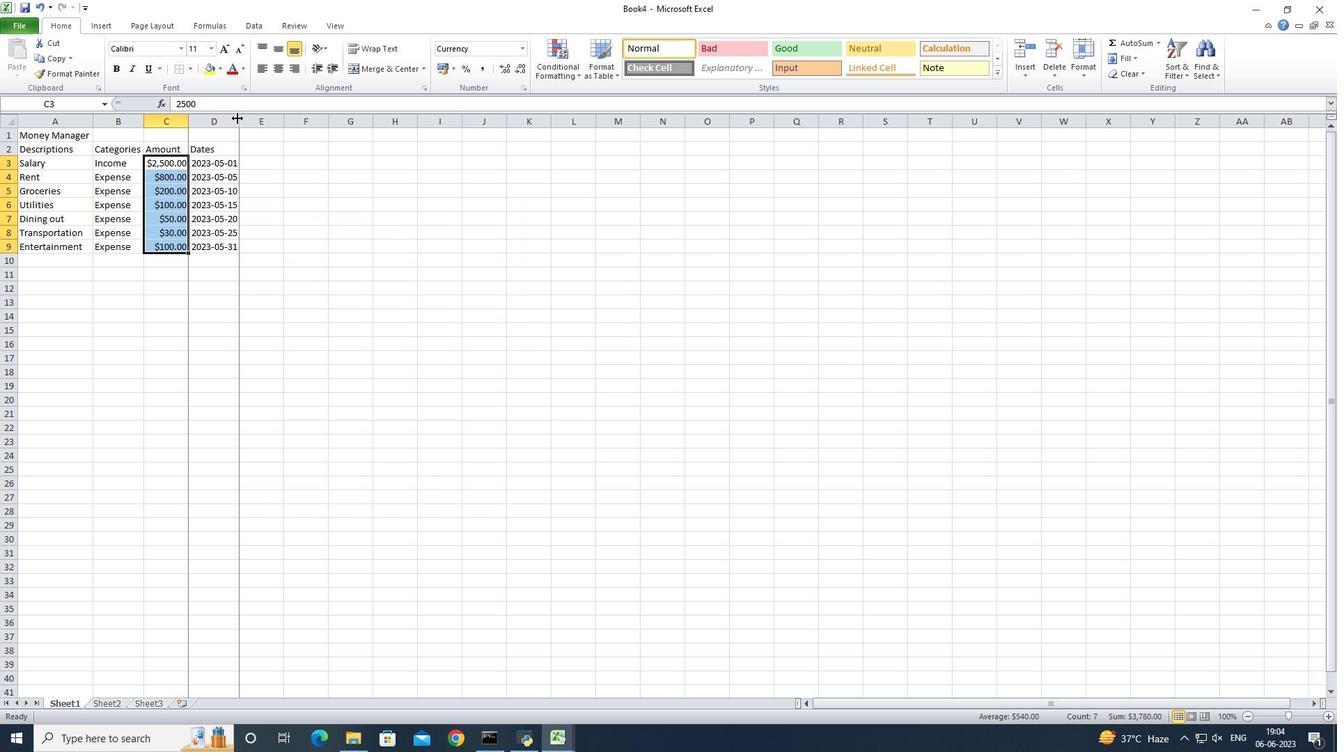 
Action: Mouse moved to (225, 311)
Screenshot: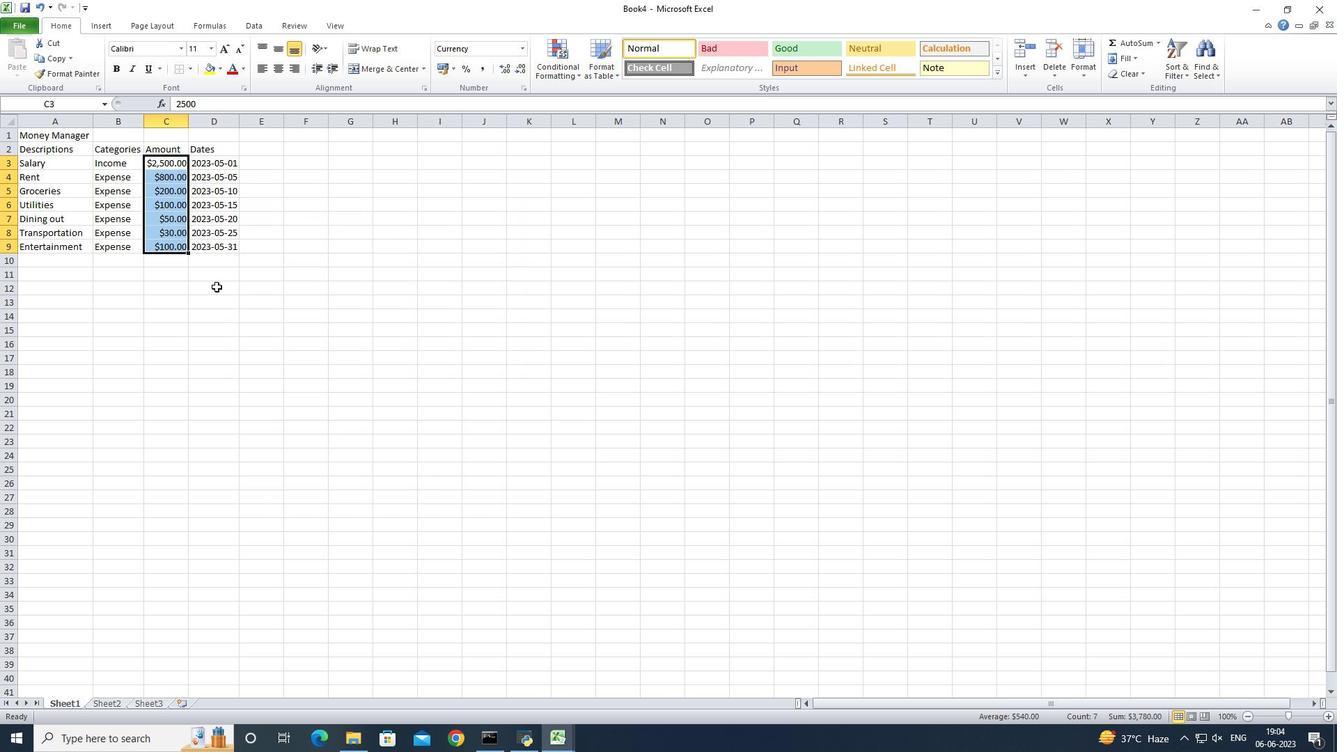 
Action: Key pressed ctrl+S<Key.shift>Fin<Key.shift>Dashboard<Key.enter>
Screenshot: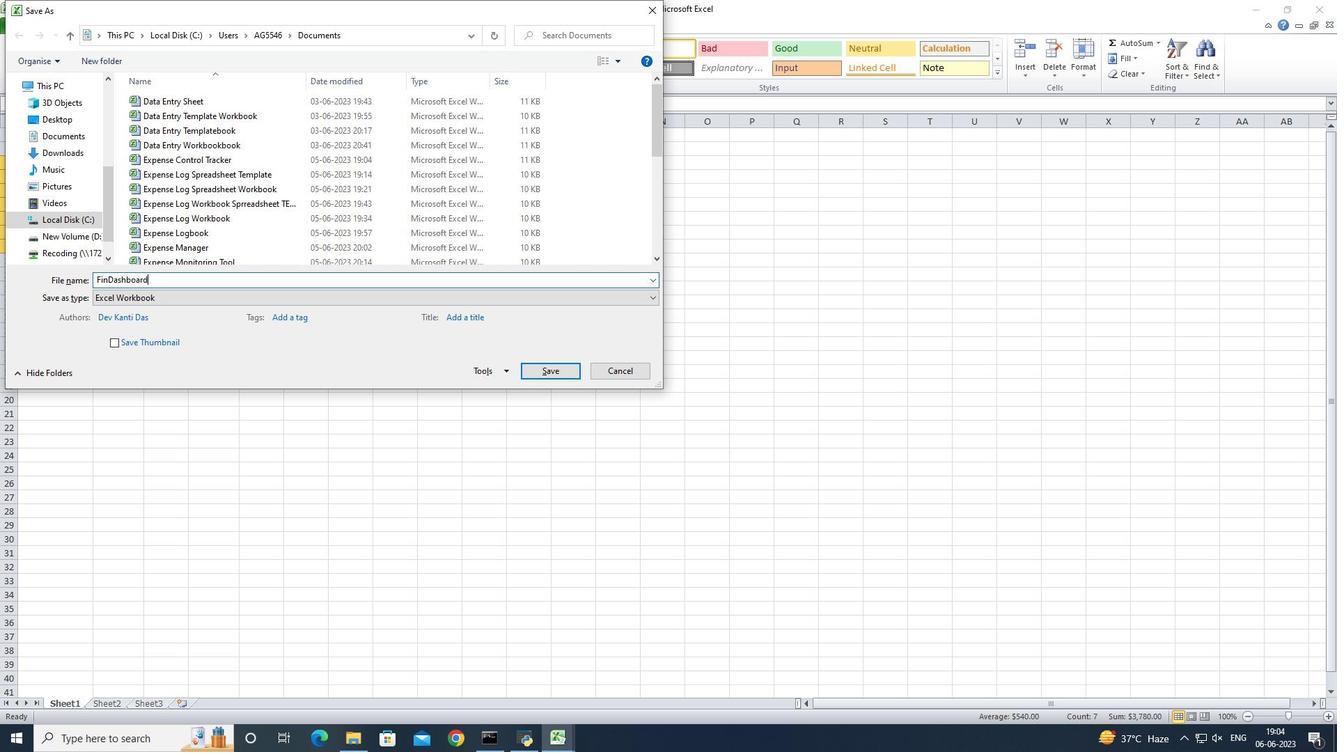 
